 Task: Find connections with filter location Zaoyang with filter topic #wellness with filter profile language Spanish with filter current company Tejas Networks with filter school NRI Institute of Technology with filter industry Repair and Maintenance with filter service category Android Development with filter keywords title Copy Editor
Action: Mouse moved to (602, 70)
Screenshot: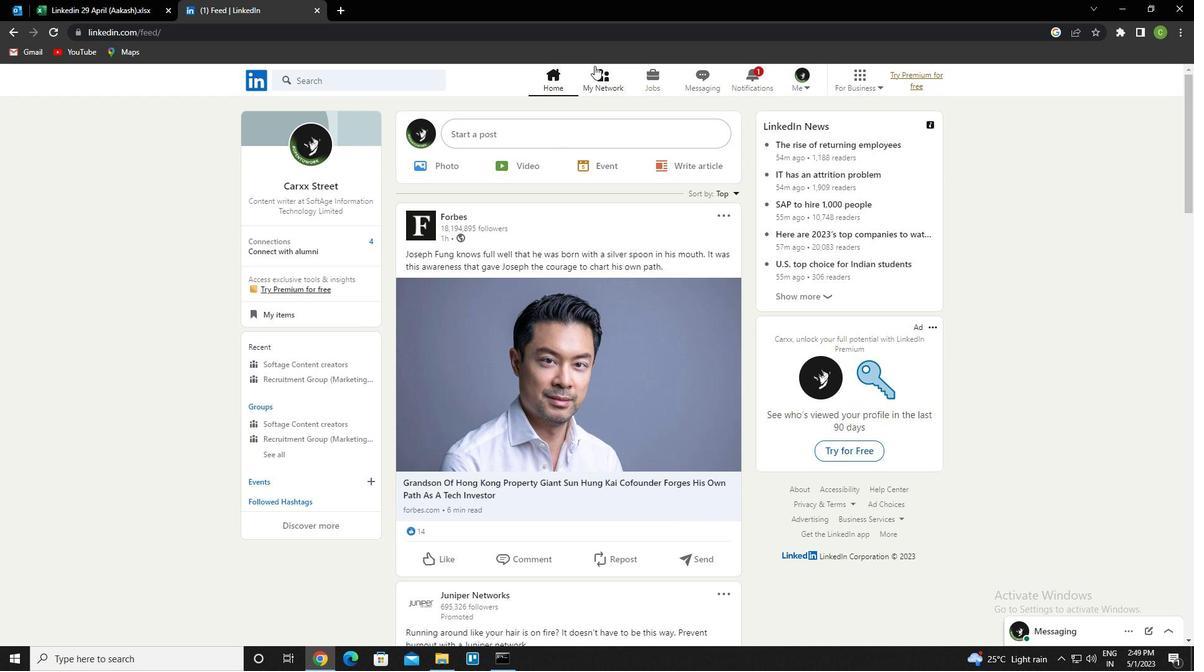 
Action: Mouse pressed left at (602, 70)
Screenshot: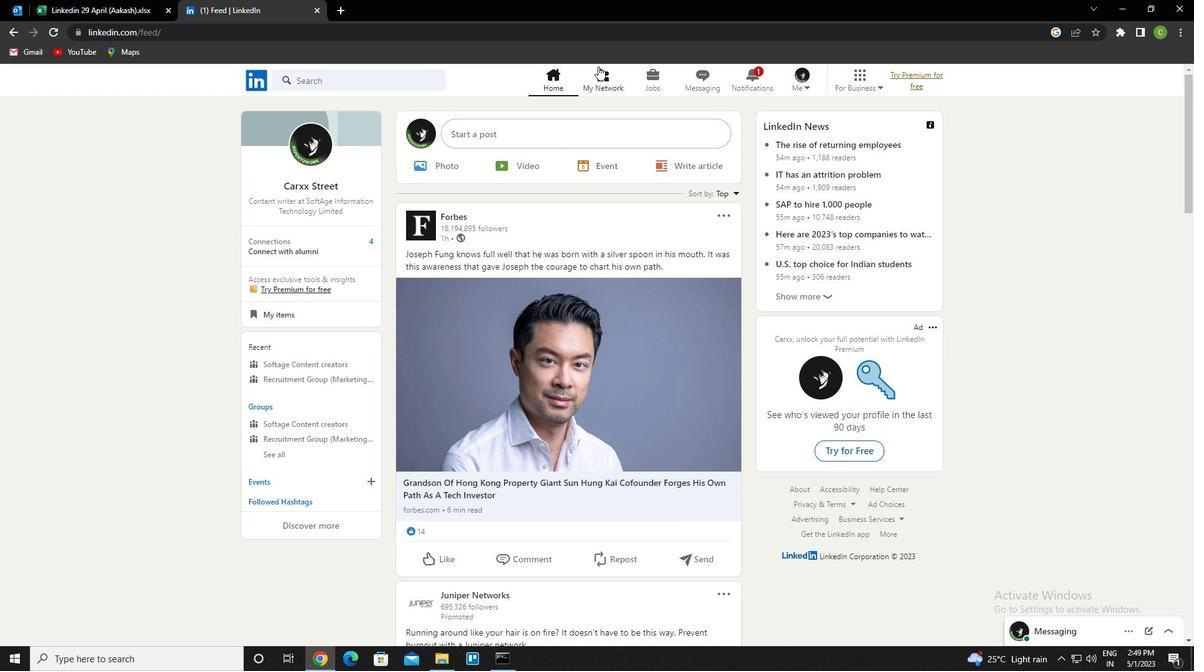 
Action: Mouse moved to (350, 140)
Screenshot: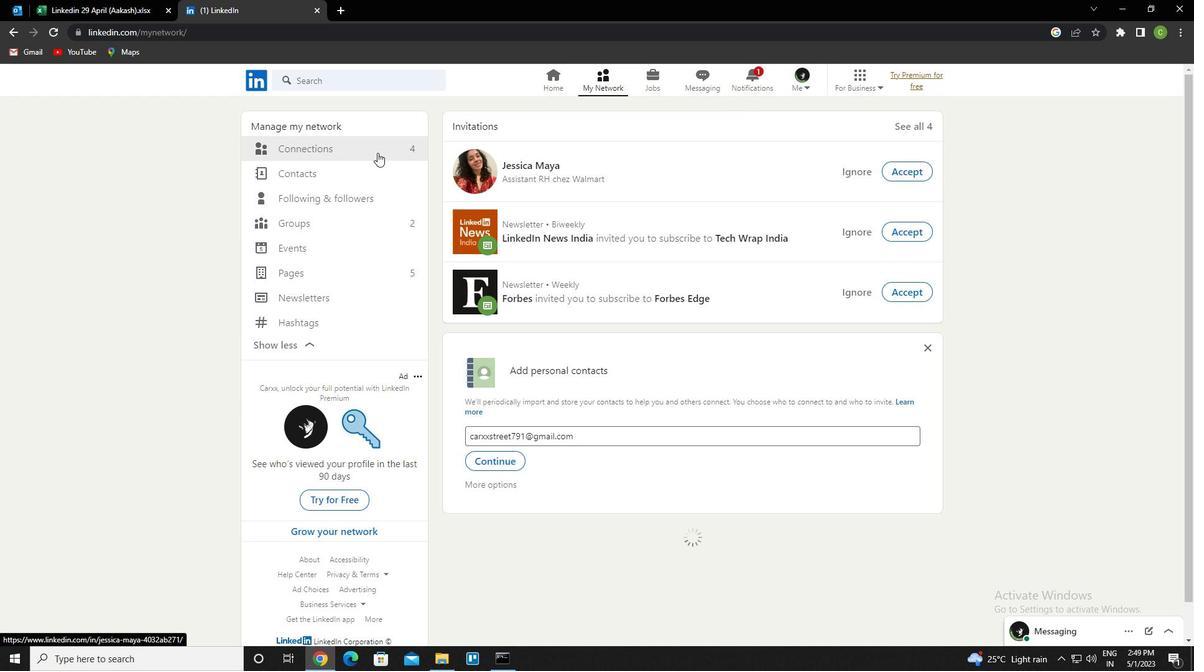 
Action: Mouse pressed left at (350, 140)
Screenshot: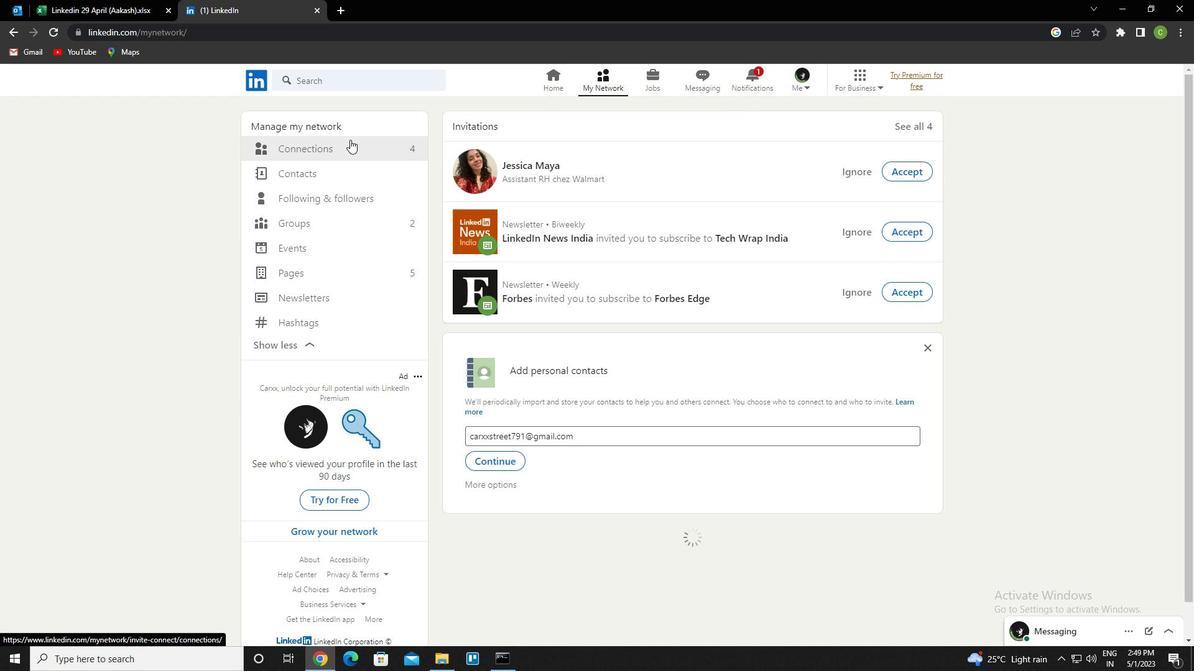 
Action: Mouse moved to (374, 151)
Screenshot: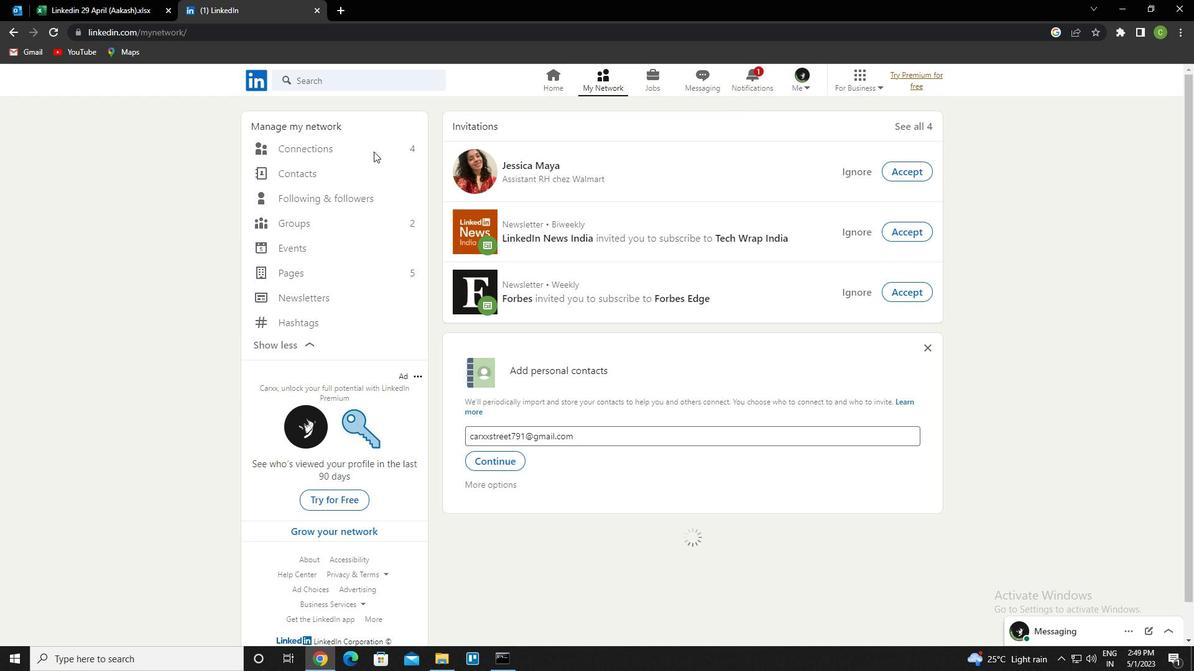 
Action: Mouse pressed left at (374, 151)
Screenshot: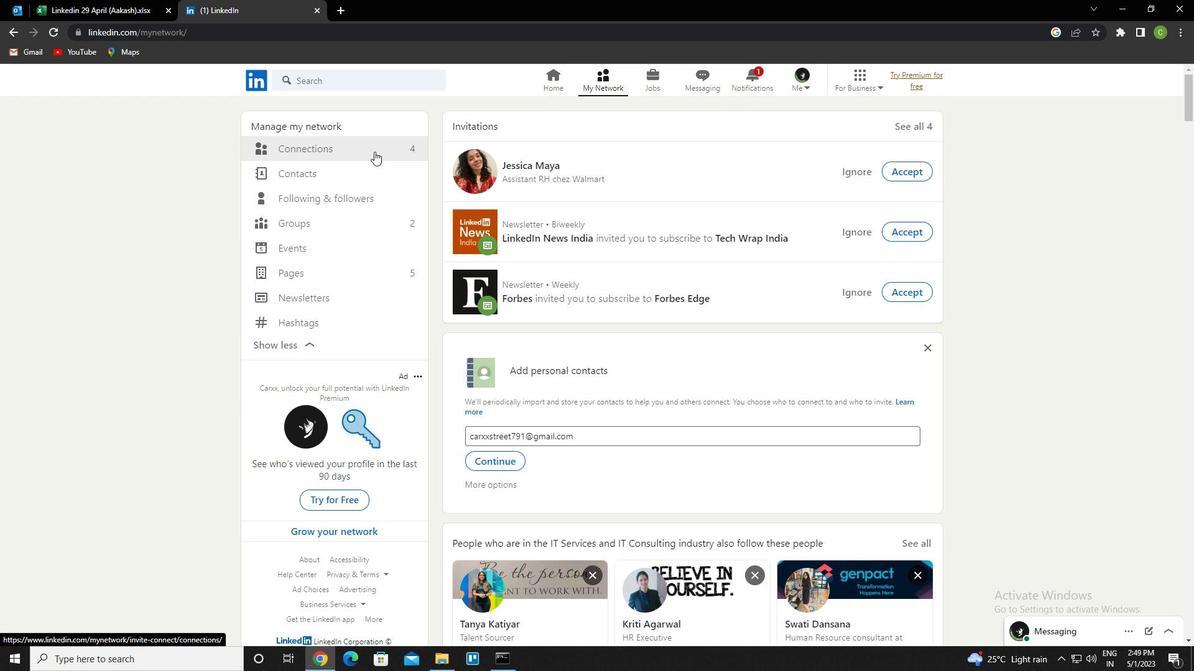 
Action: Mouse moved to (706, 147)
Screenshot: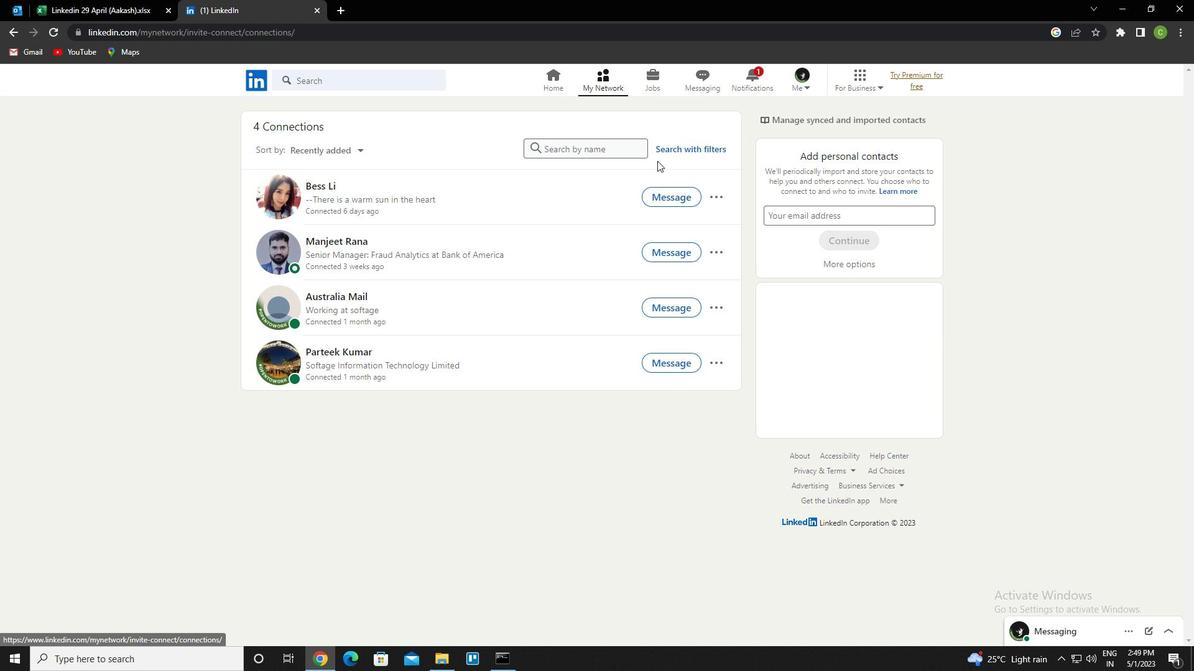 
Action: Mouse pressed left at (706, 147)
Screenshot: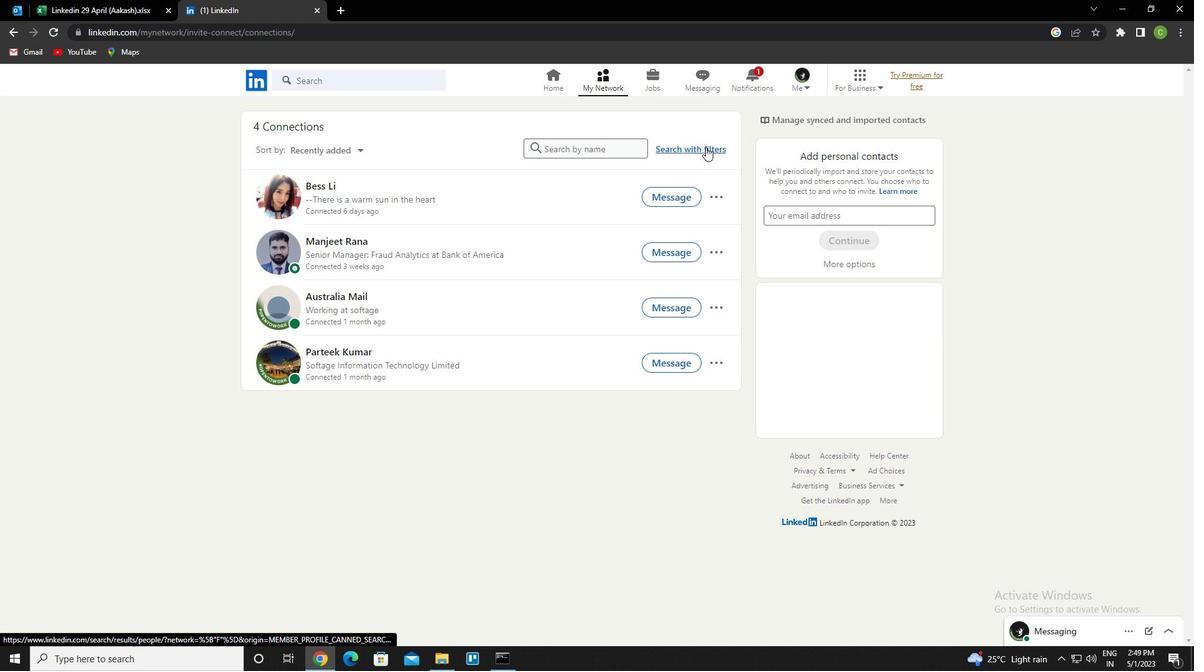 
Action: Mouse moved to (639, 120)
Screenshot: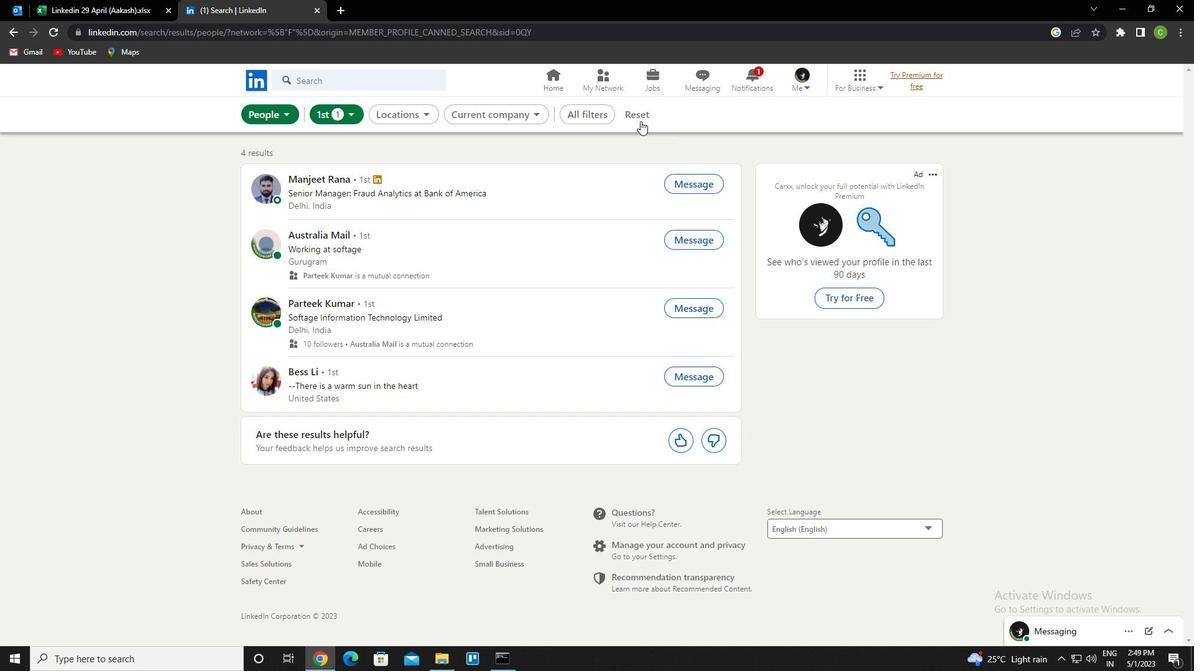
Action: Mouse pressed left at (639, 120)
Screenshot: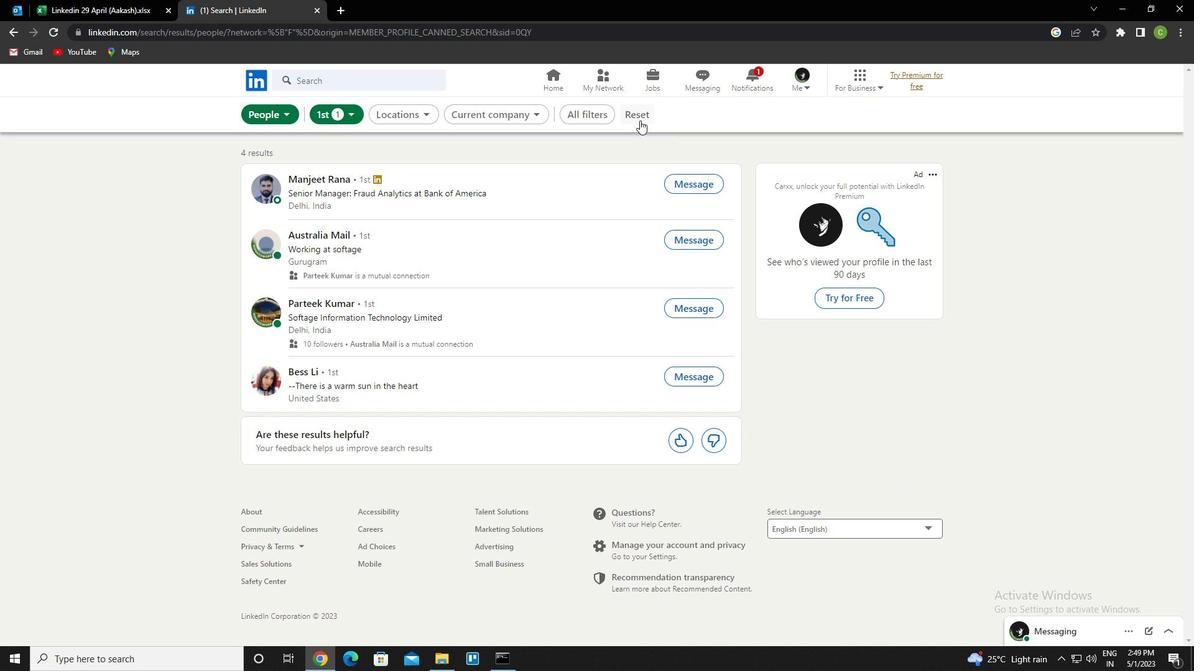 
Action: Mouse moved to (618, 115)
Screenshot: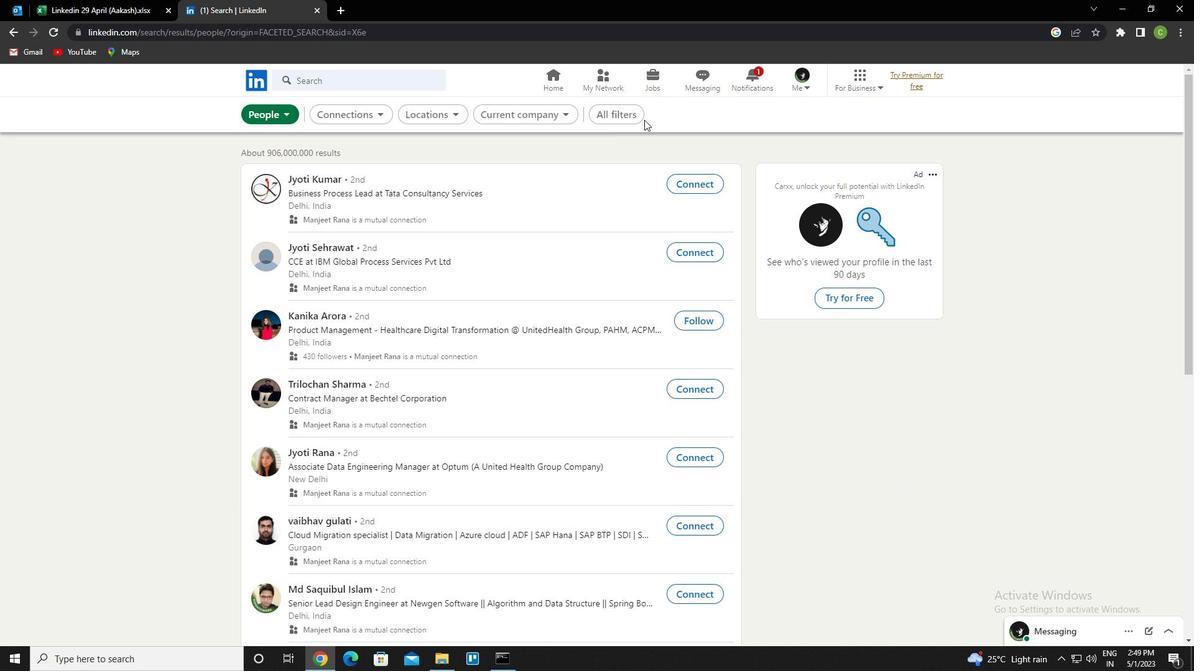 
Action: Mouse pressed left at (618, 115)
Screenshot: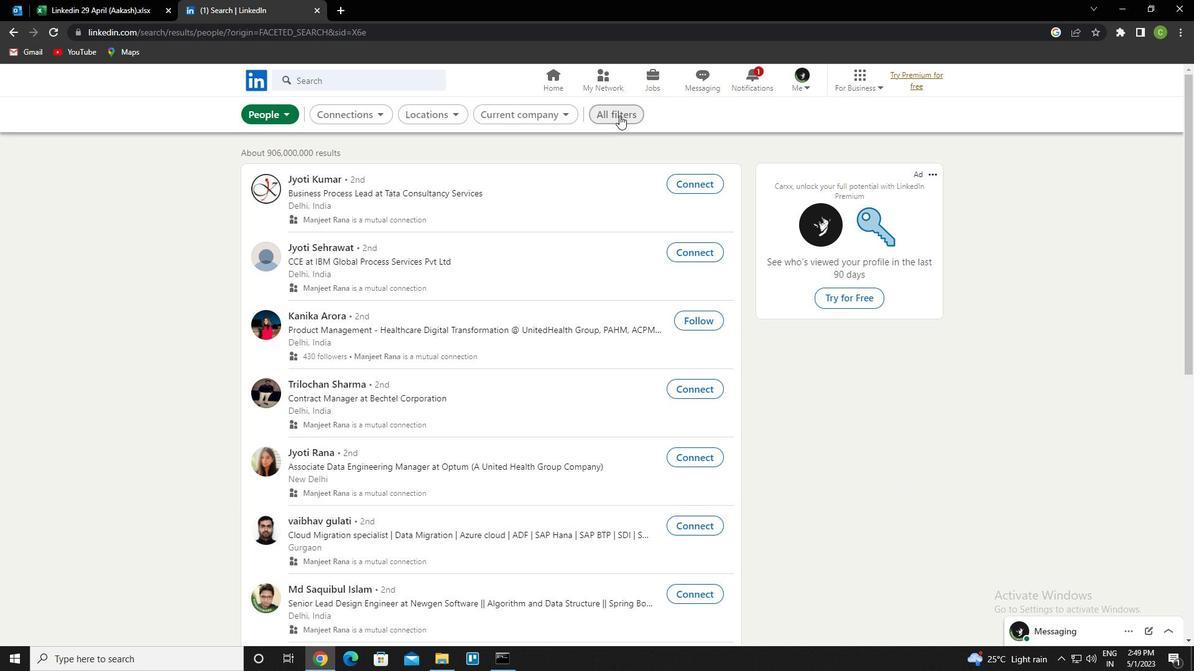 
Action: Mouse moved to (970, 429)
Screenshot: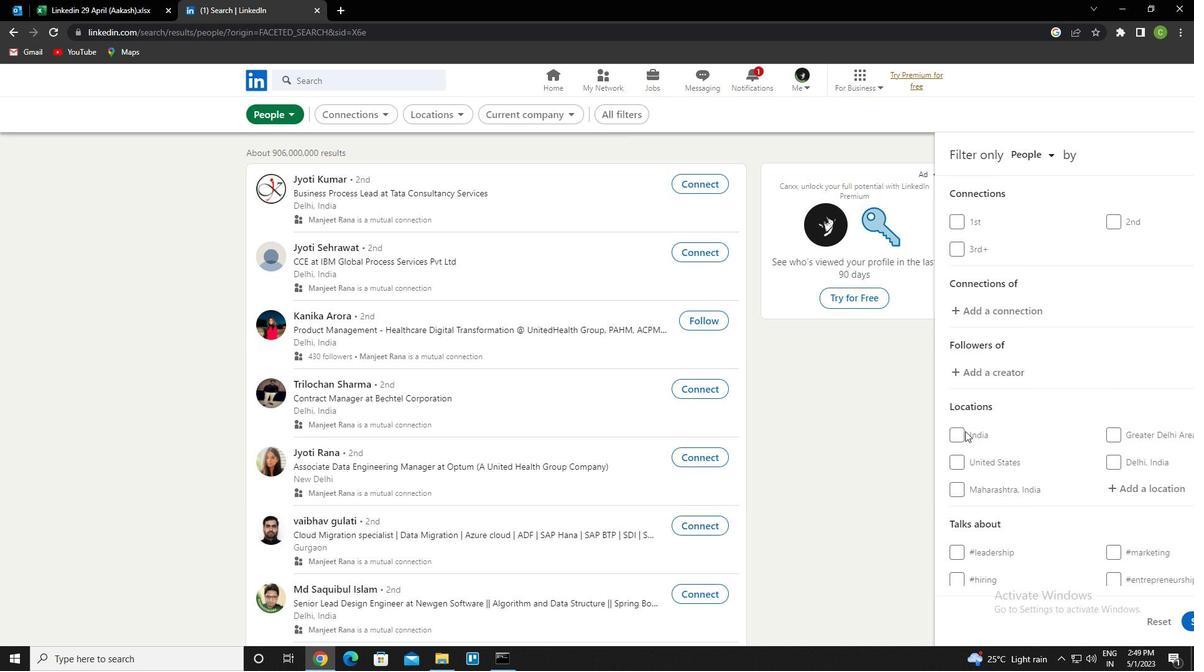 
Action: Mouse scrolled (970, 428) with delta (0, 0)
Screenshot: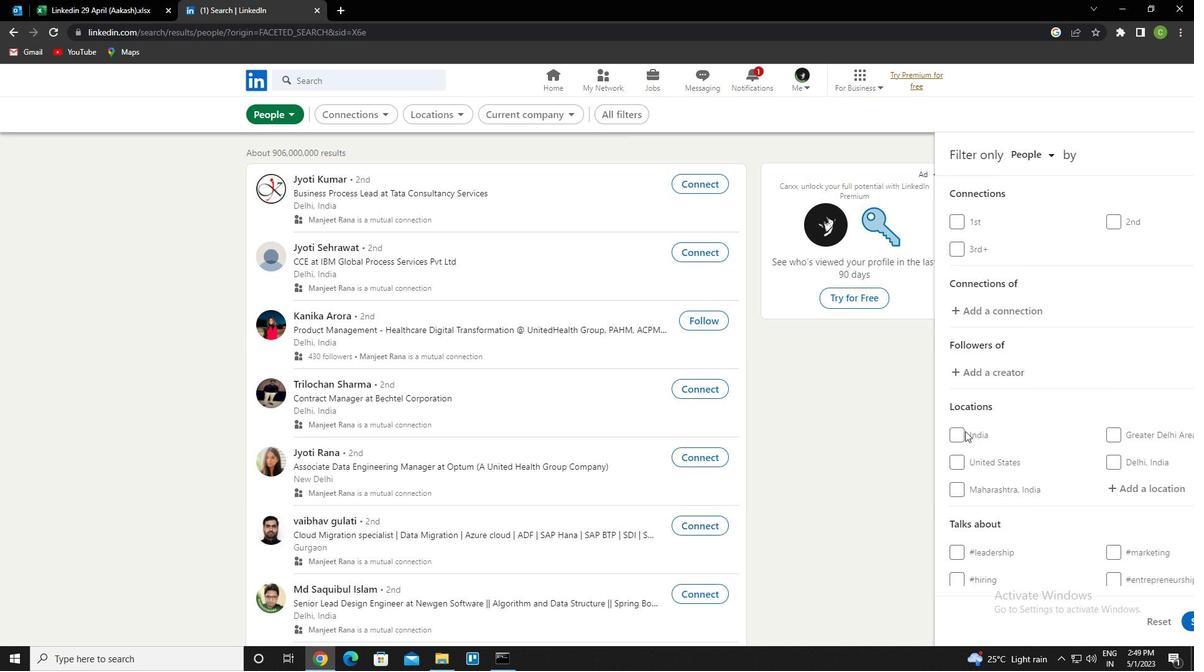
Action: Mouse moved to (971, 428)
Screenshot: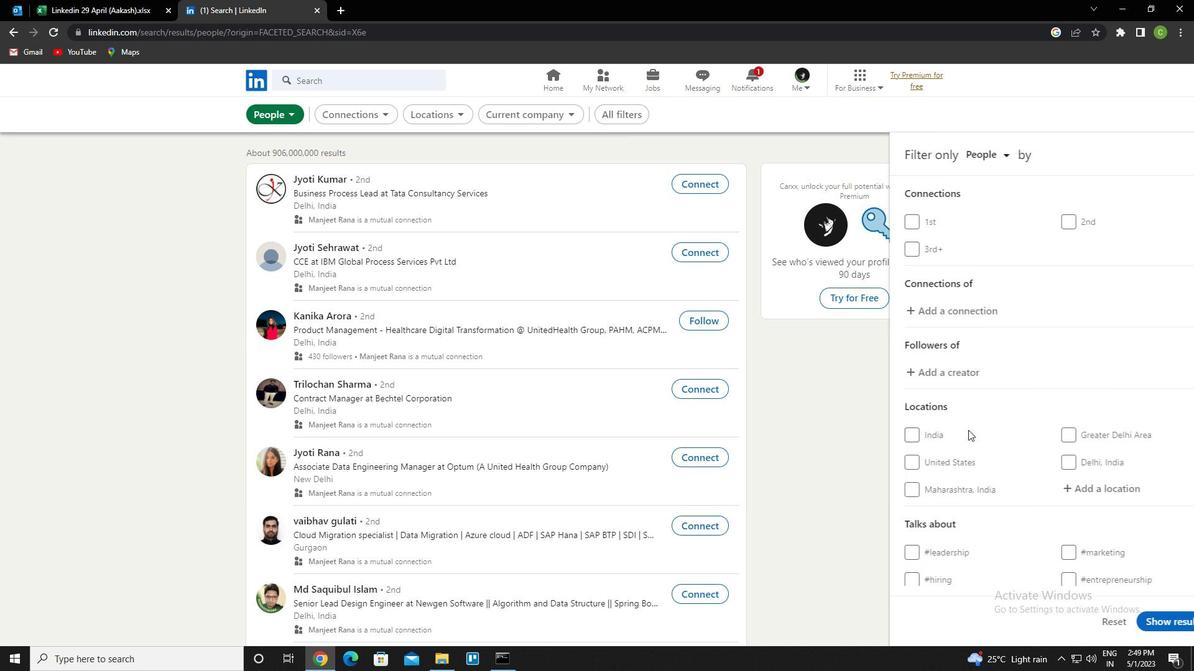 
Action: Mouse scrolled (971, 427) with delta (0, 0)
Screenshot: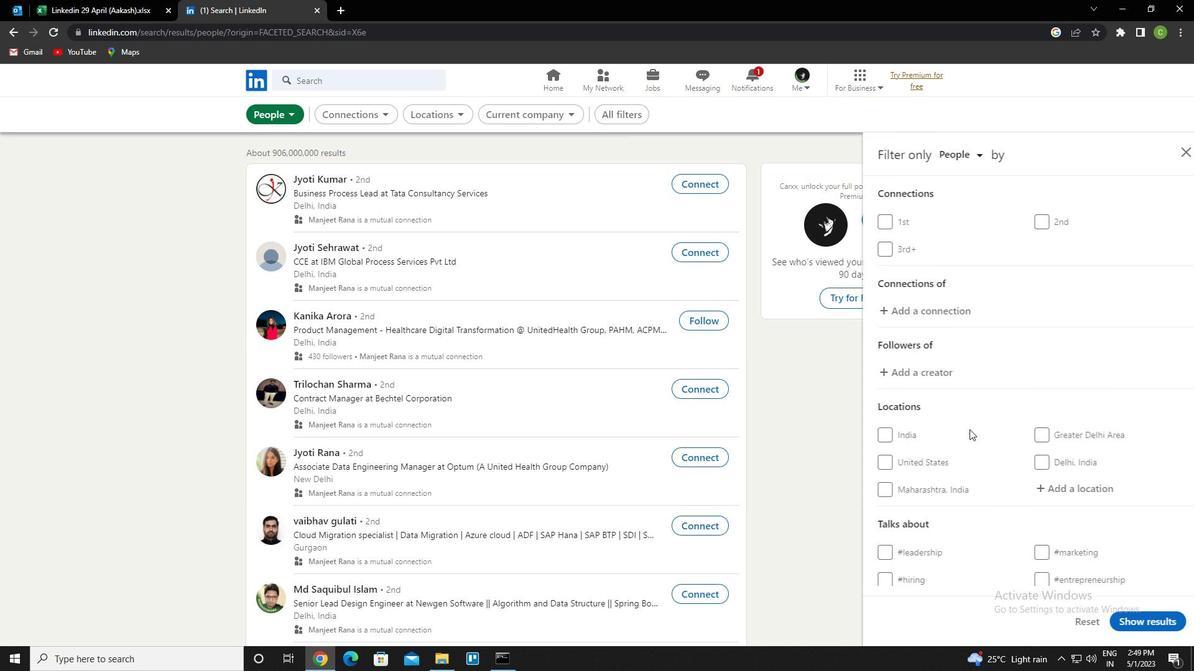 
Action: Mouse moved to (972, 428)
Screenshot: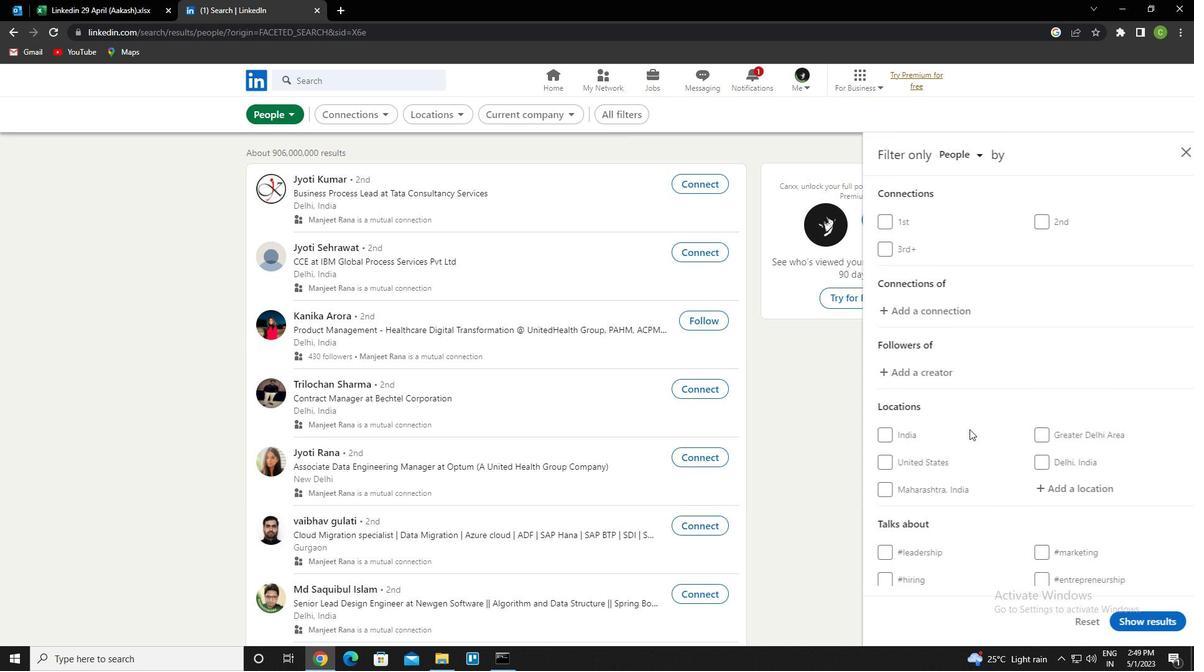 
Action: Mouse scrolled (972, 427) with delta (0, 0)
Screenshot: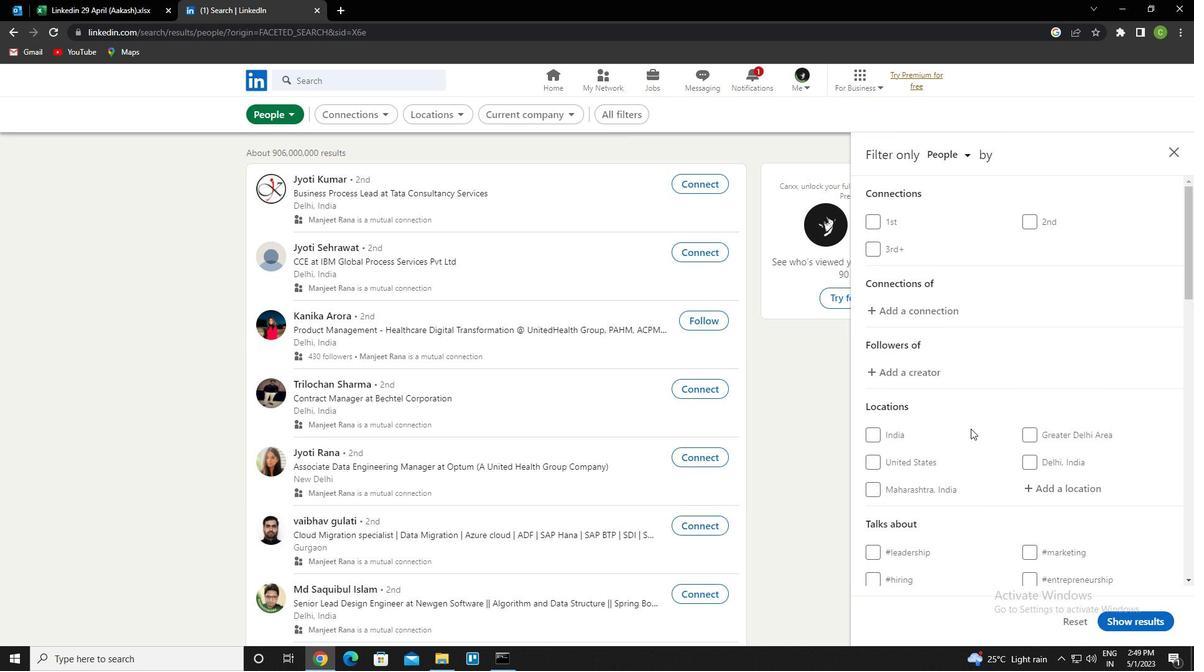 
Action: Mouse moved to (1052, 306)
Screenshot: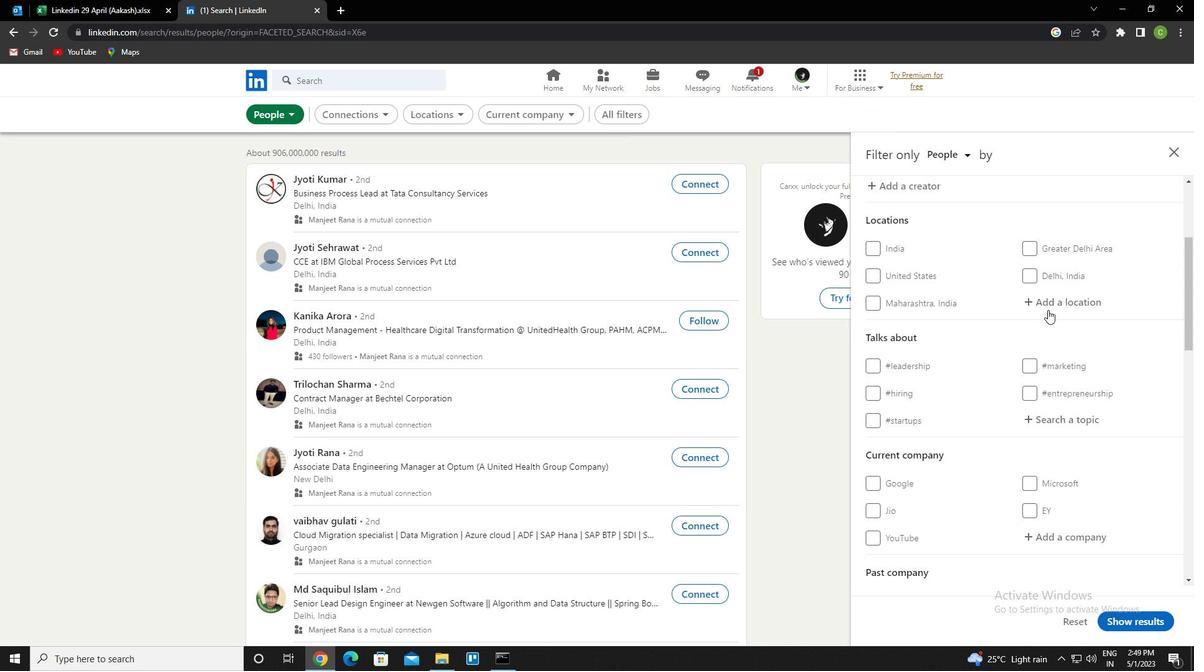 
Action: Mouse pressed left at (1052, 306)
Screenshot: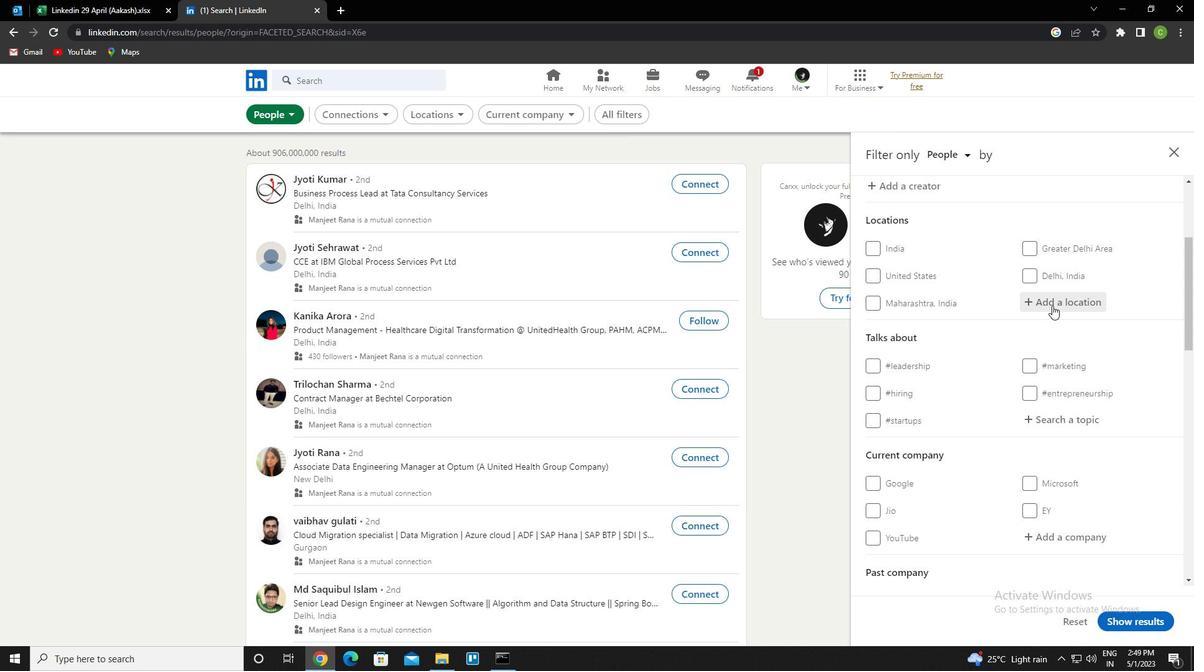 
Action: Key pressed <Key.caps_lock>
Screenshot: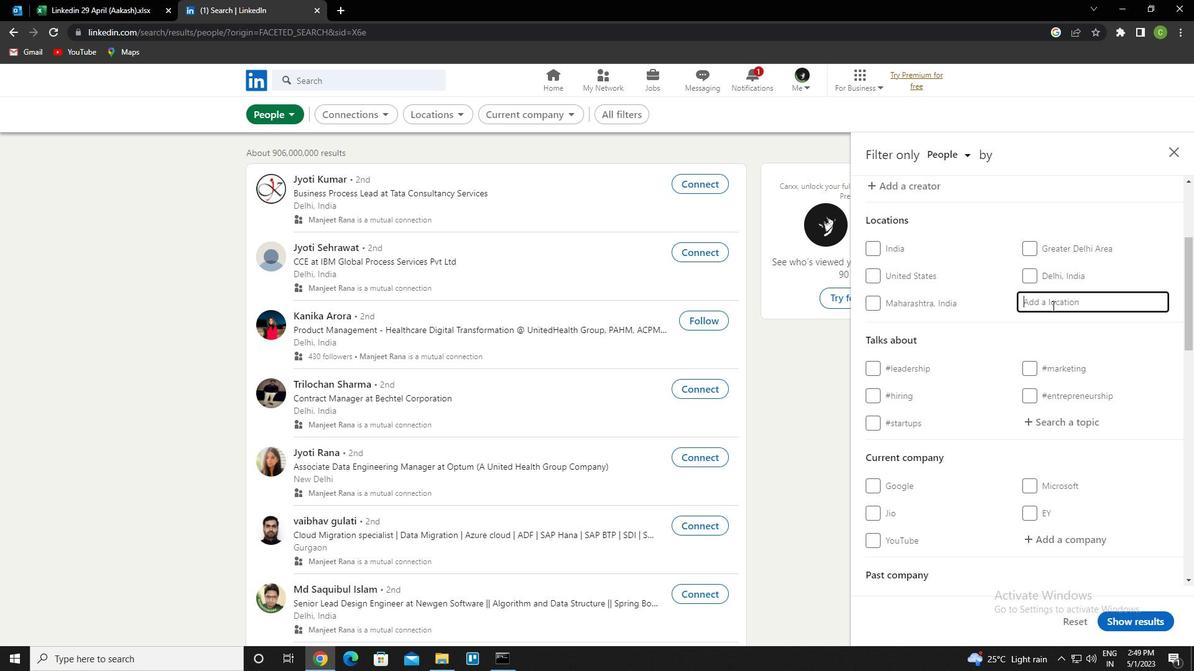 
Action: Mouse moved to (1041, 312)
Screenshot: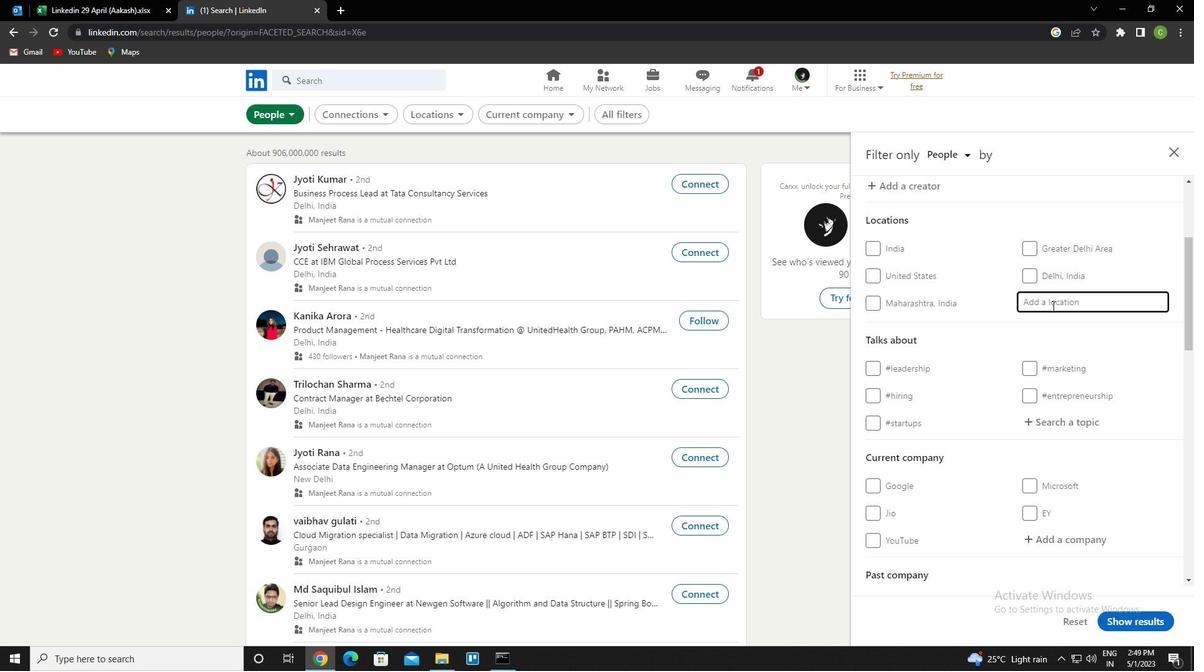 
Action: Key pressed z<Key.caps_lock>aoyang
Screenshot: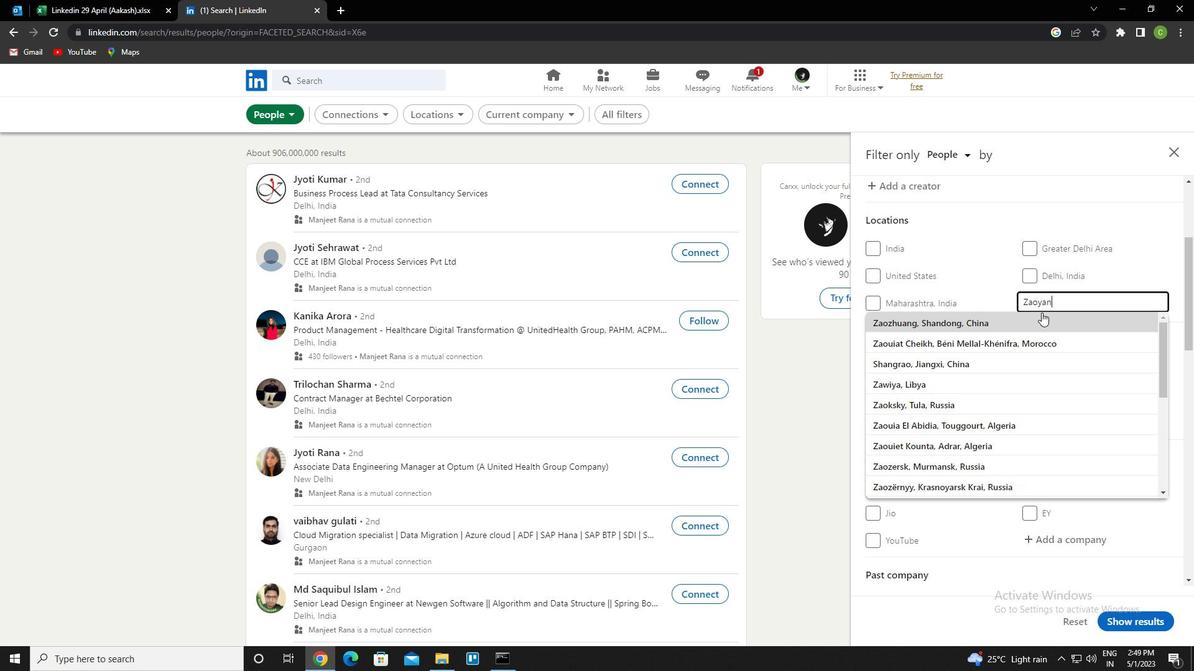
Action: Mouse moved to (1038, 317)
Screenshot: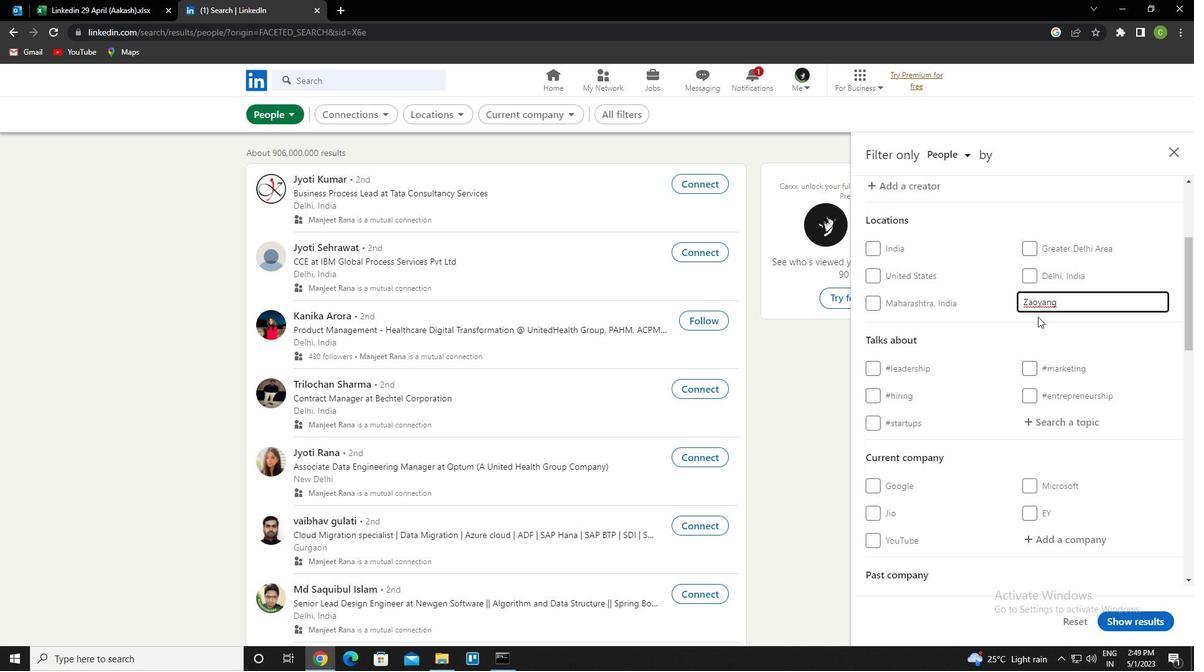 
Action: Mouse scrolled (1038, 317) with delta (0, 0)
Screenshot: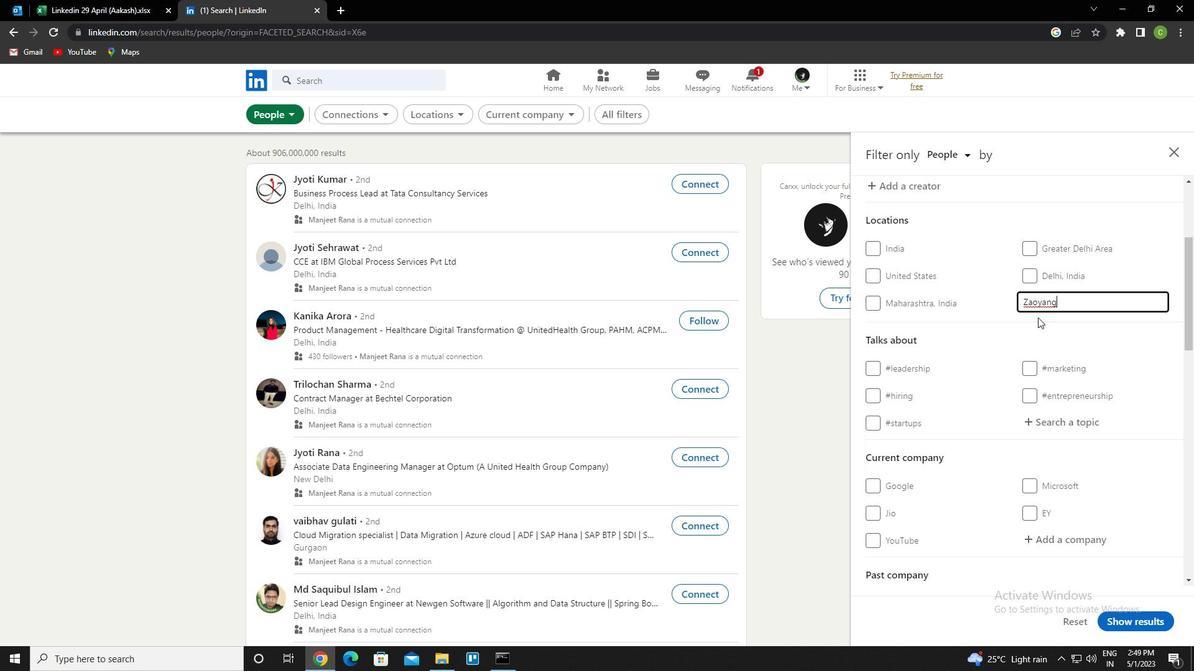 
Action: Mouse scrolled (1038, 317) with delta (0, 0)
Screenshot: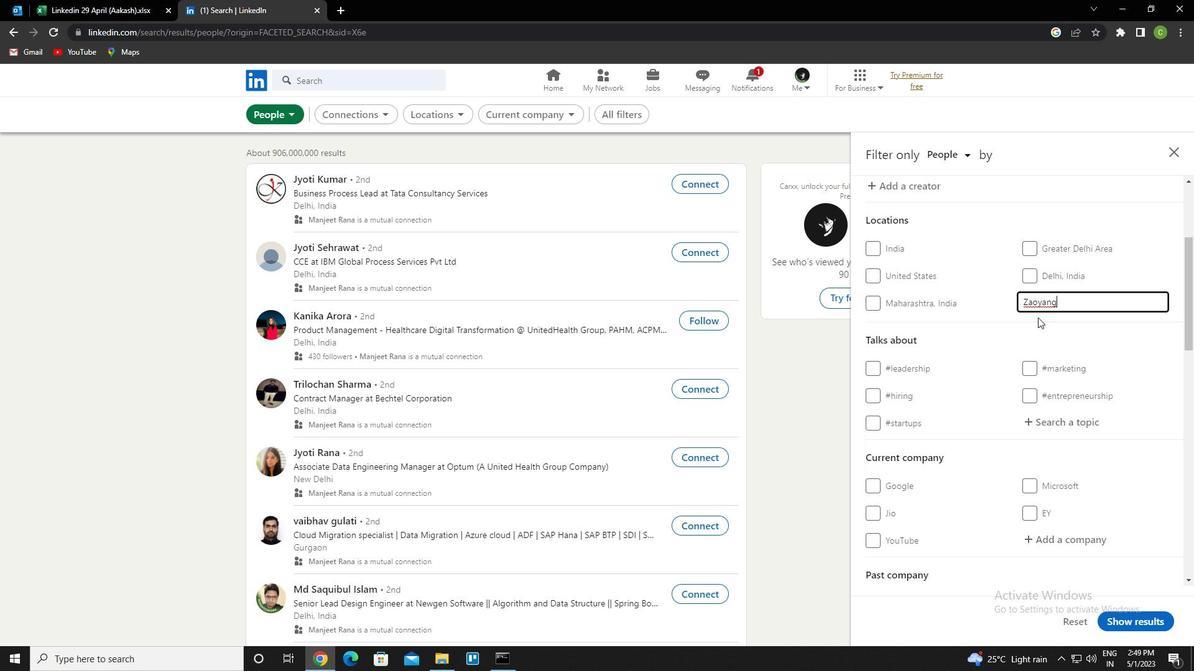 
Action: Mouse moved to (1057, 302)
Screenshot: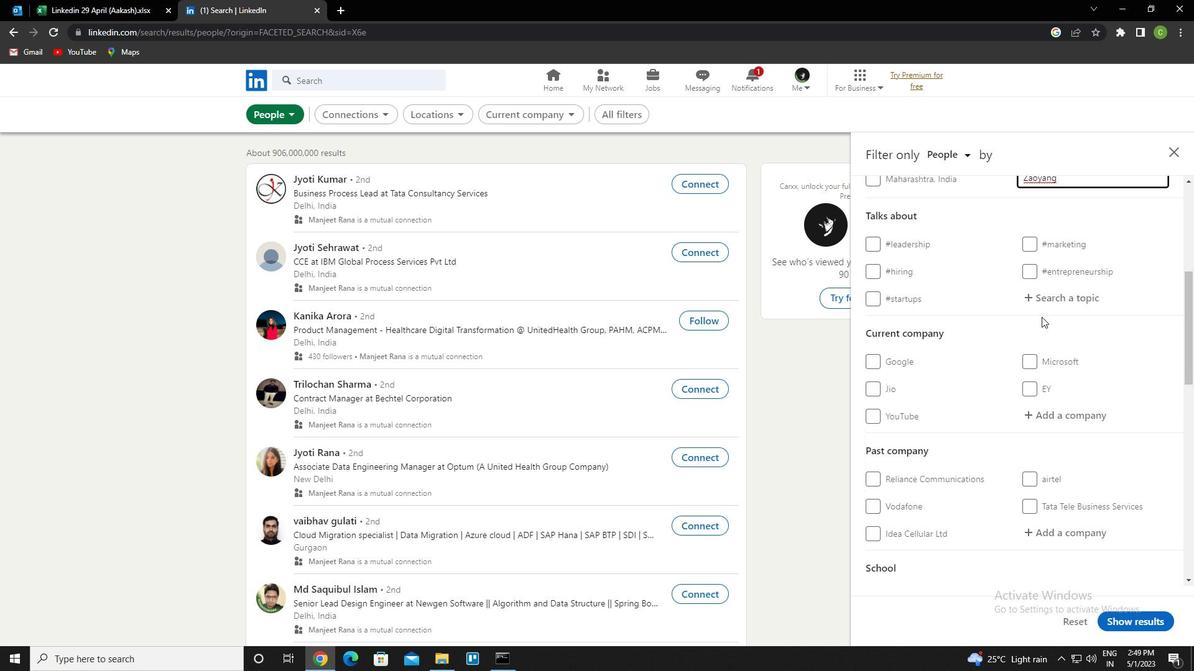 
Action: Mouse pressed left at (1057, 302)
Screenshot: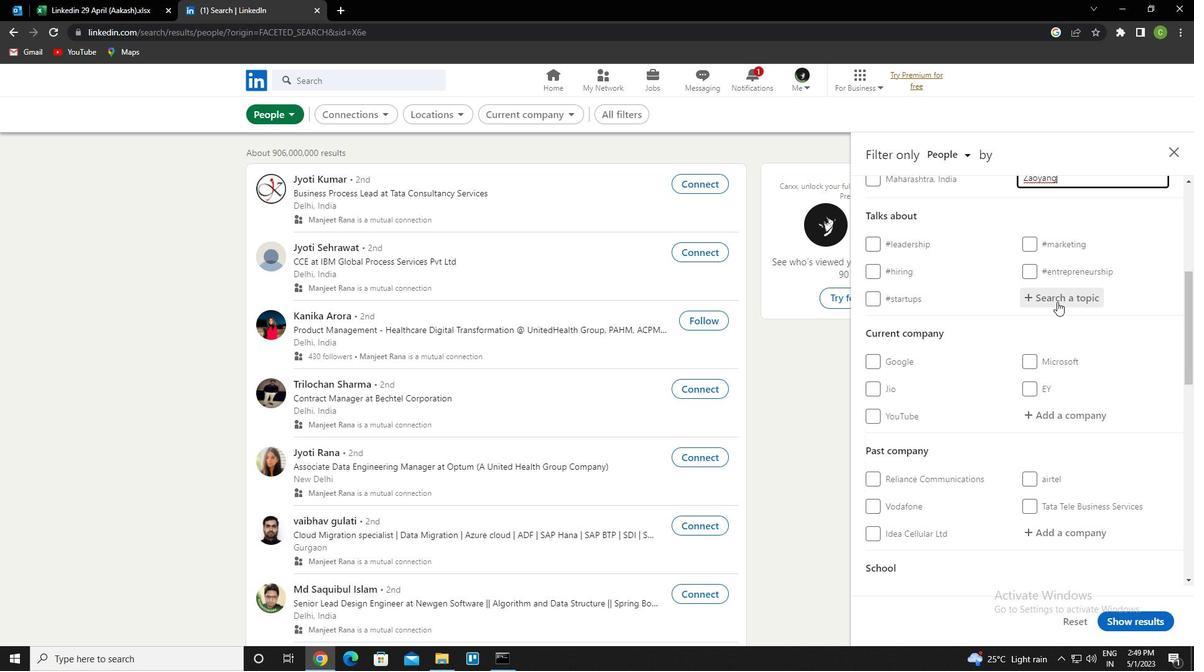
Action: Mouse moved to (1051, 306)
Screenshot: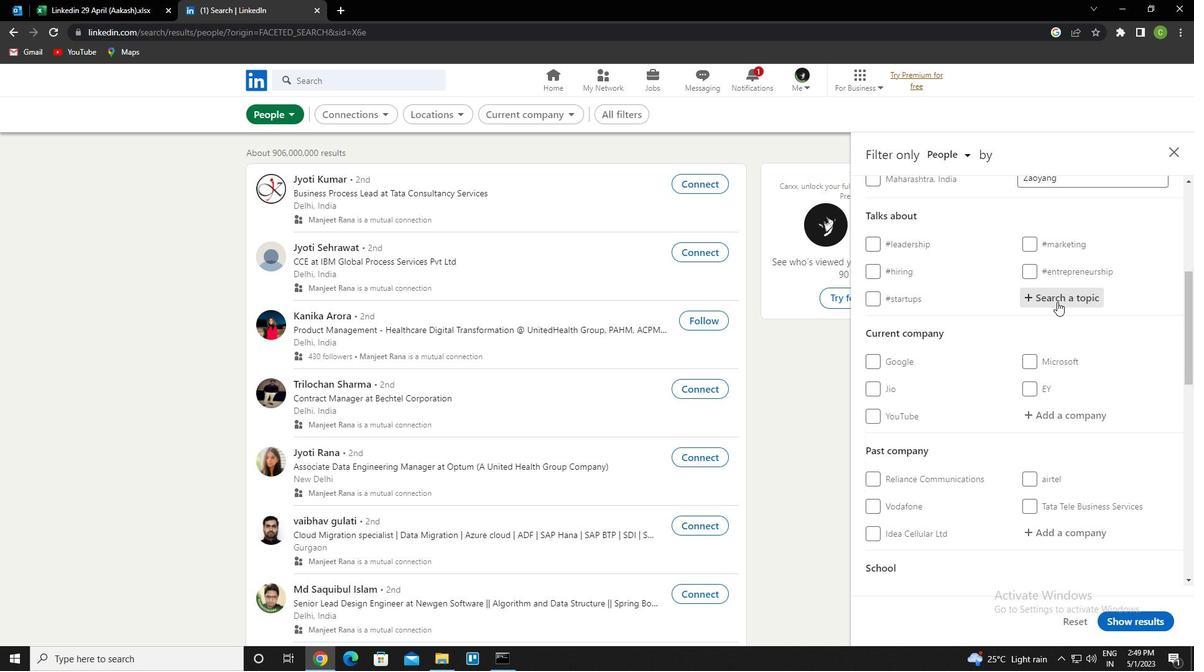 
Action: Key pressed wellnes<Key.down><Key.enter>
Screenshot: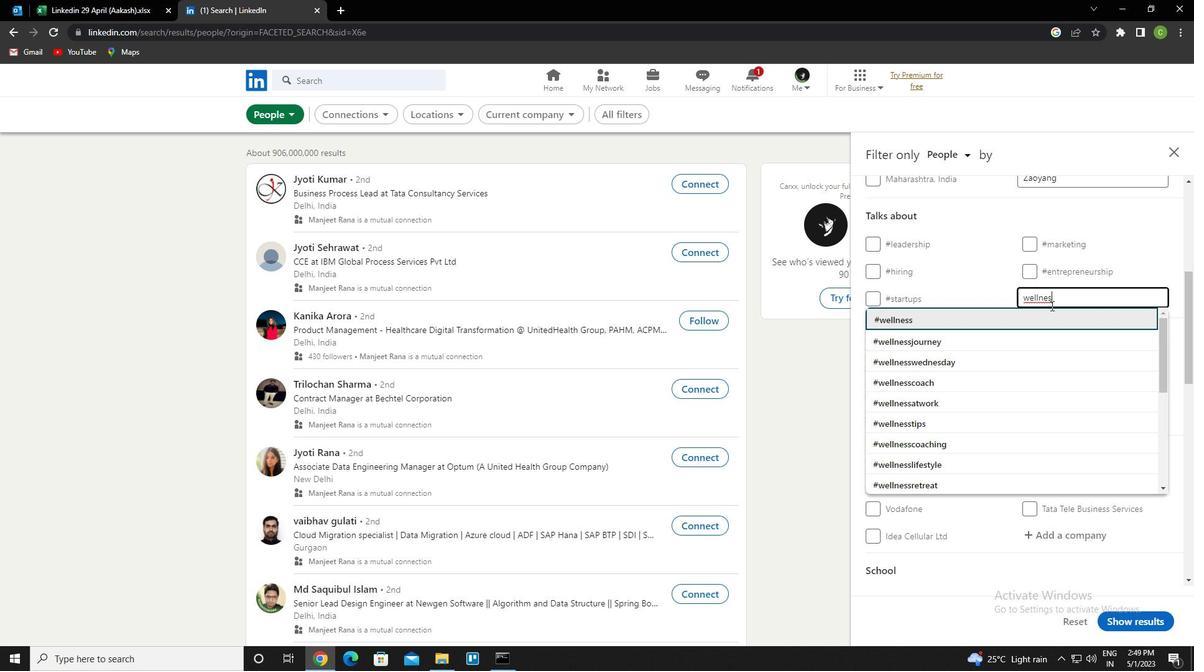
Action: Mouse moved to (1050, 306)
Screenshot: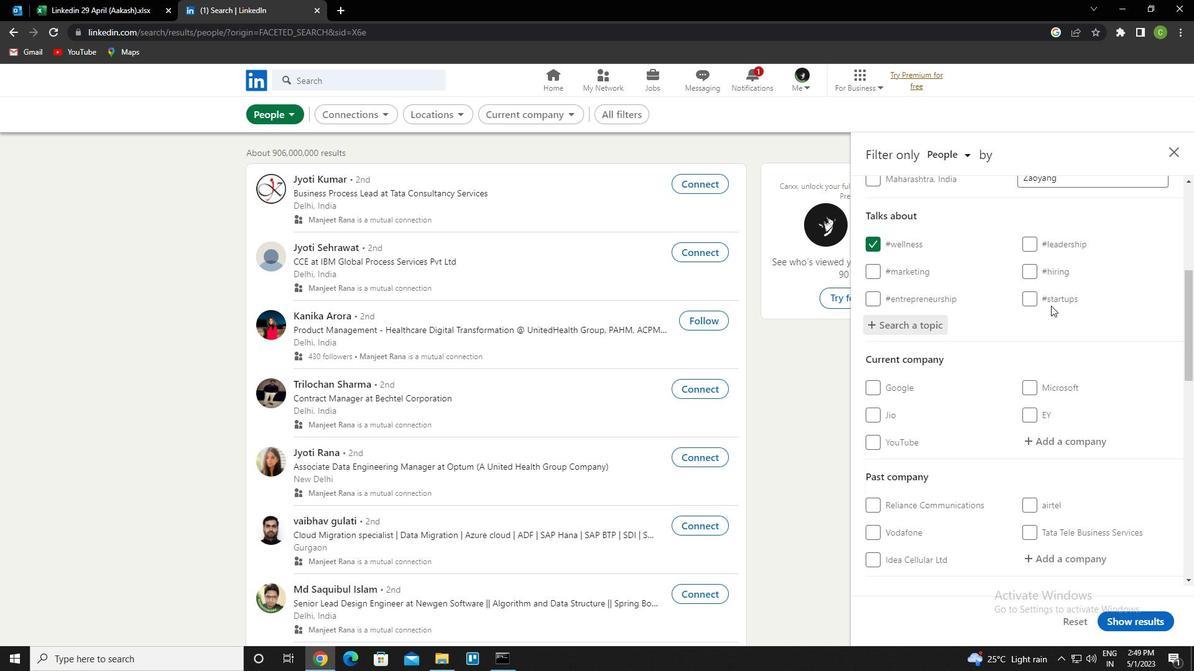 
Action: Mouse scrolled (1050, 306) with delta (0, 0)
Screenshot: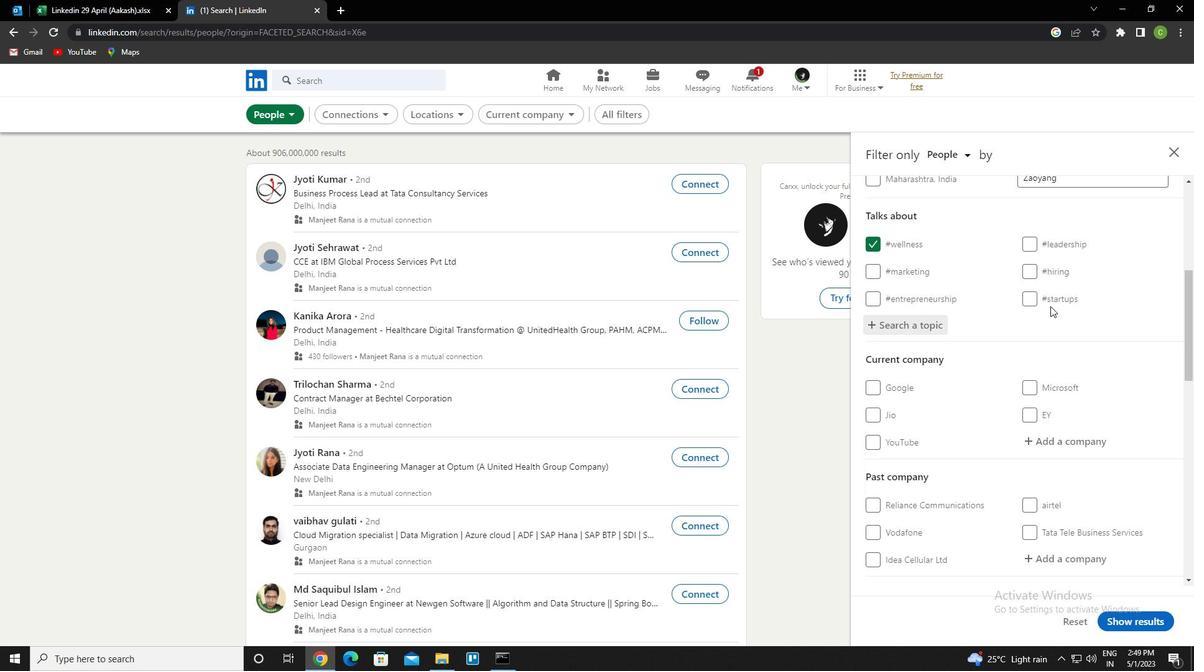 
Action: Mouse scrolled (1050, 306) with delta (0, 0)
Screenshot: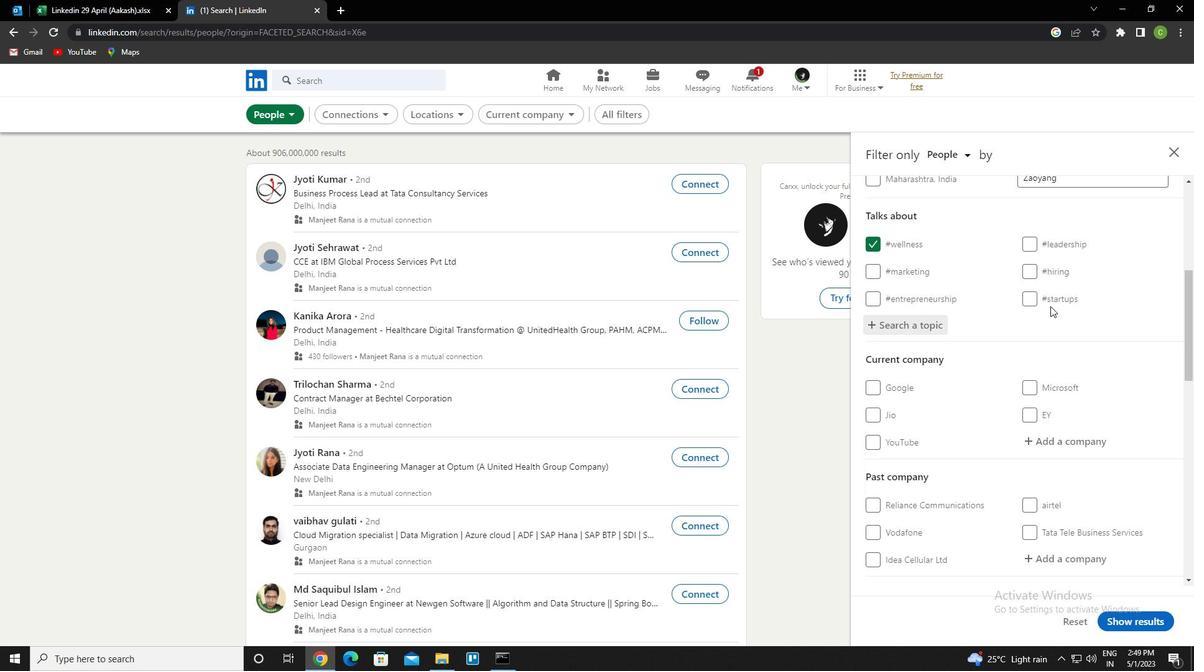 
Action: Mouse moved to (1048, 307)
Screenshot: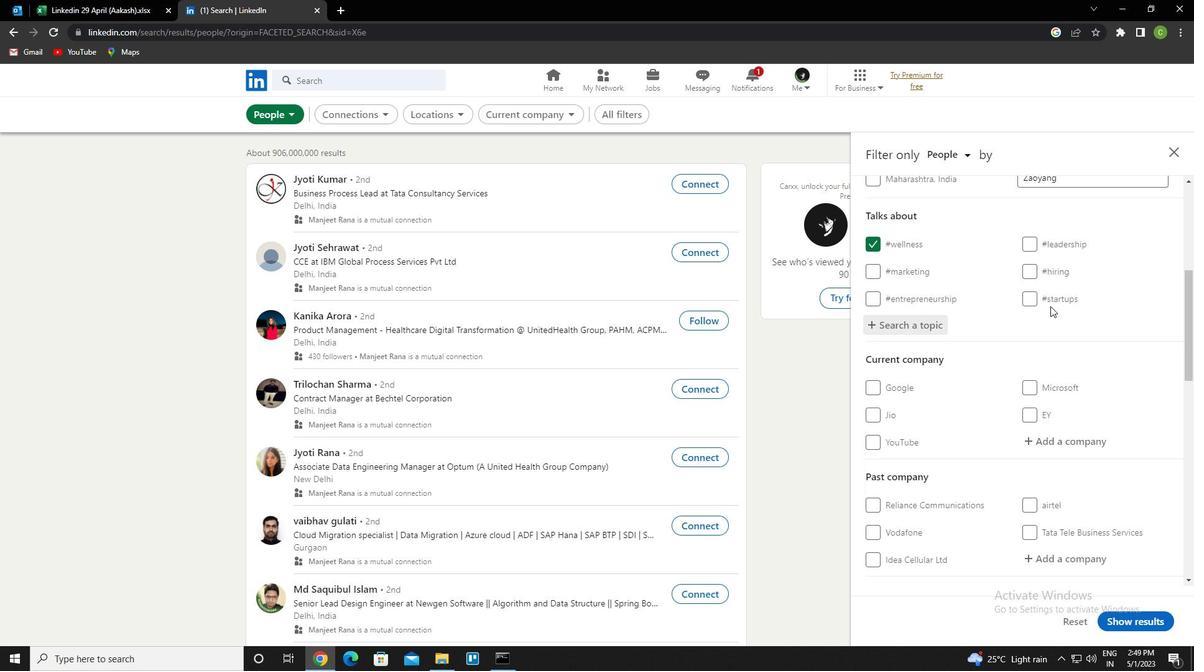 
Action: Mouse scrolled (1048, 307) with delta (0, 0)
Screenshot: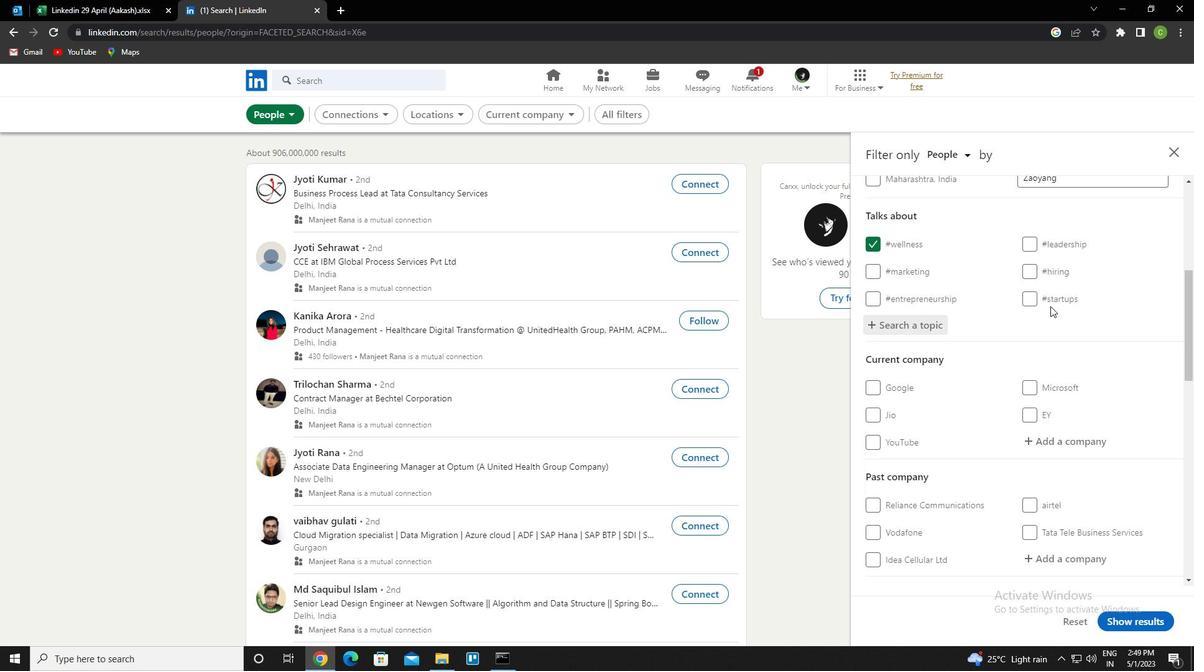 
Action: Mouse moved to (1046, 309)
Screenshot: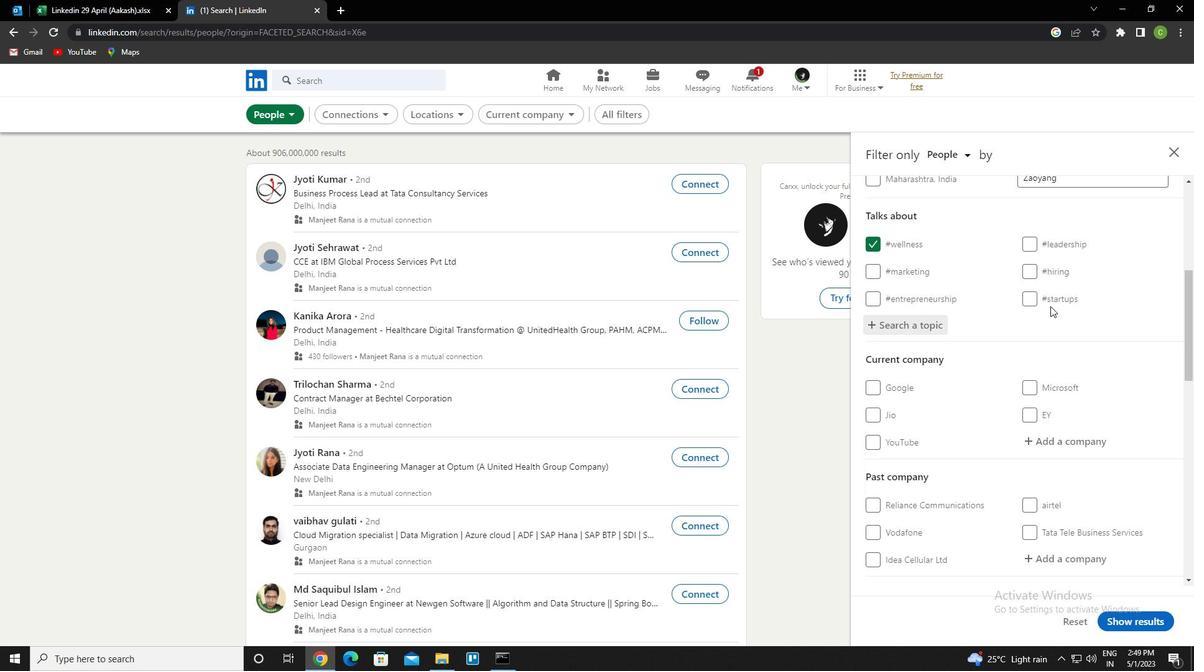
Action: Mouse scrolled (1046, 309) with delta (0, 0)
Screenshot: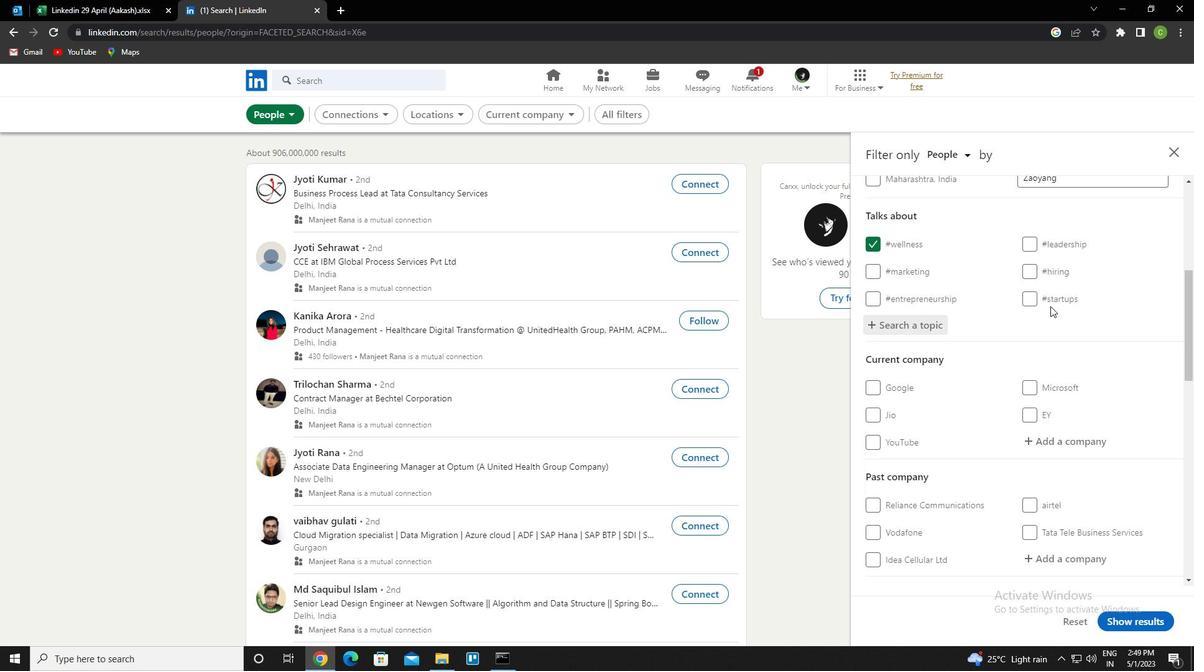 
Action: Mouse moved to (1046, 309)
Screenshot: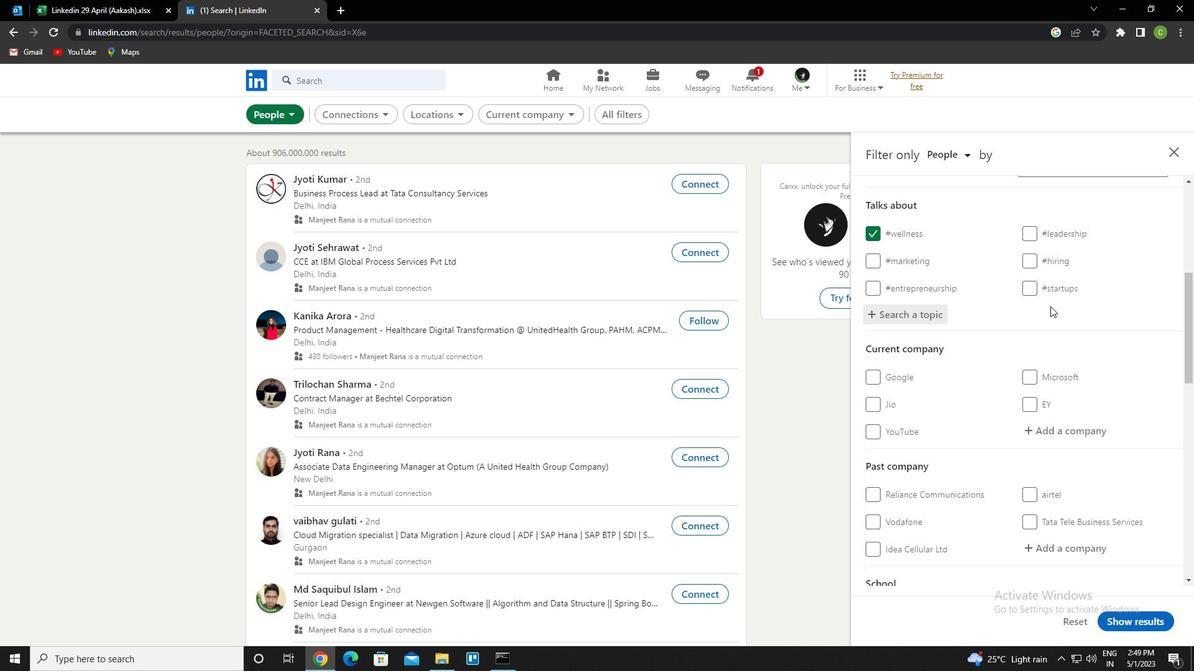 
Action: Mouse scrolled (1046, 309) with delta (0, 0)
Screenshot: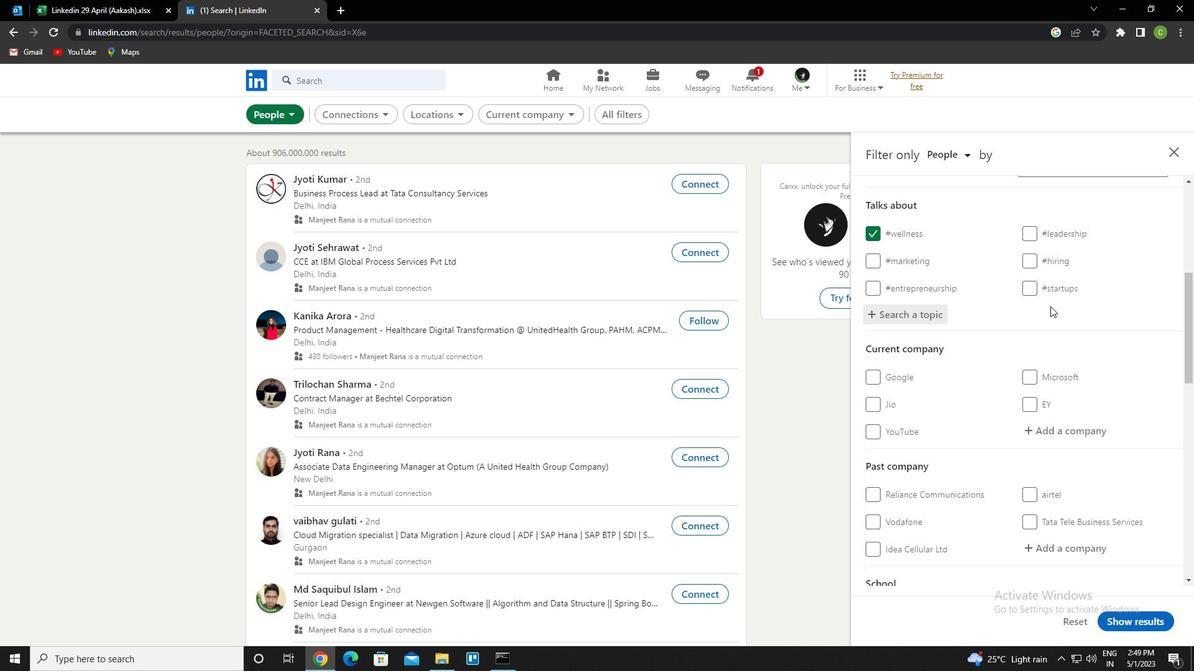 
Action: Mouse moved to (1045, 310)
Screenshot: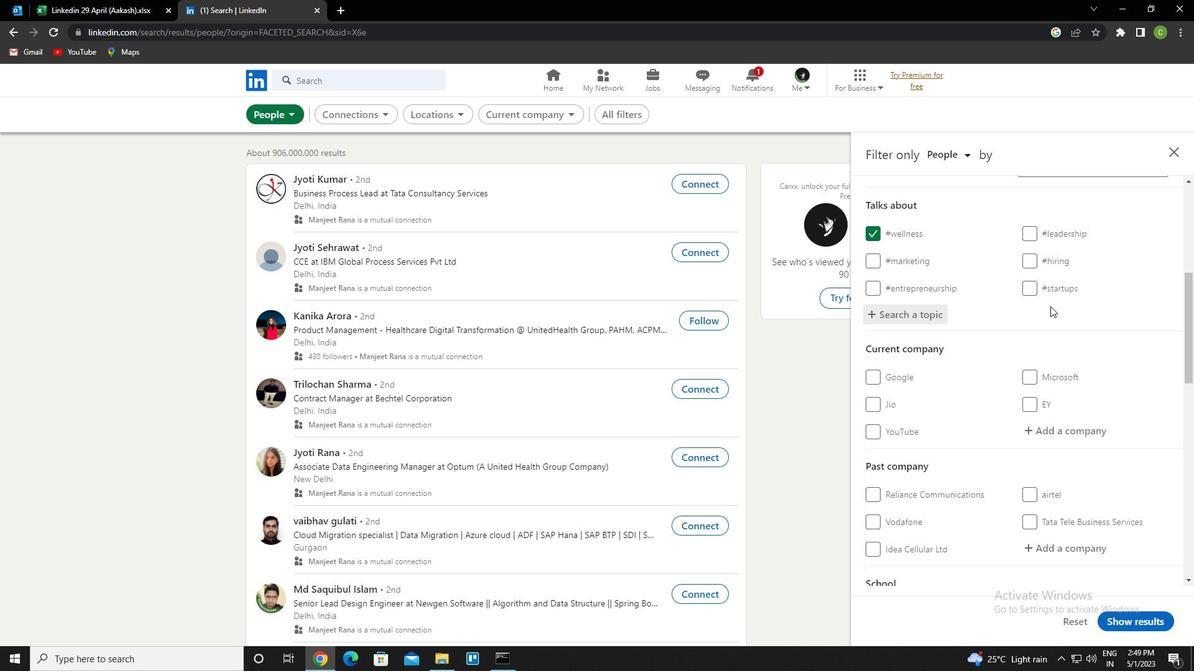 
Action: Mouse scrolled (1045, 309) with delta (0, 0)
Screenshot: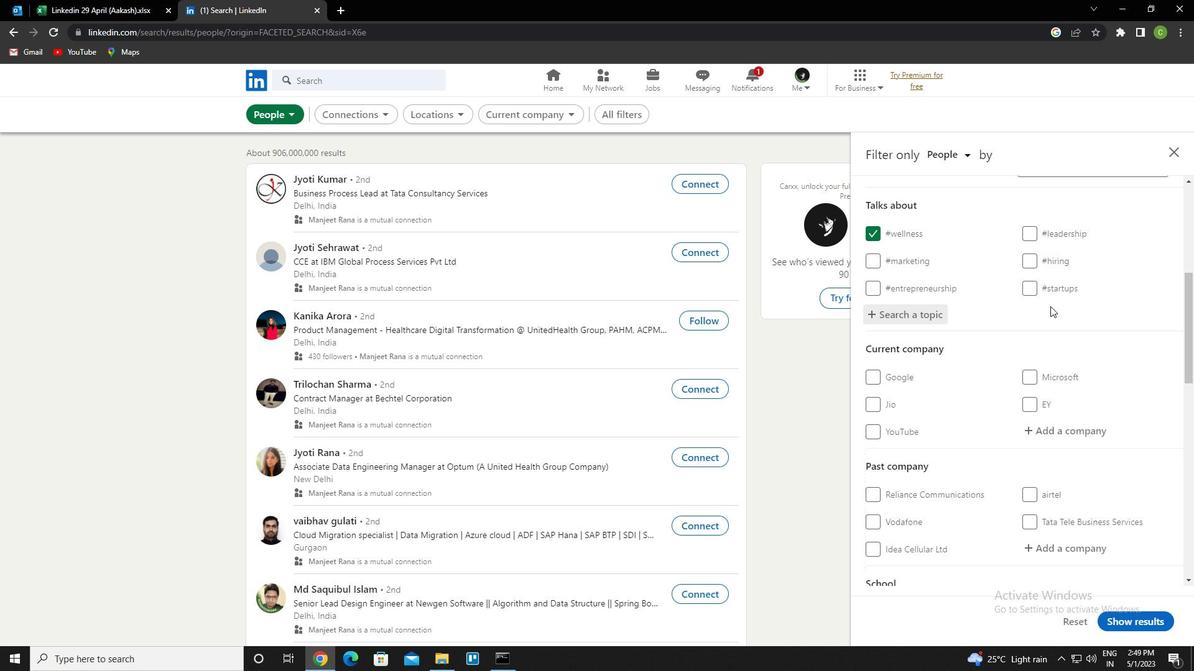 
Action: Mouse scrolled (1045, 309) with delta (0, 0)
Screenshot: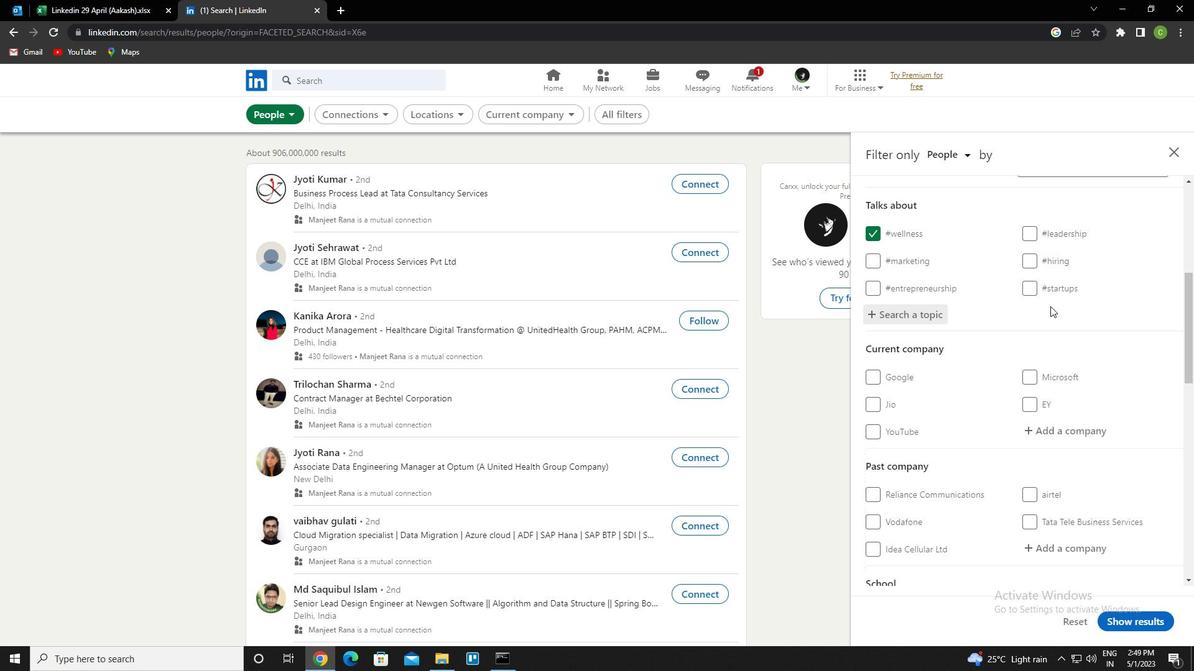 
Action: Mouse scrolled (1045, 309) with delta (0, 0)
Screenshot: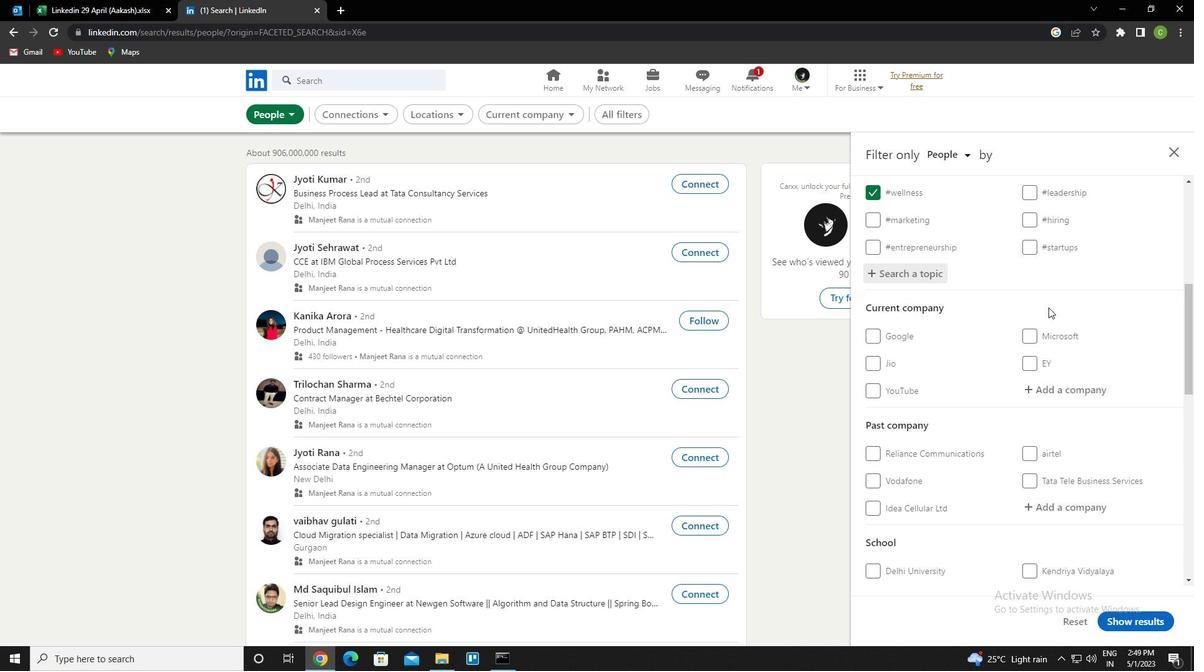 
Action: Mouse scrolled (1045, 309) with delta (0, 0)
Screenshot: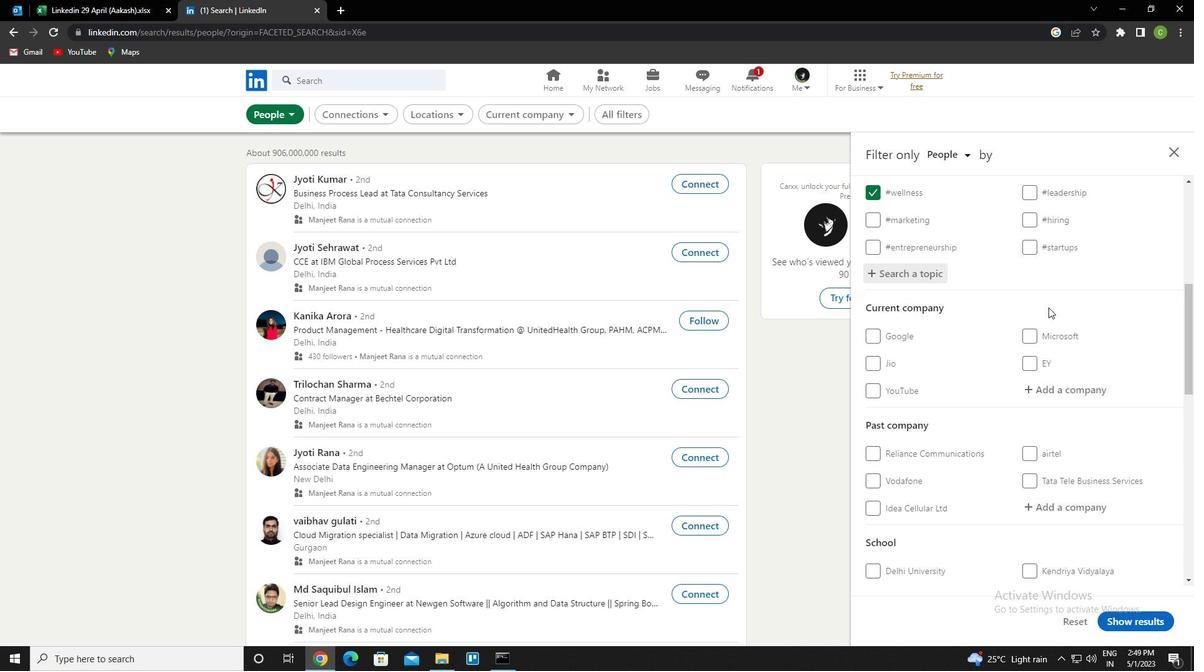 
Action: Mouse scrolled (1045, 309) with delta (0, 0)
Screenshot: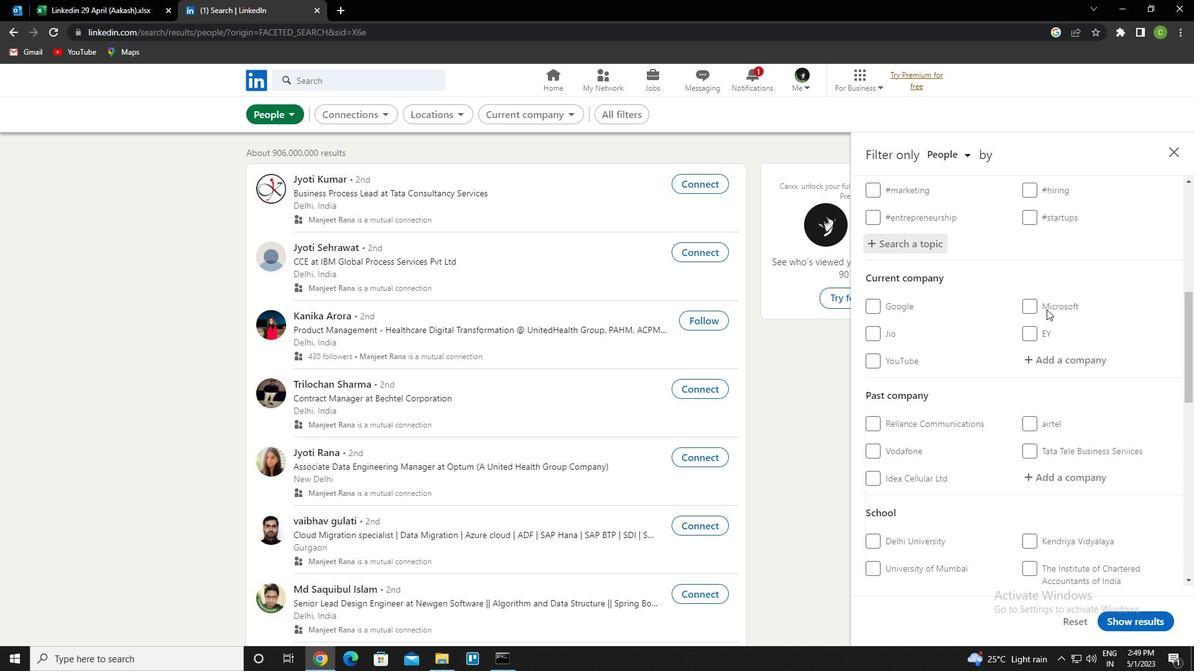 
Action: Mouse moved to (874, 290)
Screenshot: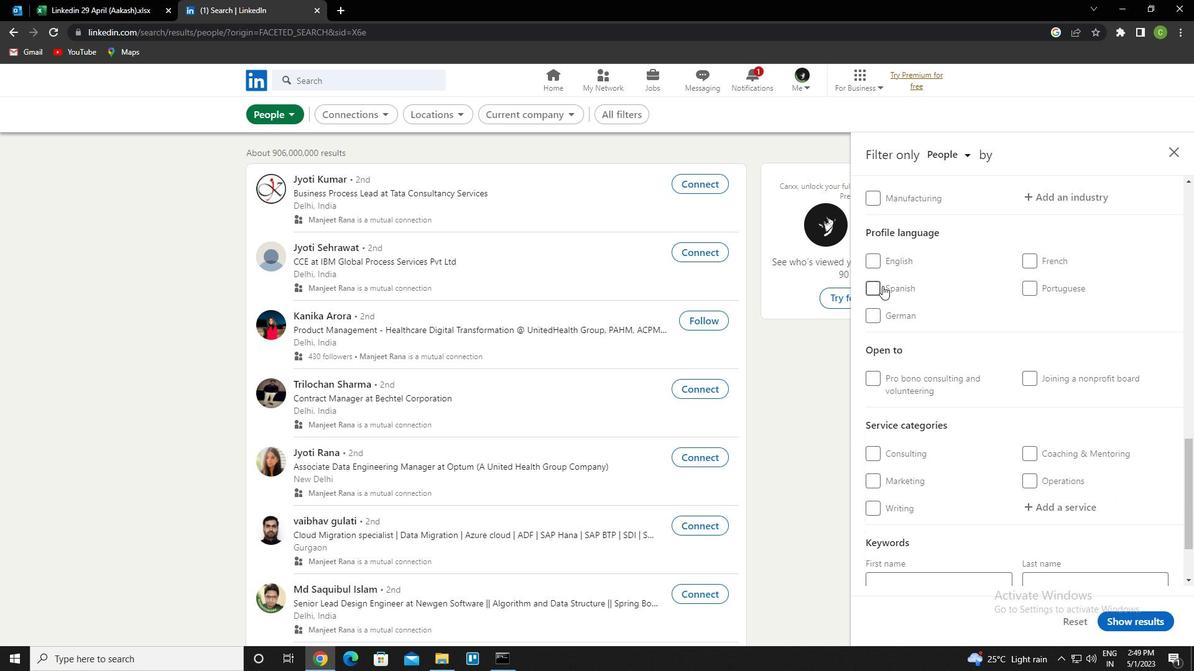 
Action: Mouse pressed left at (874, 290)
Screenshot: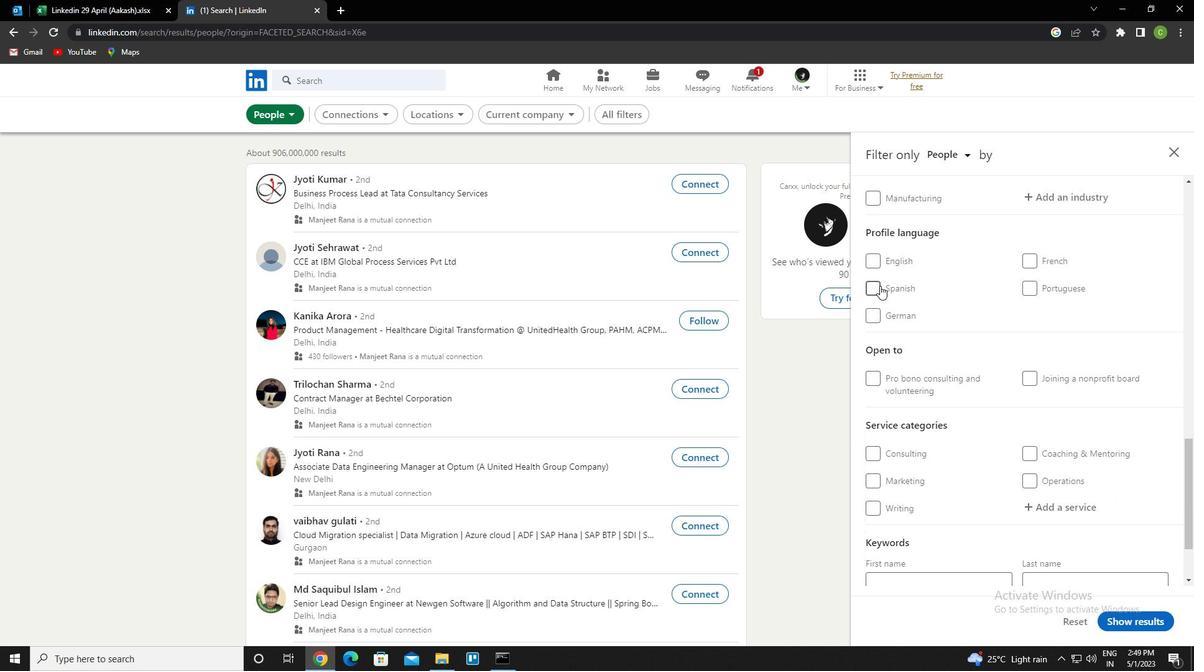 
Action: Mouse moved to (988, 286)
Screenshot: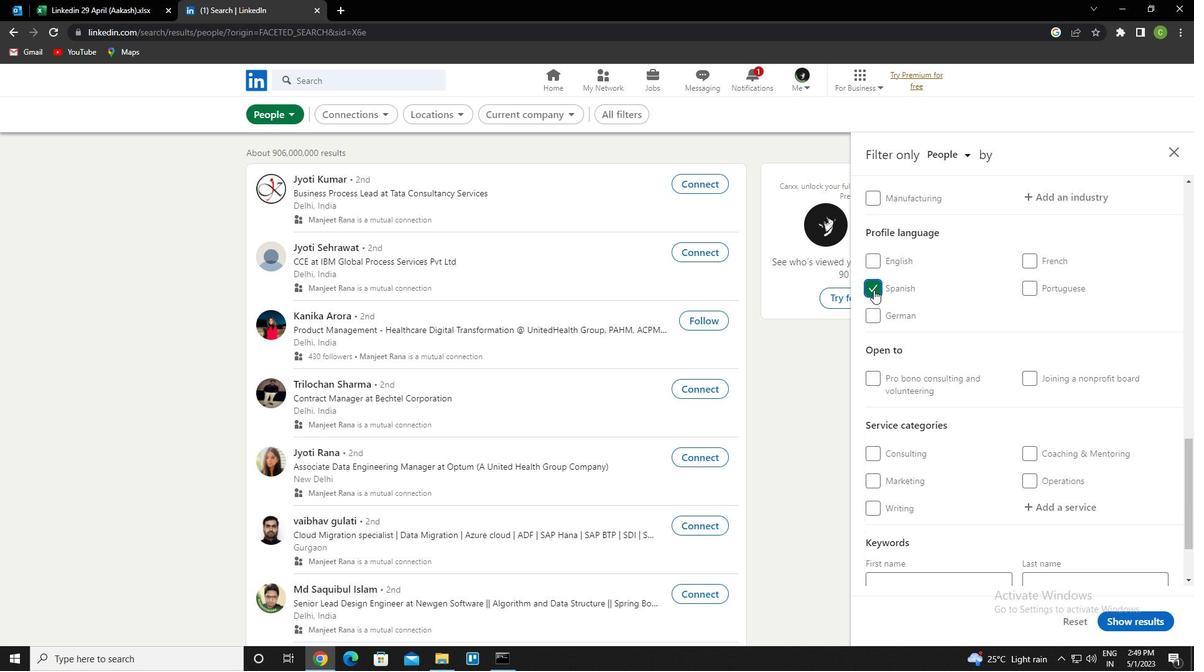
Action: Mouse scrolled (988, 287) with delta (0, 0)
Screenshot: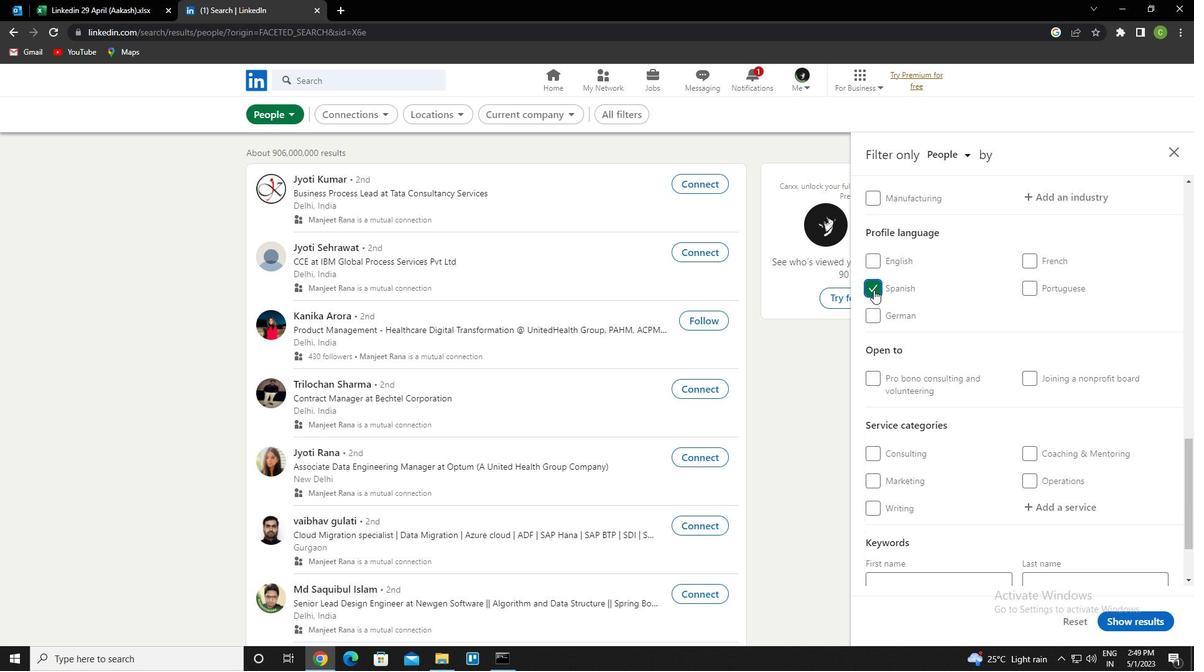 
Action: Mouse moved to (990, 286)
Screenshot: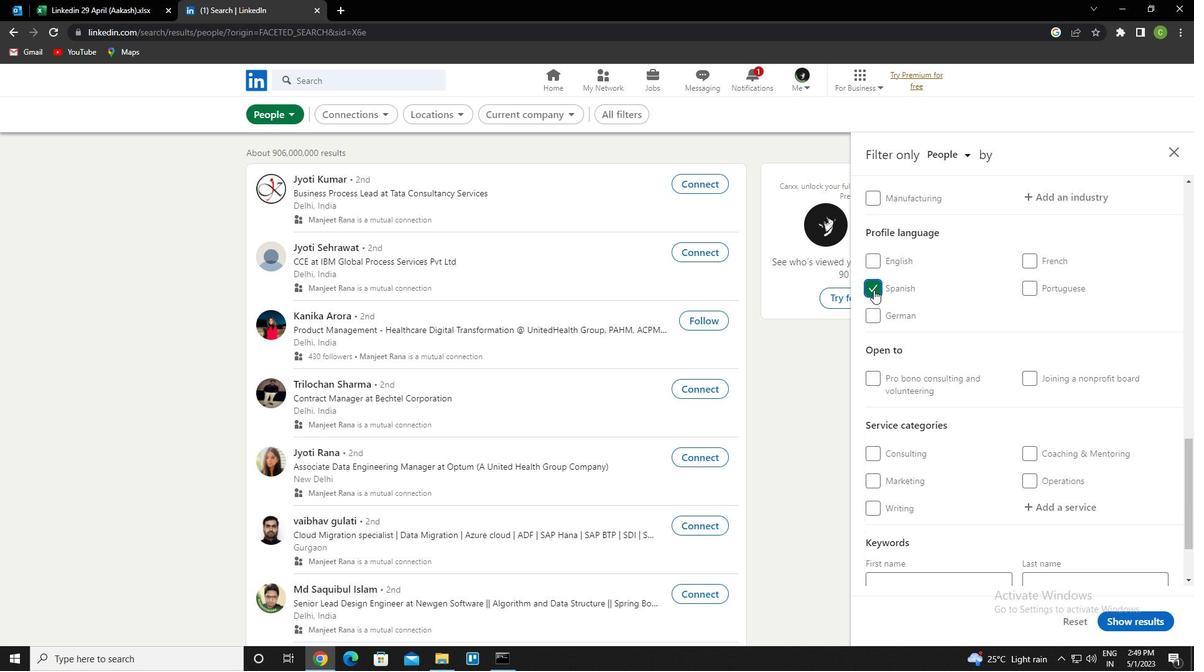 
Action: Mouse scrolled (990, 286) with delta (0, 0)
Screenshot: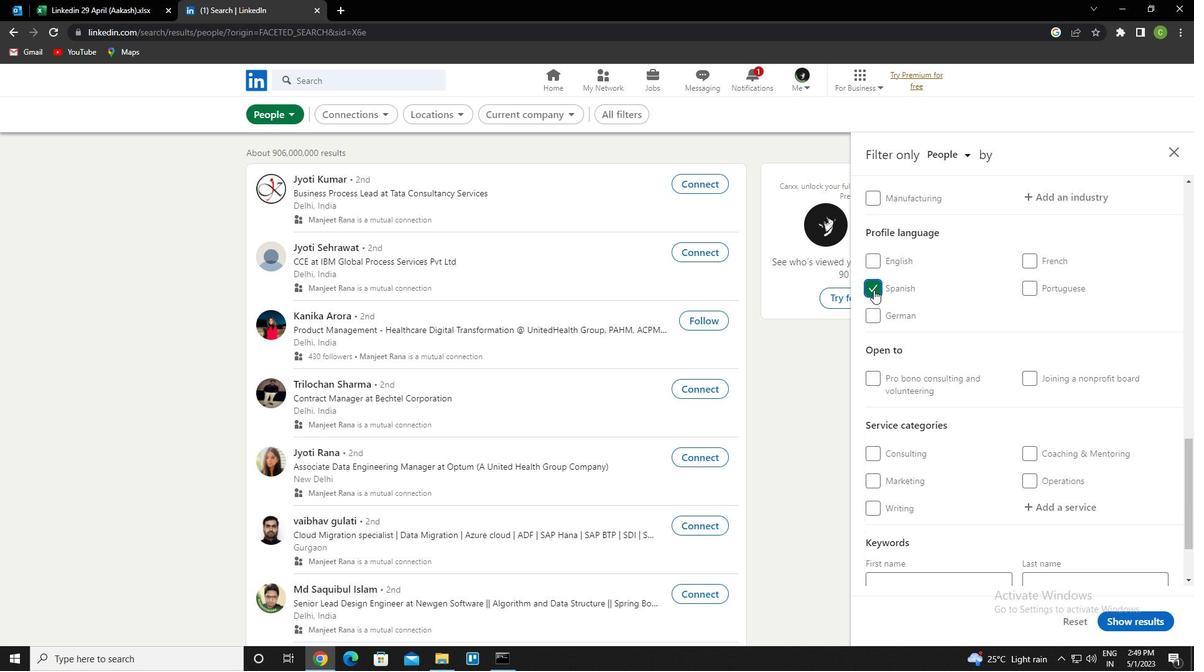 
Action: Mouse scrolled (990, 286) with delta (0, 0)
Screenshot: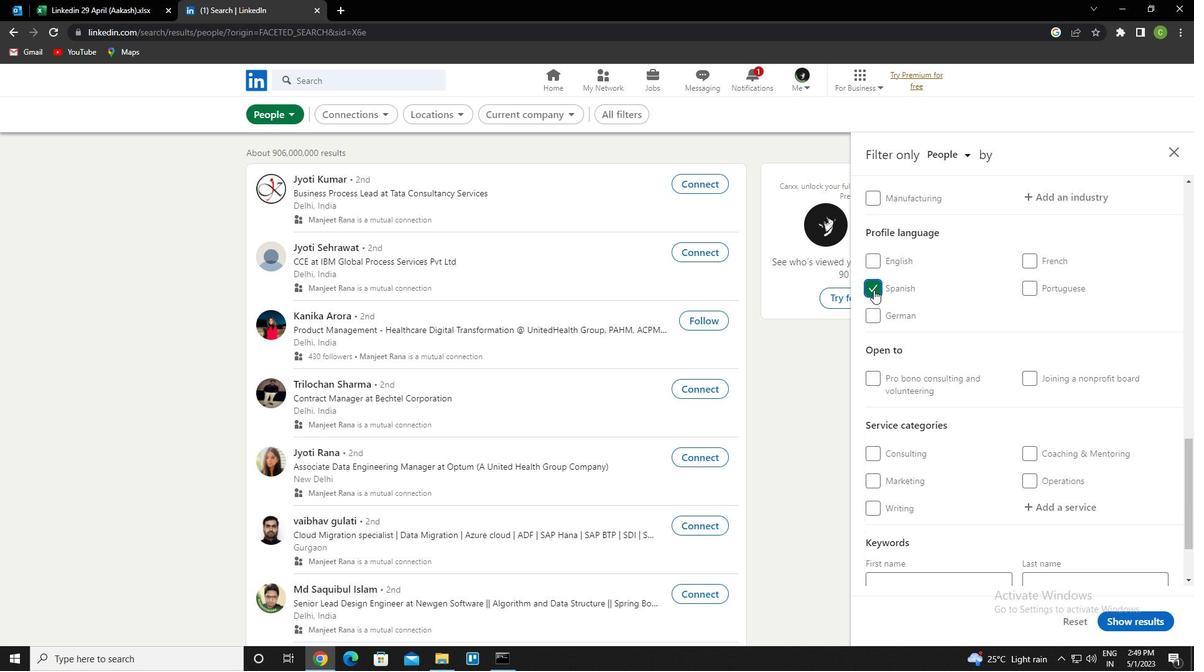 
Action: Mouse scrolled (990, 286) with delta (0, 0)
Screenshot: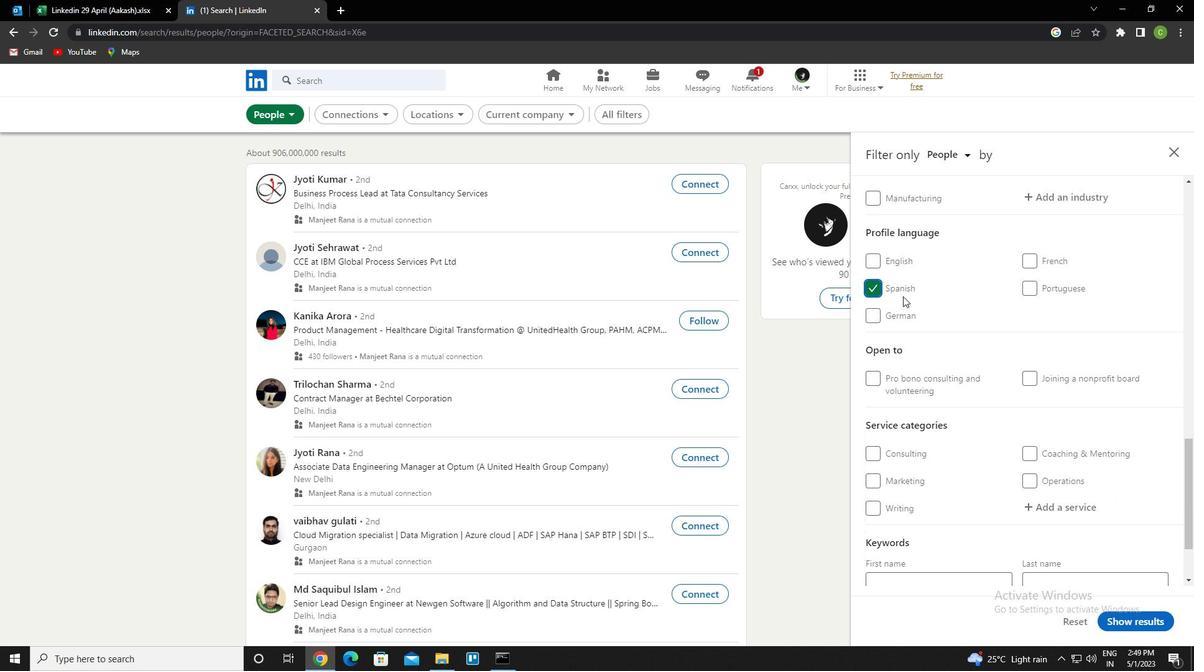 
Action: Mouse scrolled (990, 286) with delta (0, 0)
Screenshot: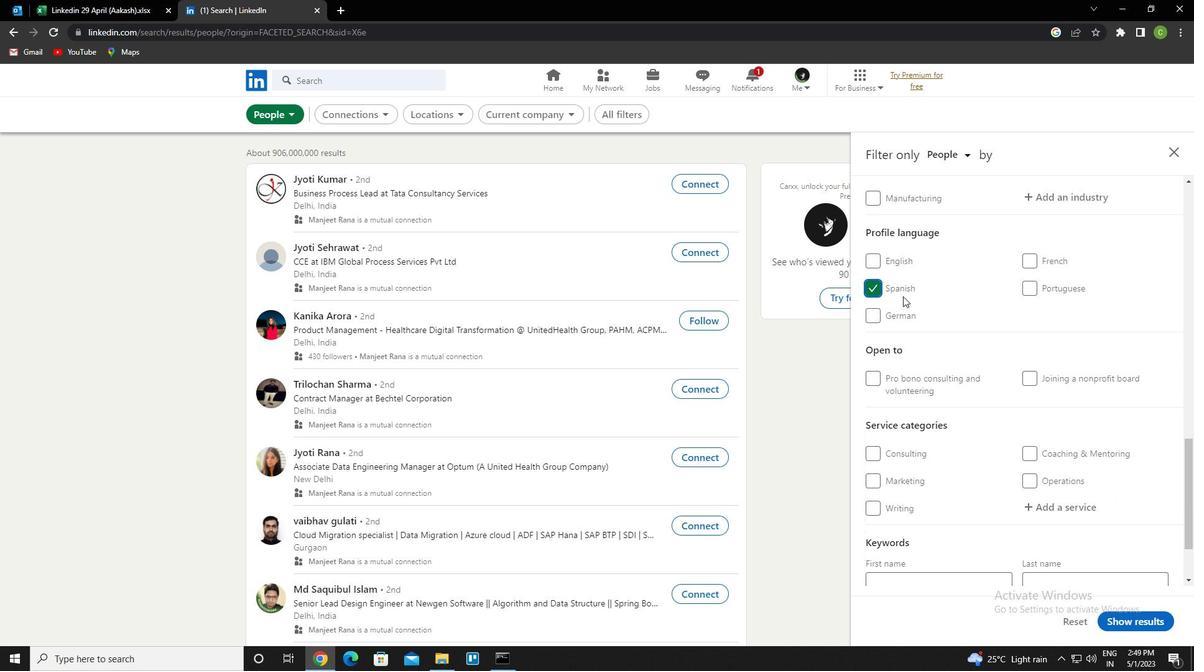 
Action: Mouse scrolled (990, 286) with delta (0, 0)
Screenshot: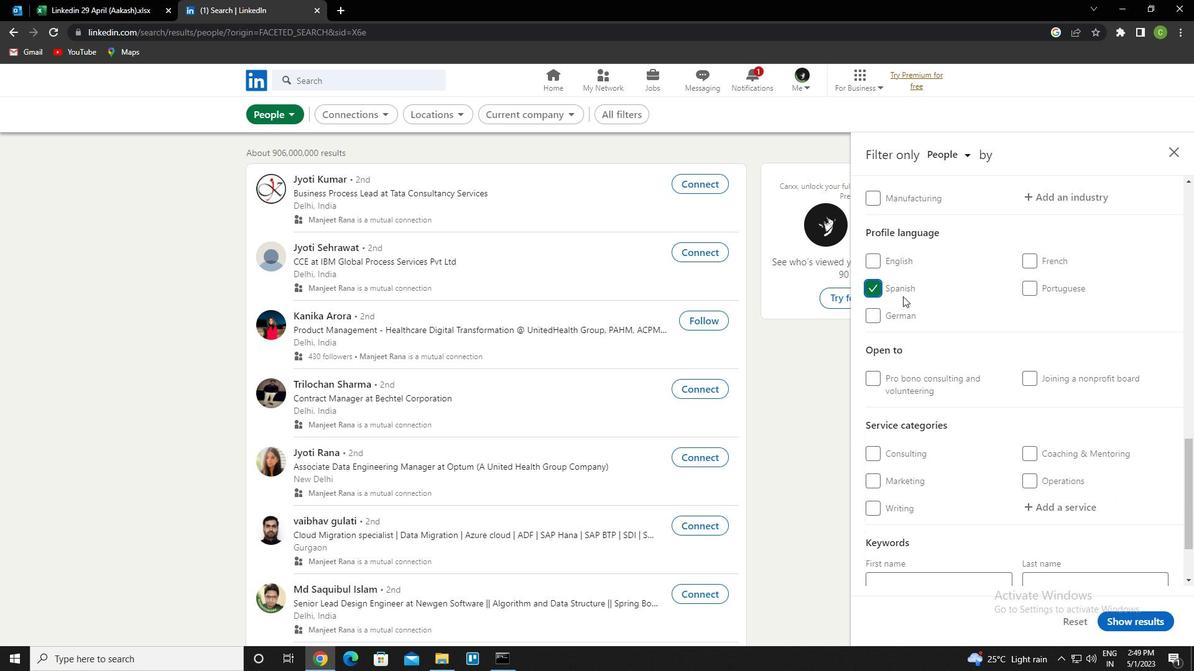 
Action: Mouse scrolled (990, 286) with delta (0, 0)
Screenshot: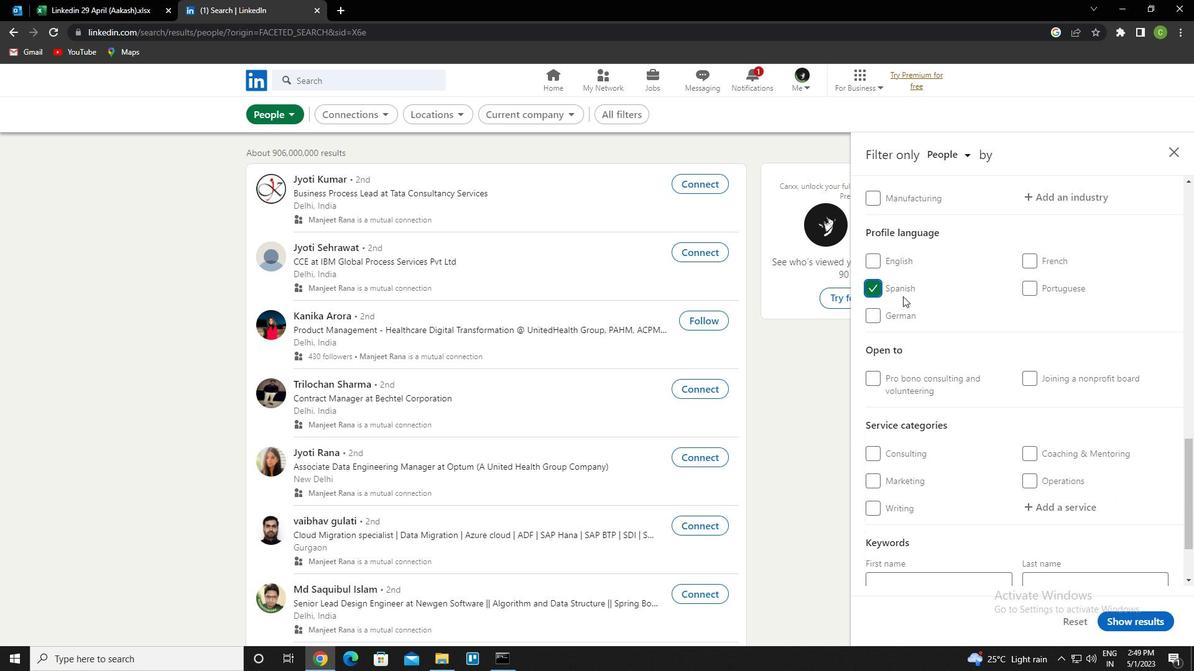 
Action: Mouse scrolled (990, 286) with delta (0, 0)
Screenshot: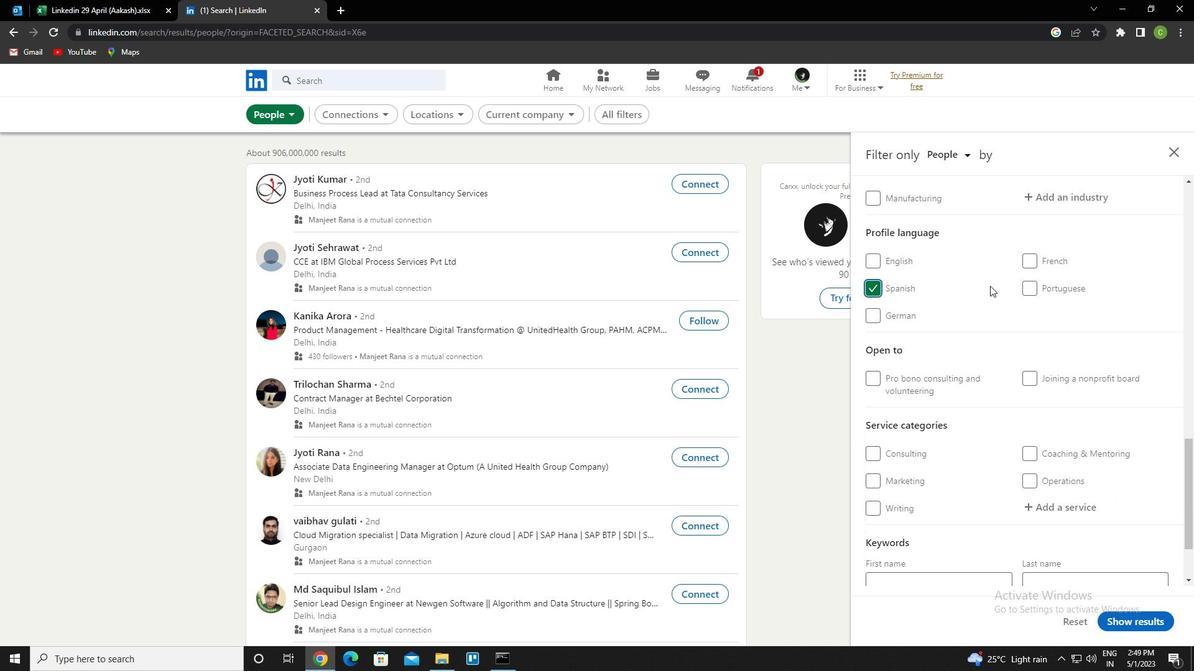 
Action: Mouse moved to (1043, 317)
Screenshot: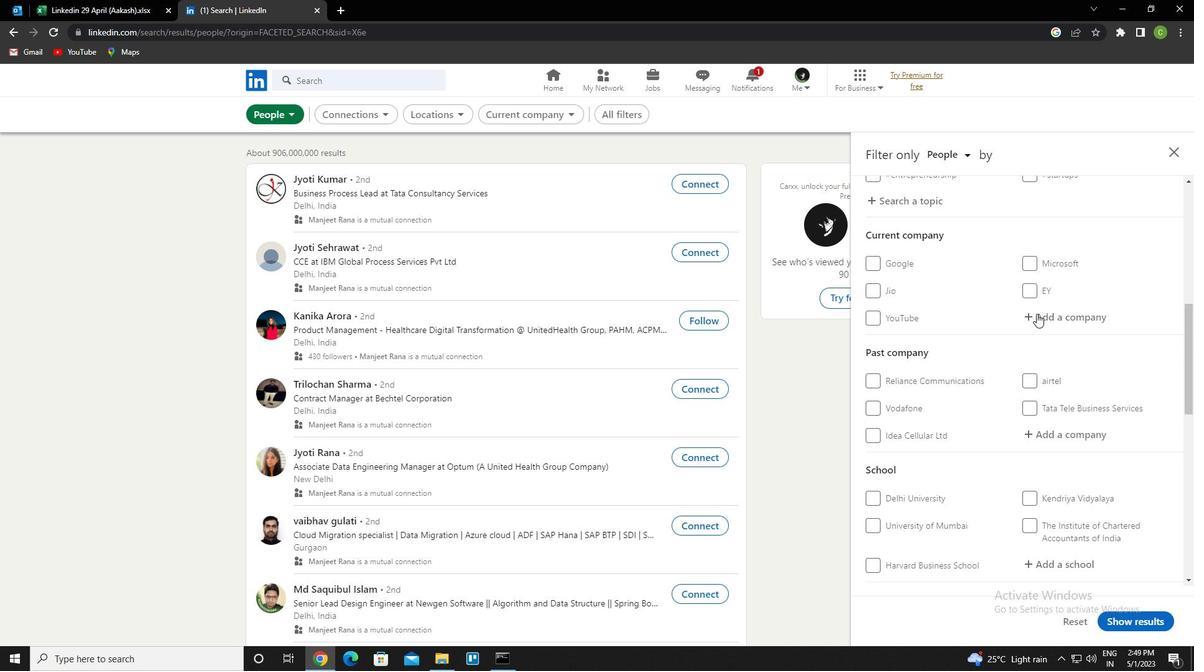 
Action: Mouse pressed left at (1043, 317)
Screenshot: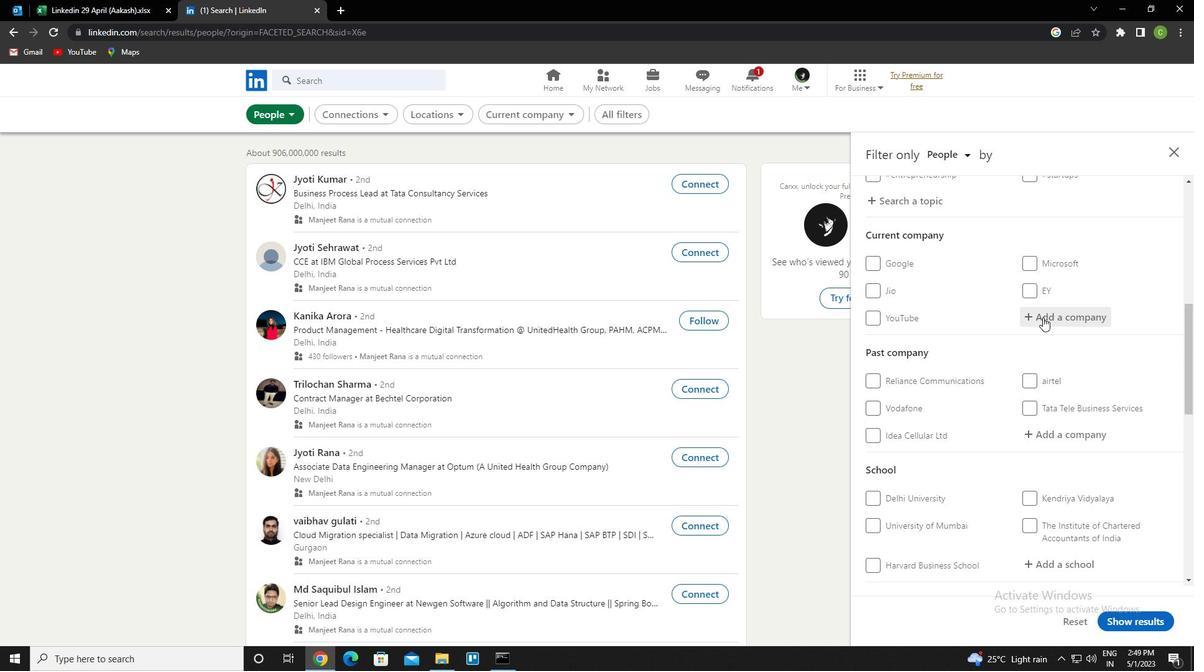 
Action: Key pressed <Key.caps_lock>t<Key.caps_lock>ejas<Key.space>networ<Key.down><Key.enter>
Screenshot: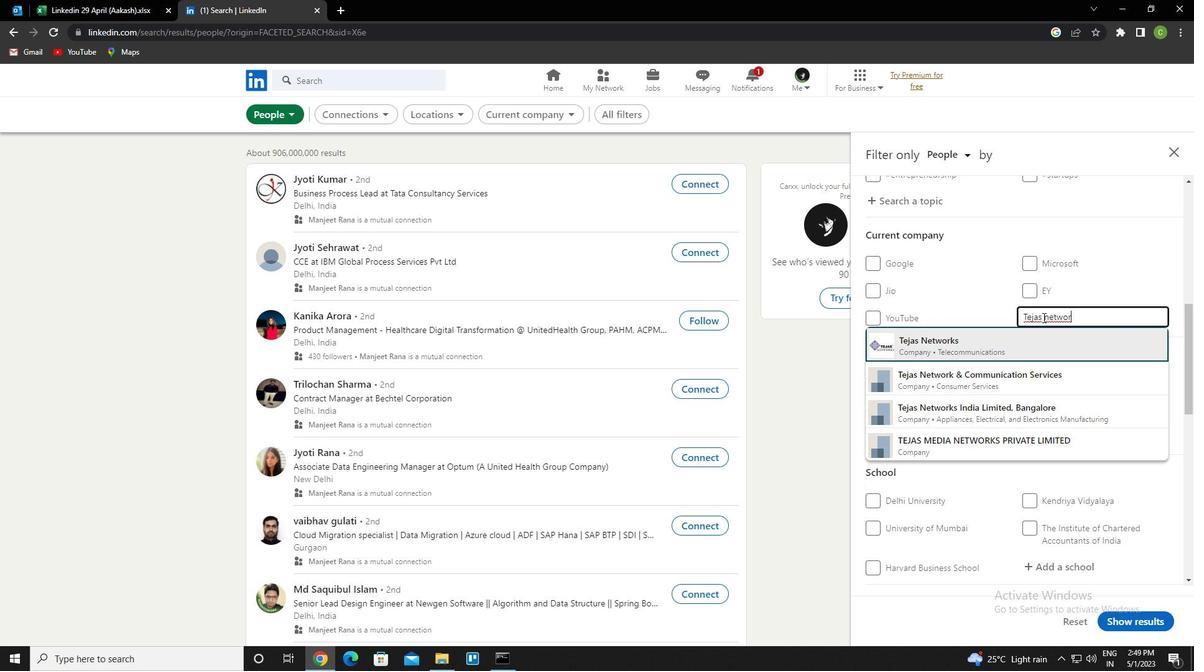 
Action: Mouse scrolled (1043, 317) with delta (0, 0)
Screenshot: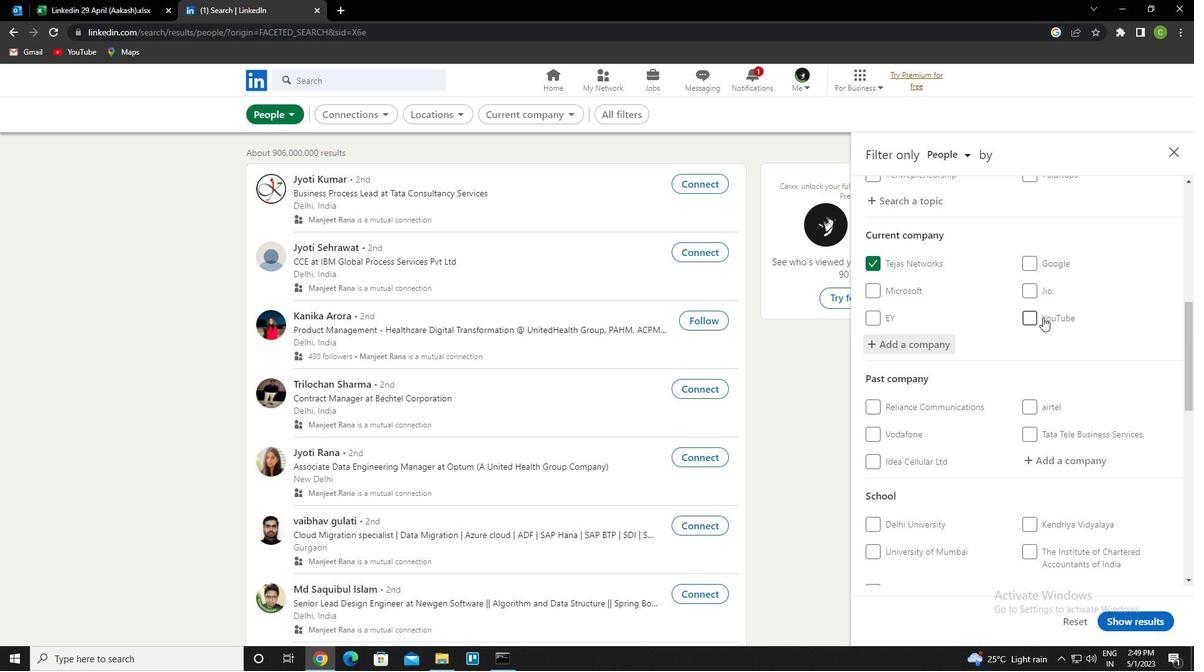 
Action: Mouse scrolled (1043, 317) with delta (0, 0)
Screenshot: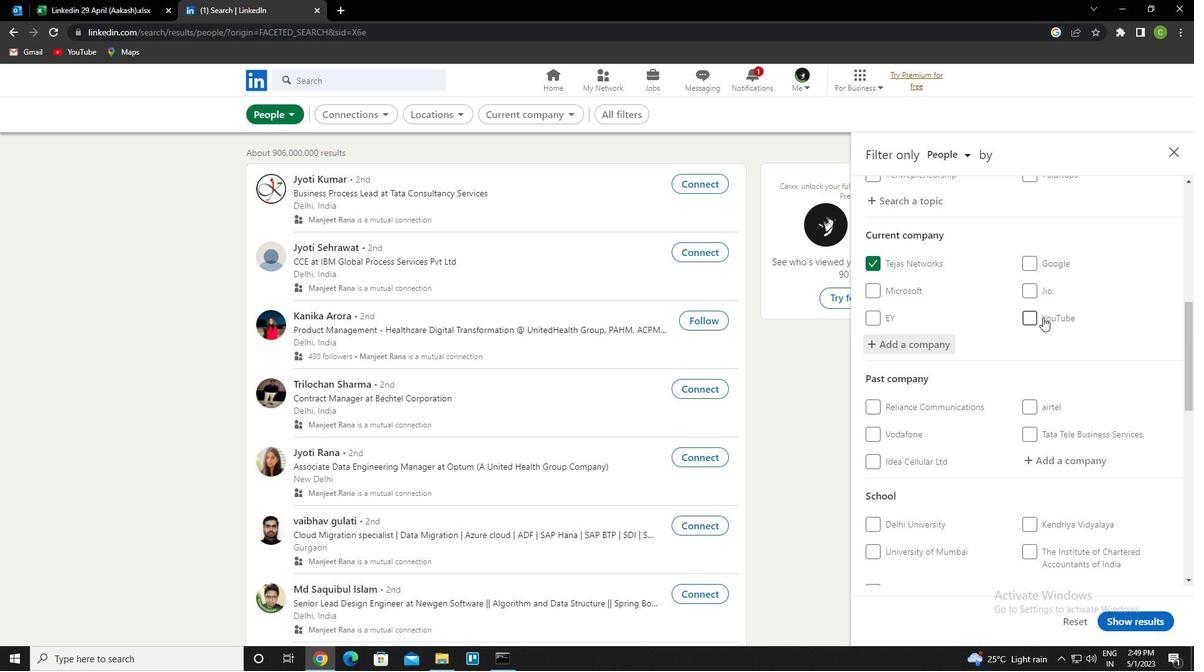 
Action: Mouse scrolled (1043, 317) with delta (0, 0)
Screenshot: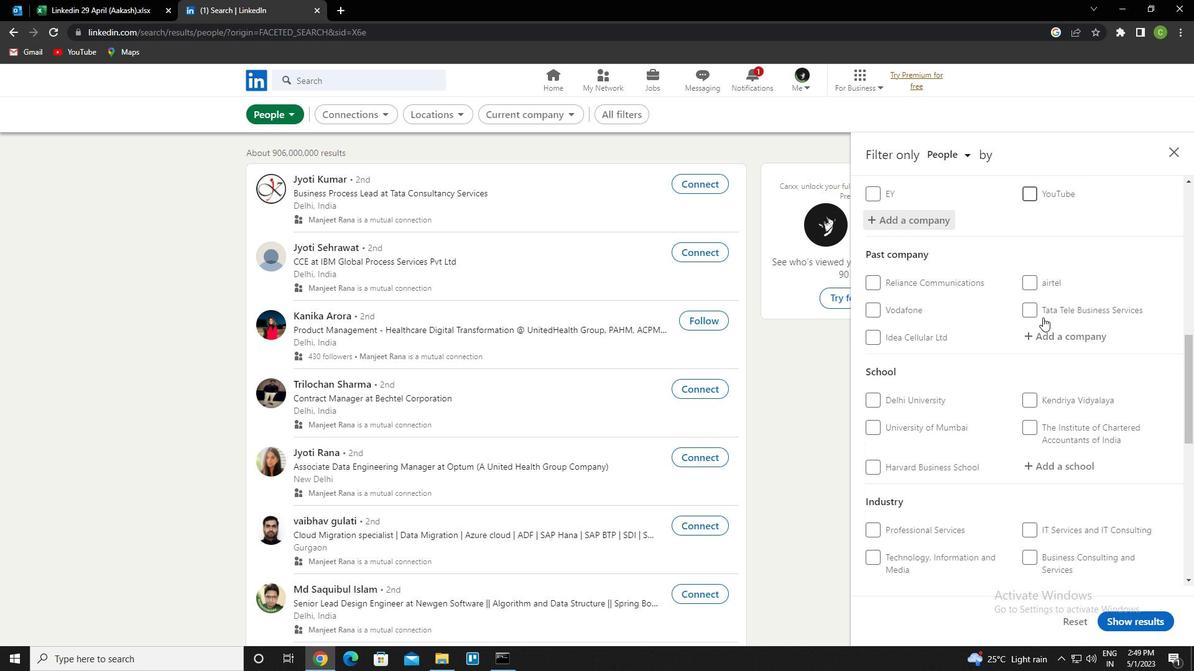 
Action: Mouse moved to (1043, 320)
Screenshot: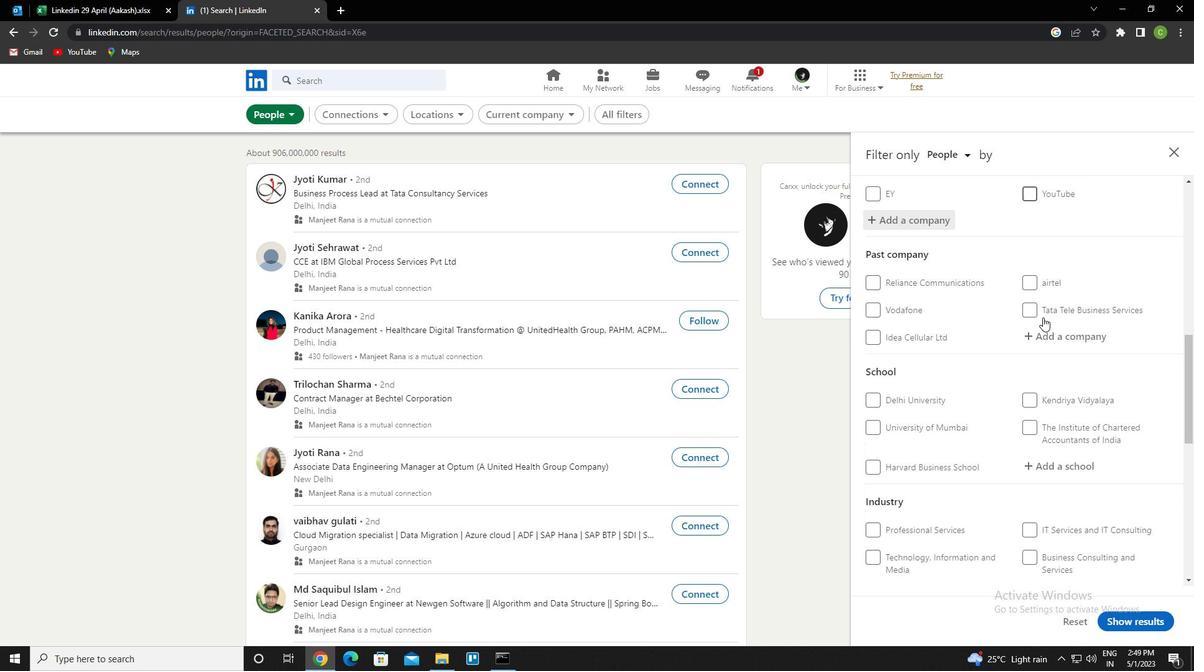 
Action: Mouse scrolled (1043, 320) with delta (0, 0)
Screenshot: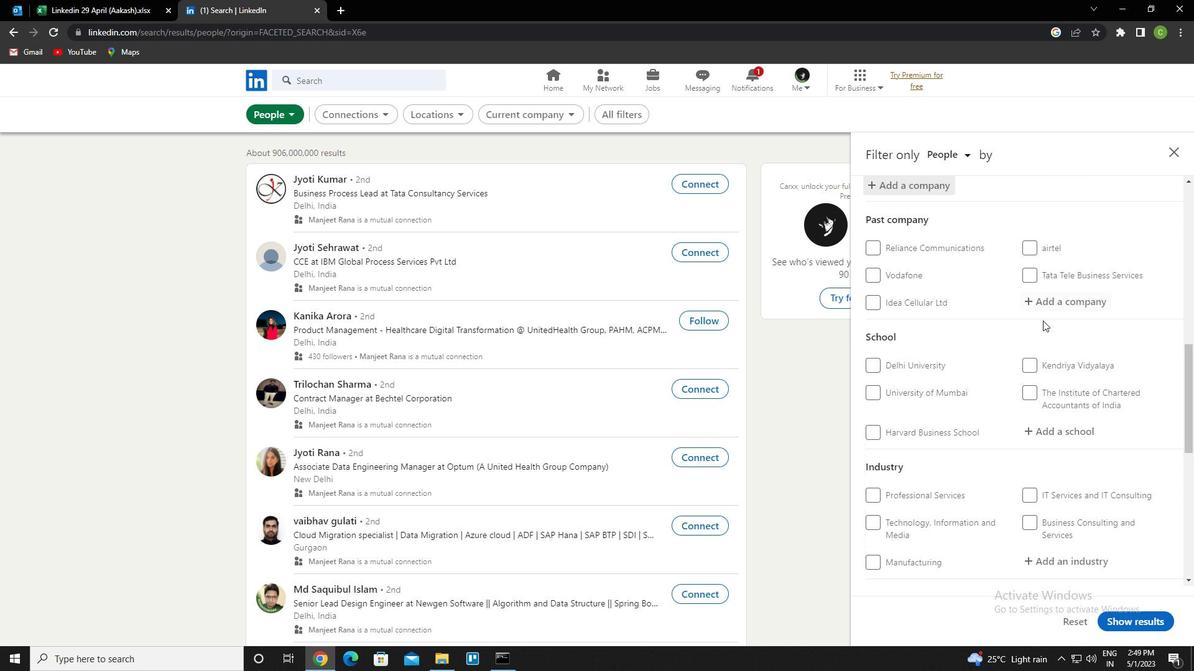 
Action: Mouse moved to (1061, 347)
Screenshot: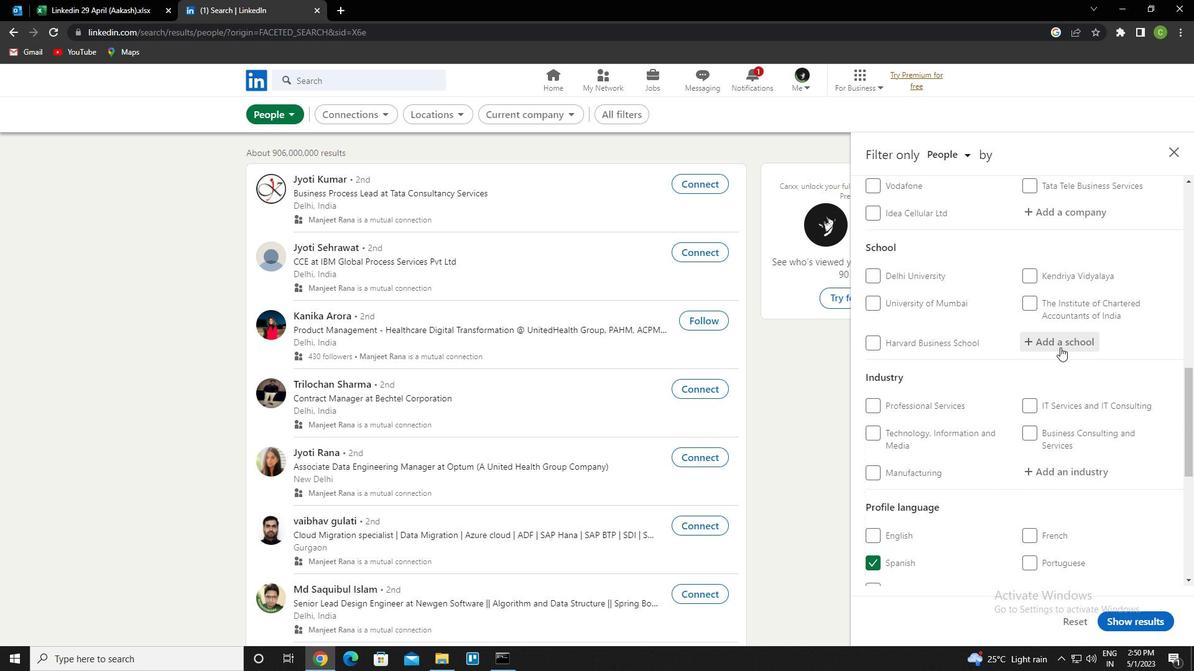 
Action: Mouse pressed left at (1061, 347)
Screenshot: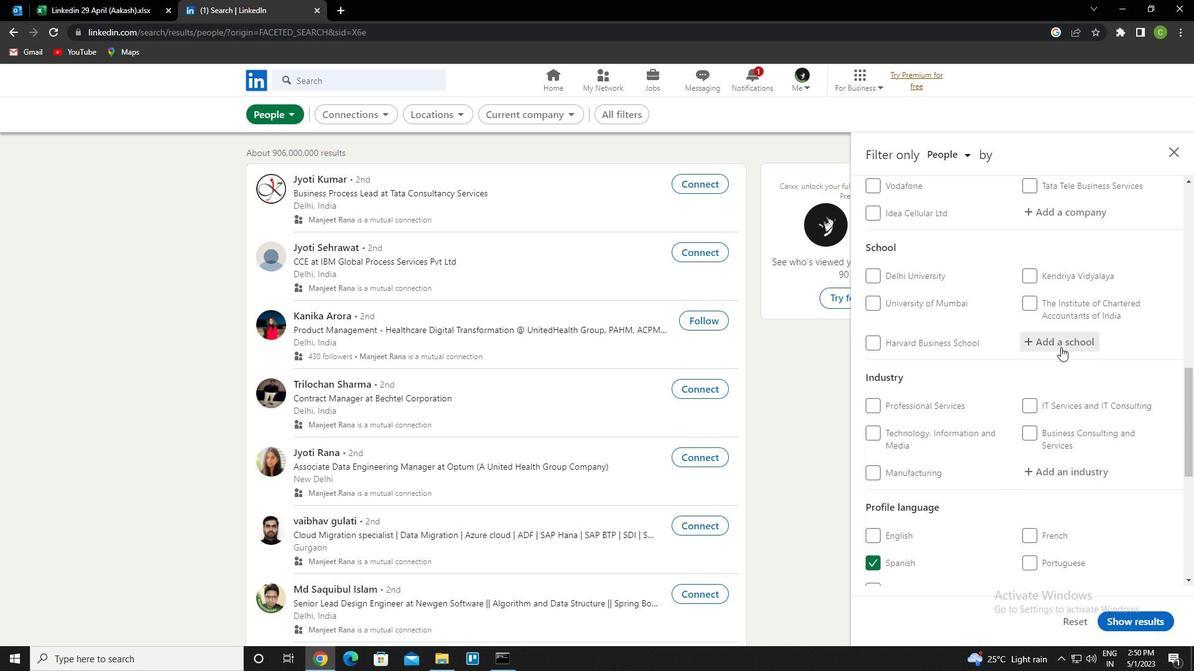
Action: Key pressed <Key.caps_lock>nri<Key.space>i<Key.caps_lock>nstitute<Key.down><Key.enter>
Screenshot: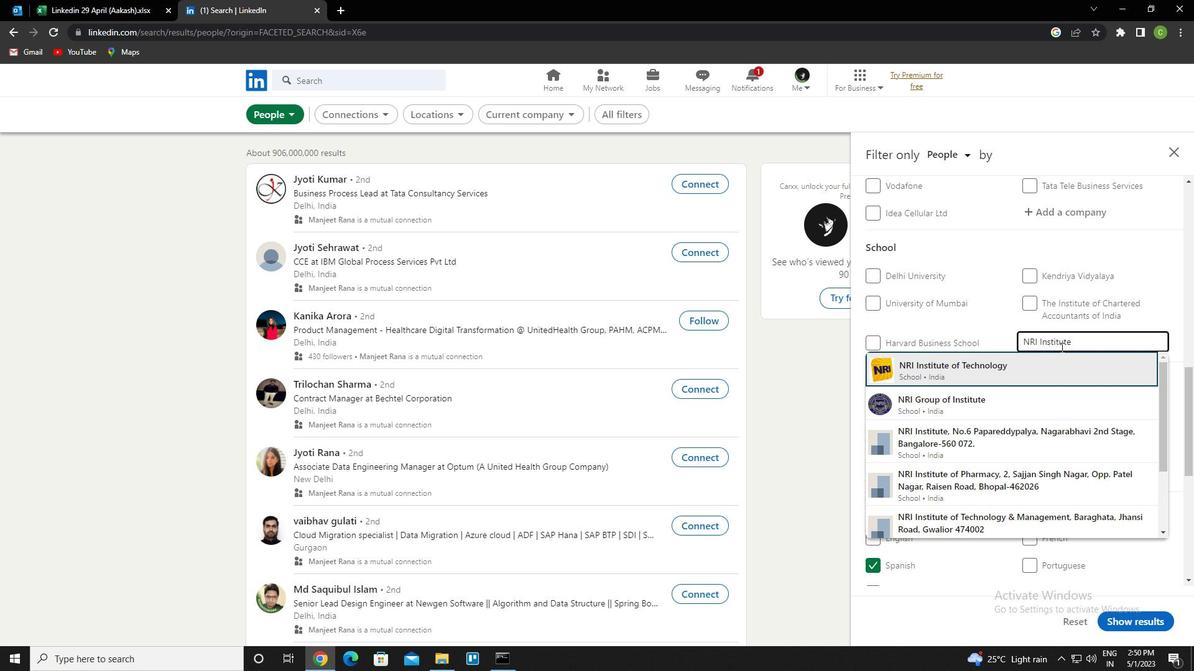 
Action: Mouse scrolled (1061, 347) with delta (0, 0)
Screenshot: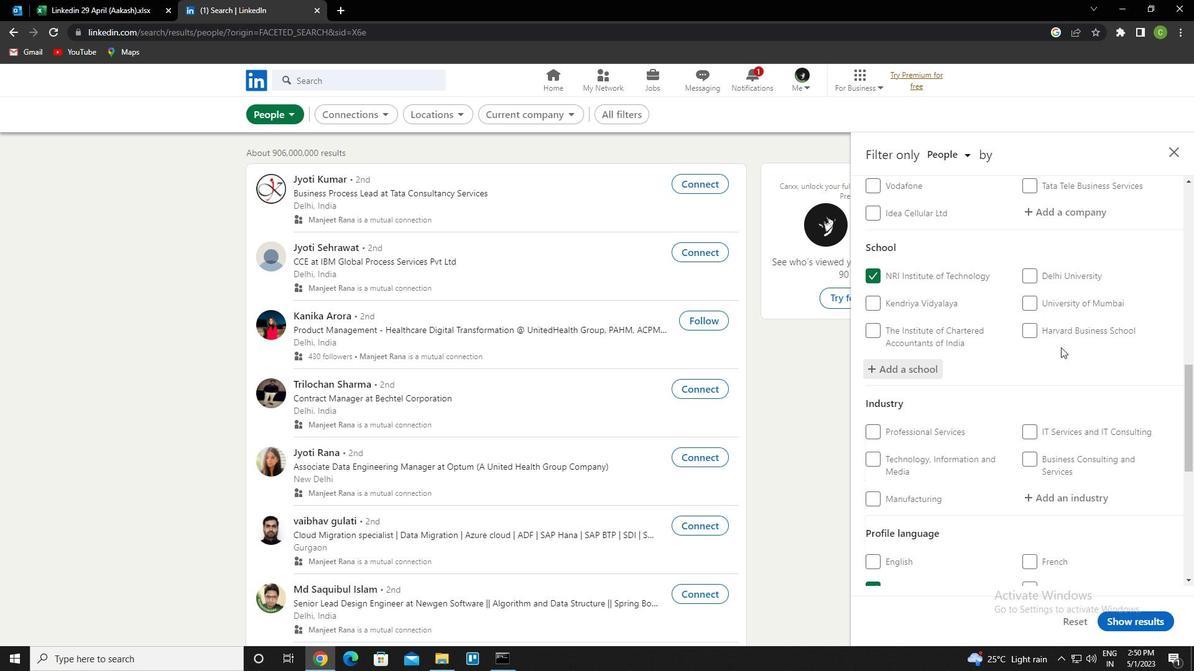 
Action: Mouse moved to (1060, 347)
Screenshot: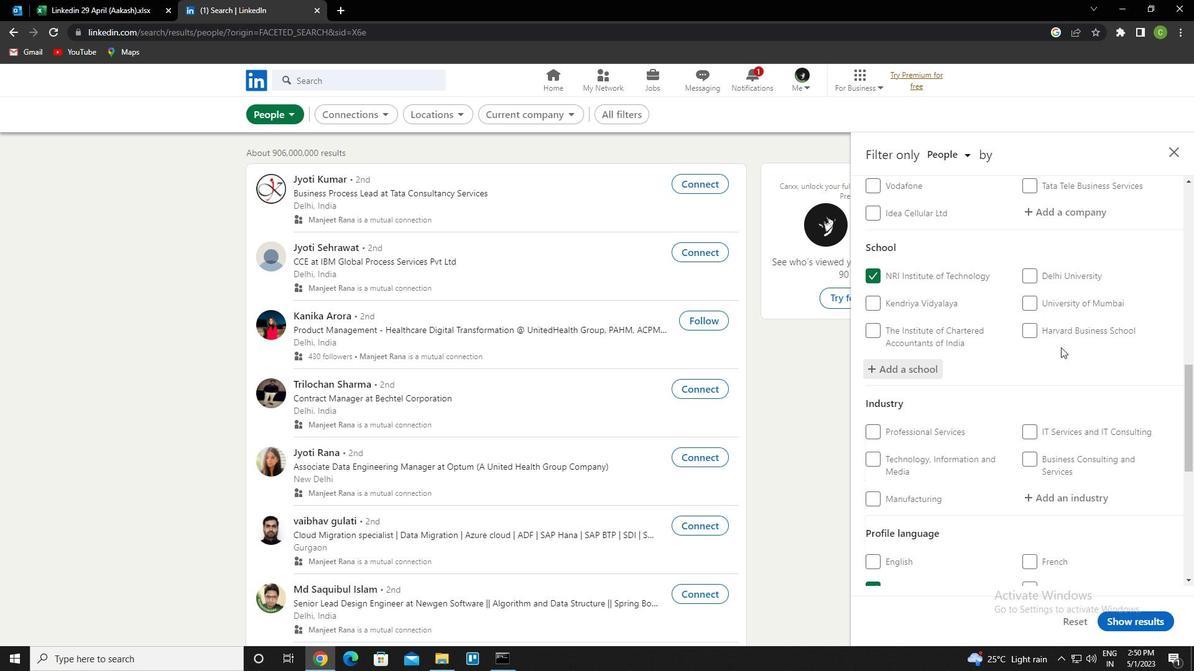 
Action: Mouse scrolled (1060, 347) with delta (0, 0)
Screenshot: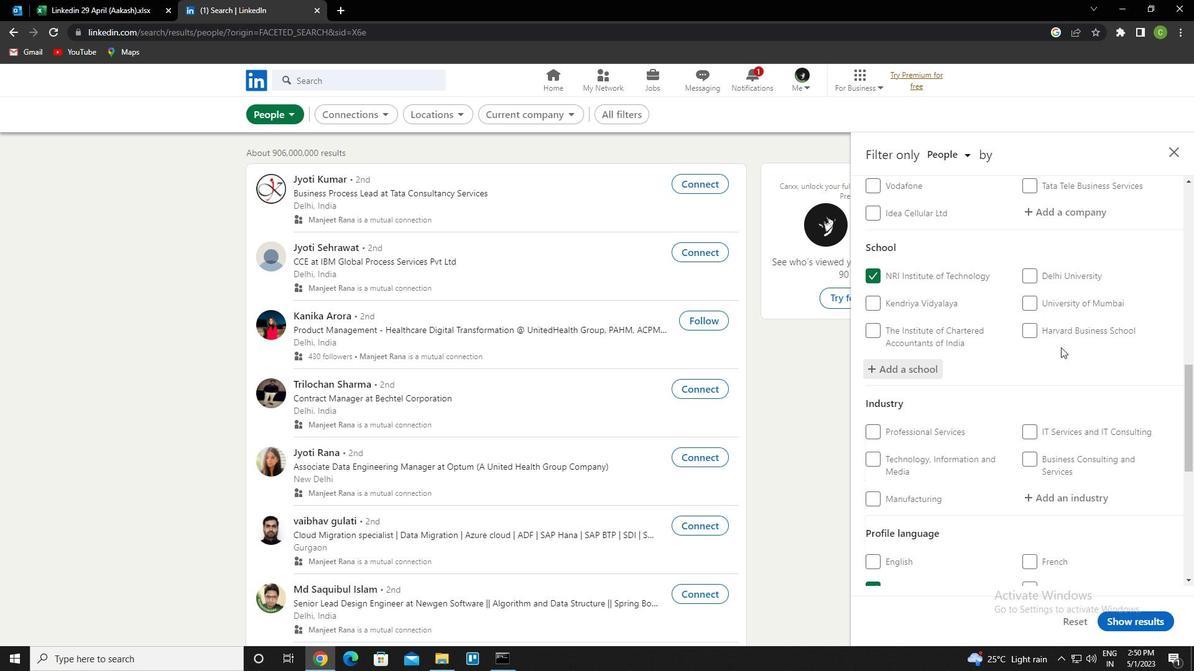 
Action: Mouse moved to (1059, 347)
Screenshot: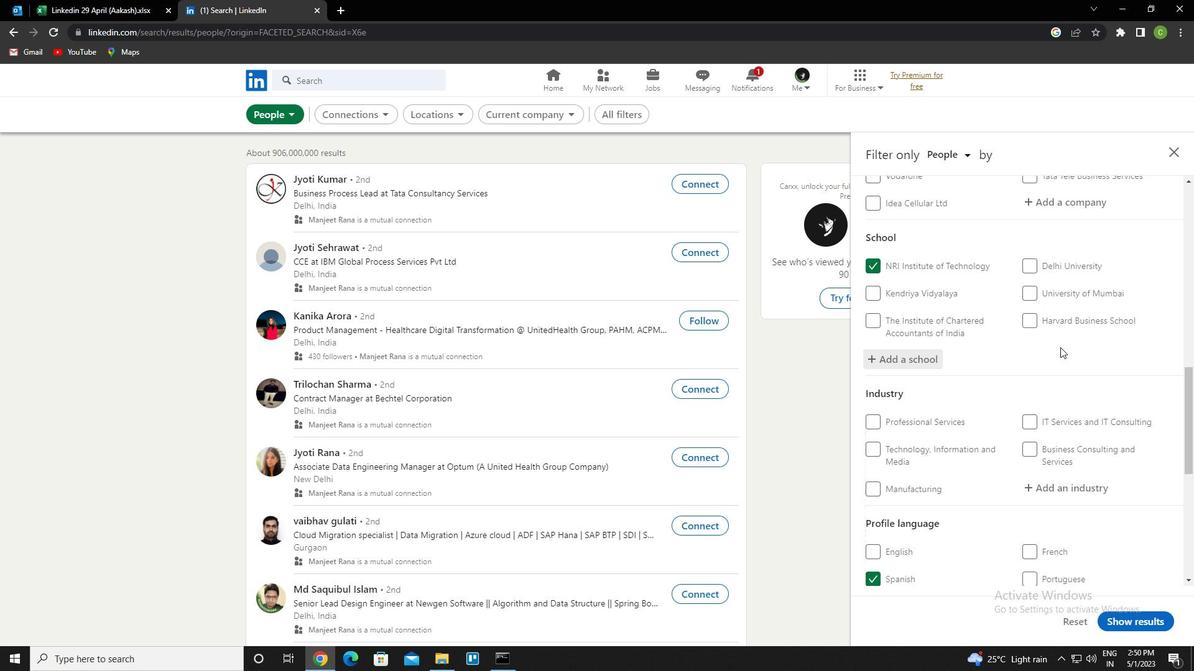 
Action: Mouse scrolled (1059, 347) with delta (0, 0)
Screenshot: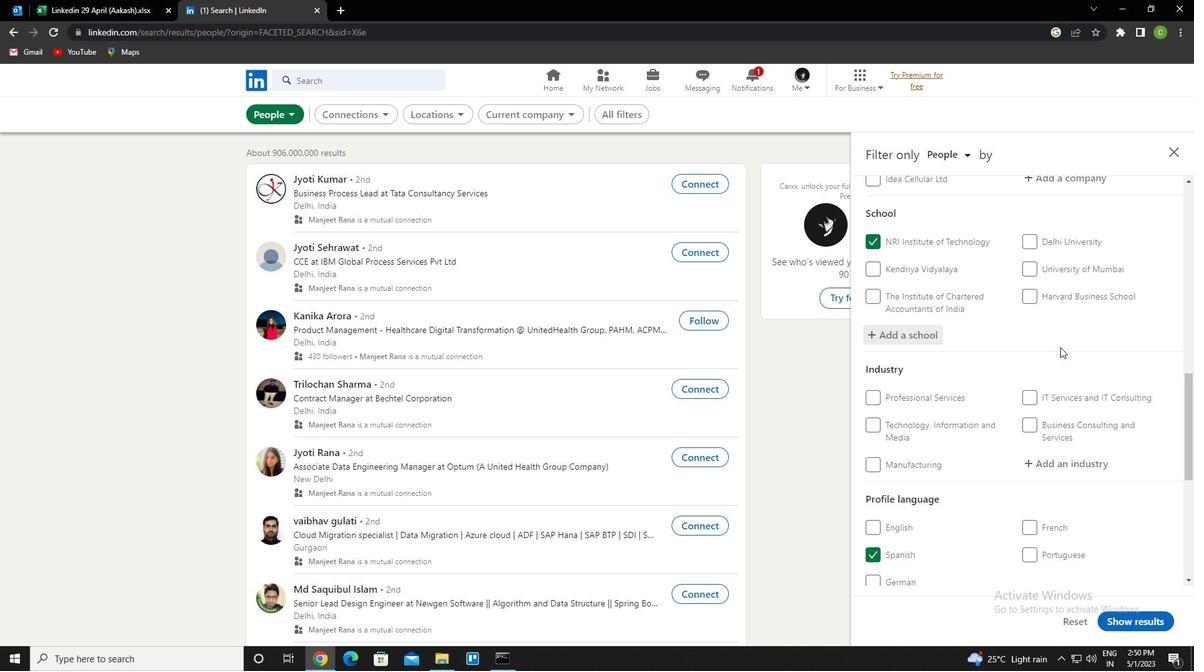 
Action: Mouse moved to (1070, 309)
Screenshot: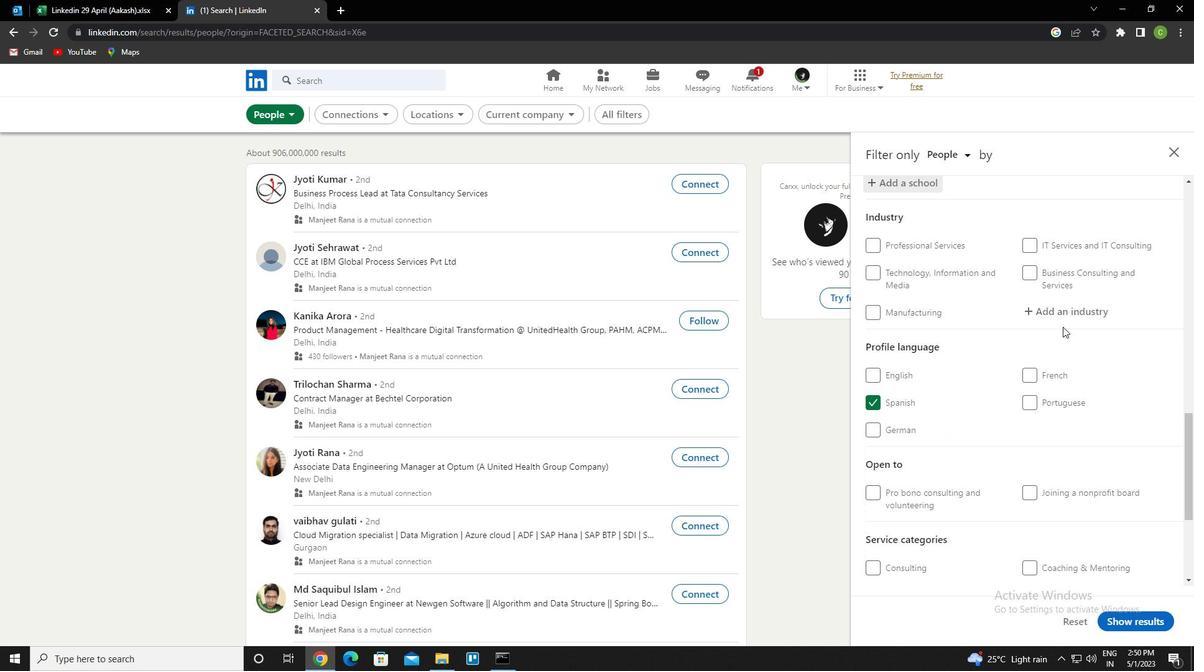 
Action: Mouse pressed left at (1070, 309)
Screenshot: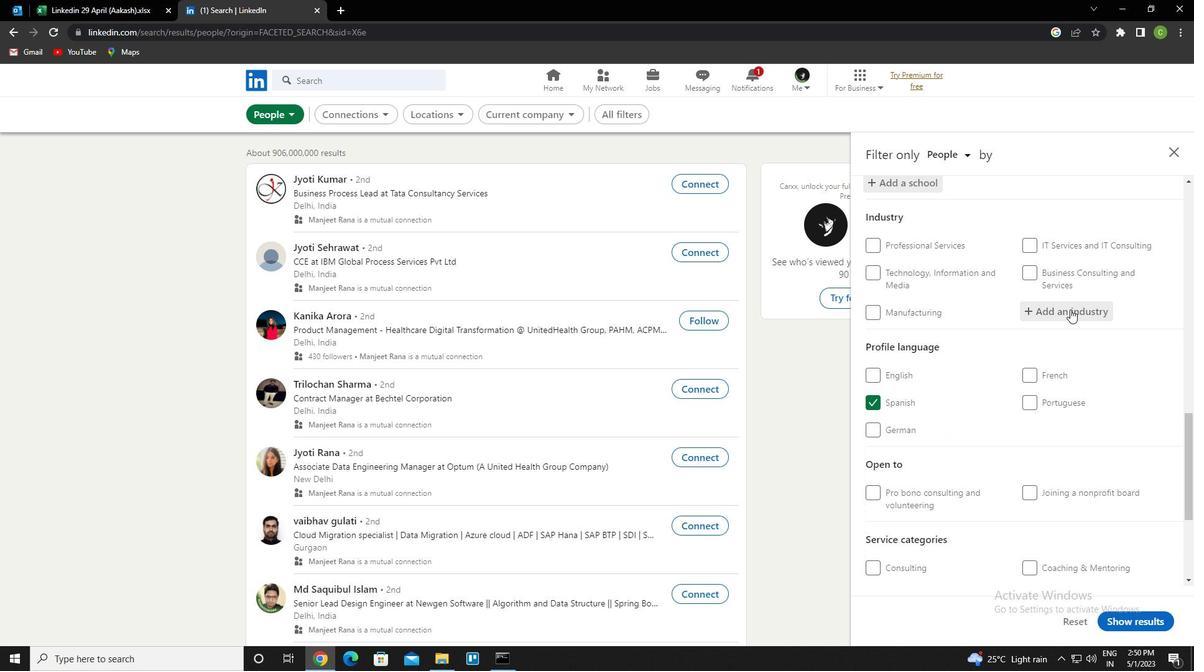 
Action: Key pressed <Key.caps_lock><Key.caps_lock>e<Key.backspace><Key.caps_lock>r<Key.caps_lock>epair<Key.space>and<Key.down><Key.up><Key.enter>
Screenshot: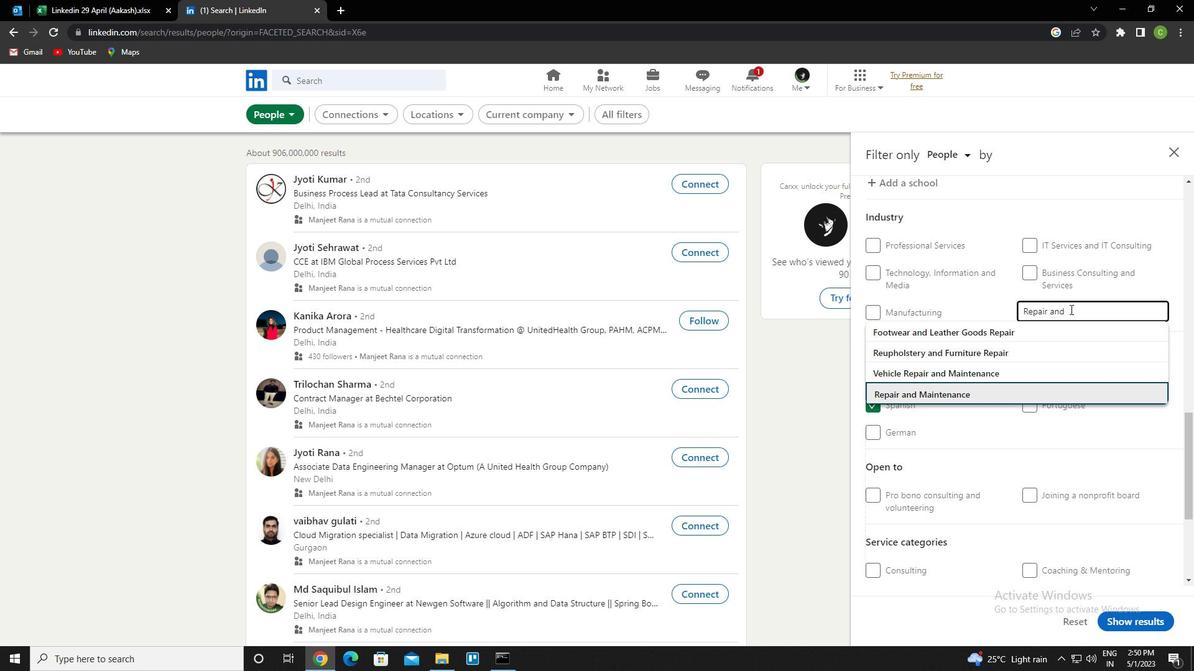 
Action: Mouse moved to (1066, 312)
Screenshot: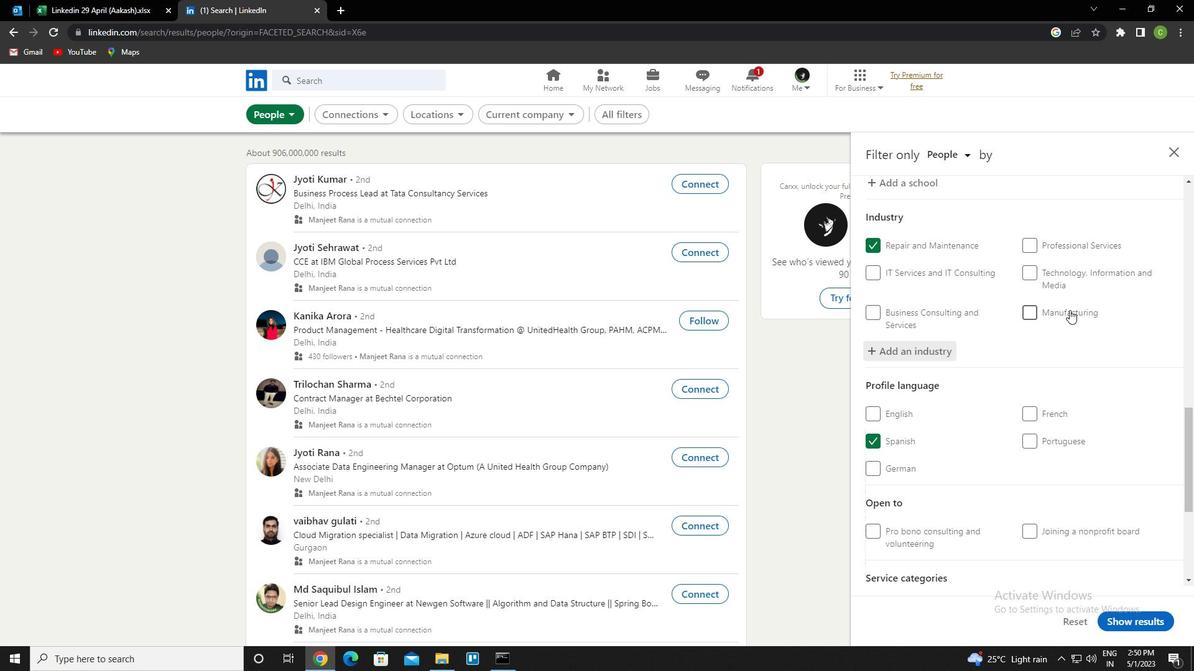 
Action: Mouse scrolled (1066, 311) with delta (0, 0)
Screenshot: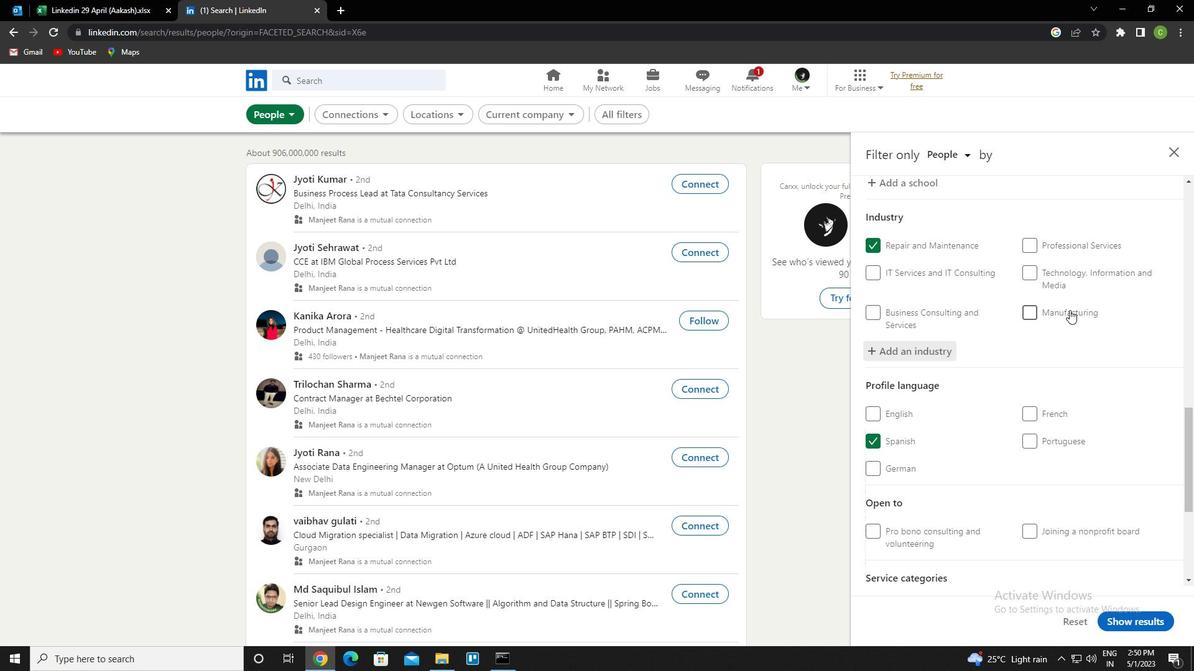 
Action: Mouse moved to (1062, 318)
Screenshot: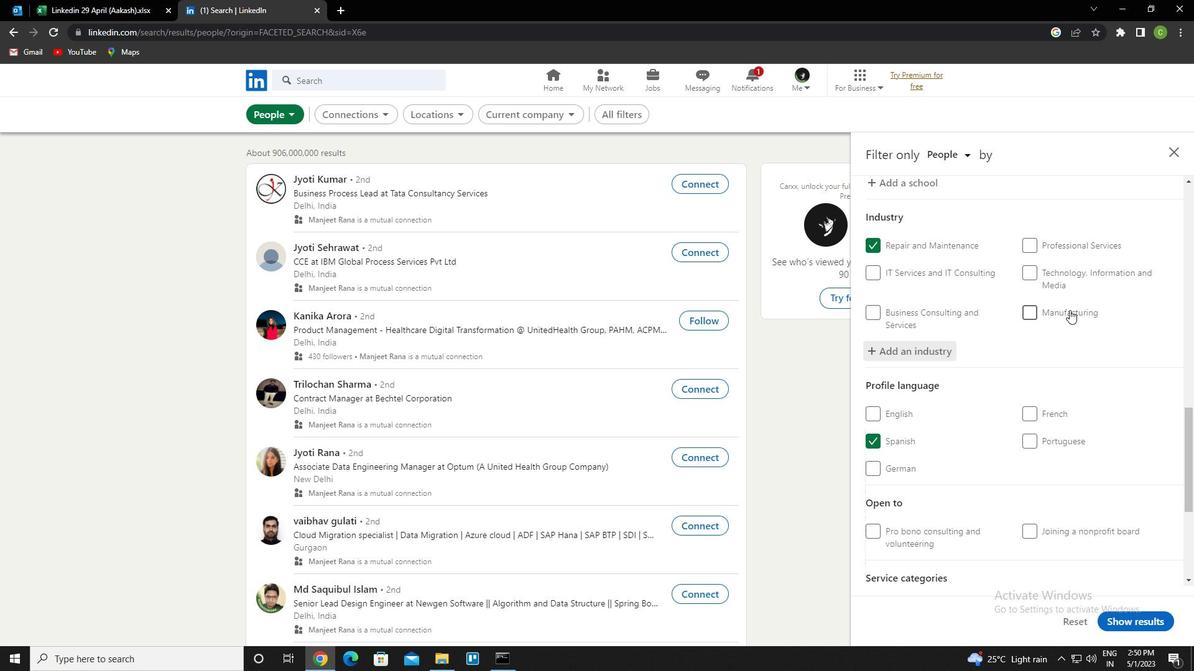 
Action: Mouse scrolled (1062, 317) with delta (0, 0)
Screenshot: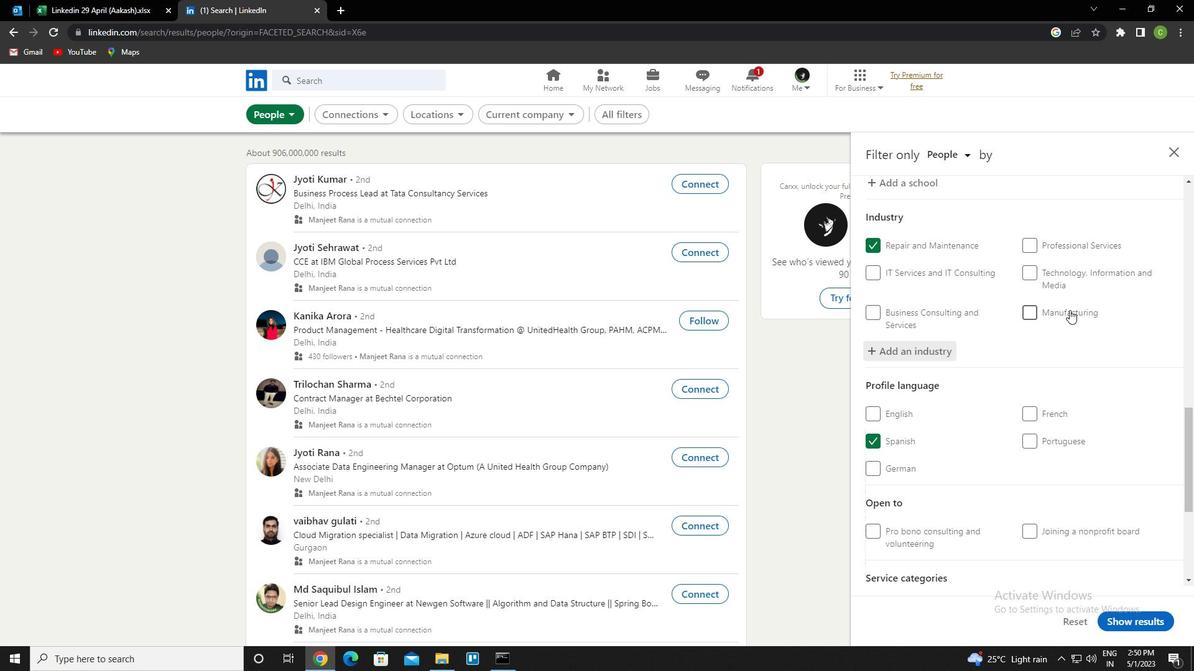 
Action: Mouse moved to (1064, 329)
Screenshot: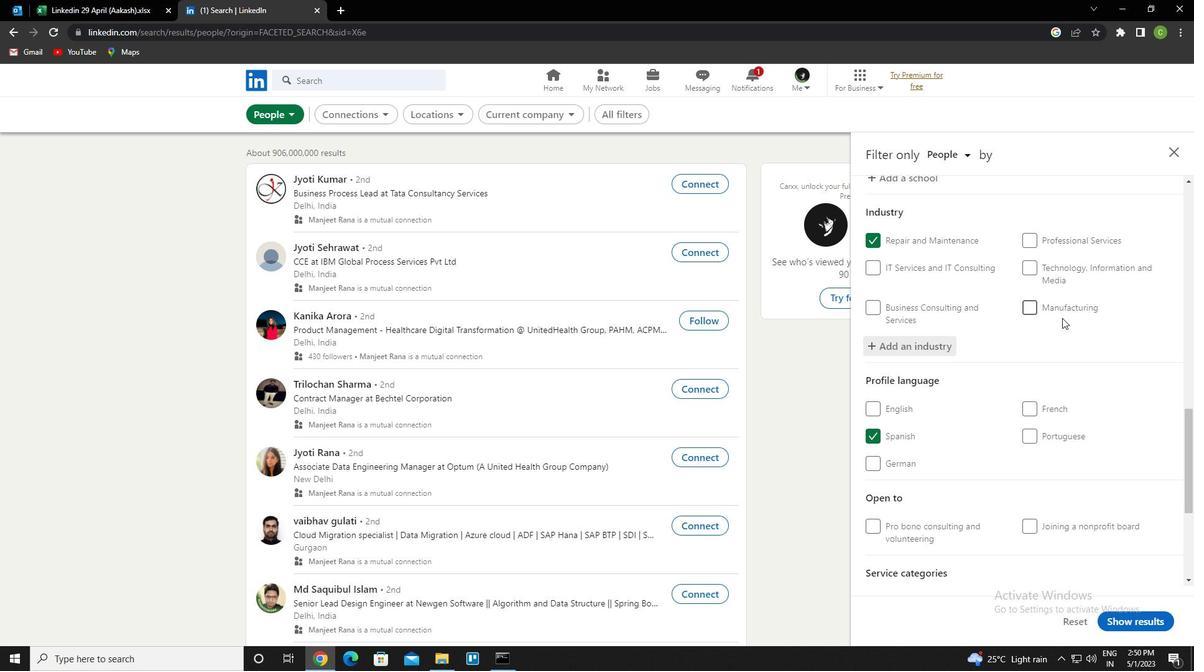 
Action: Mouse scrolled (1064, 328) with delta (0, 0)
Screenshot: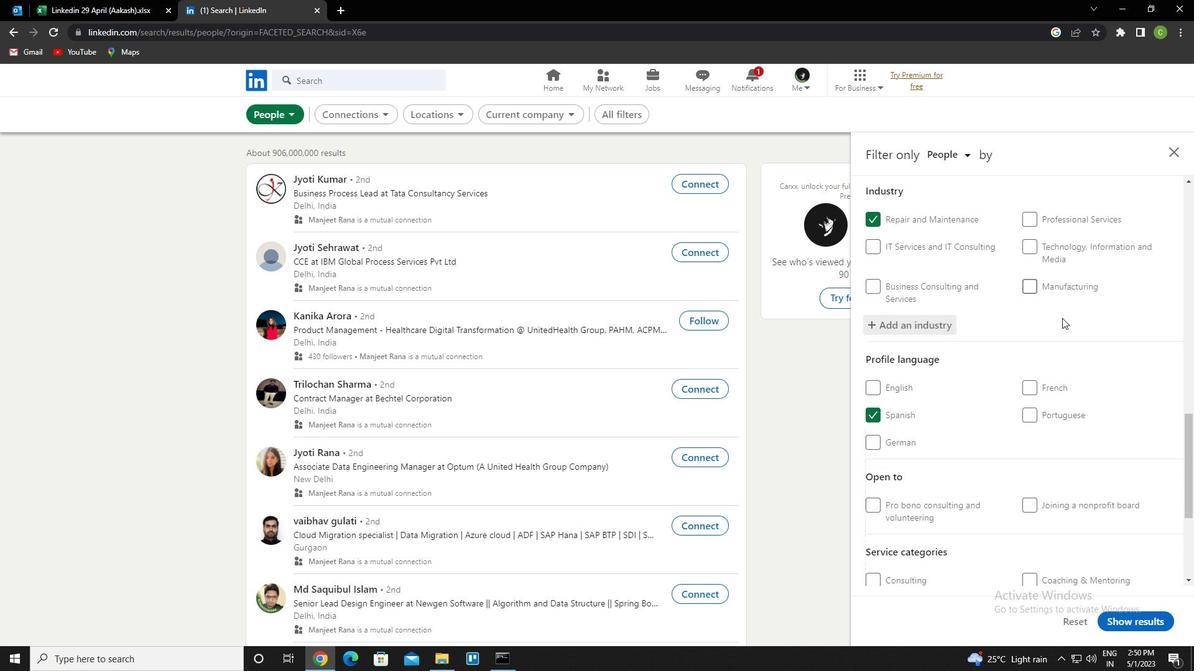 
Action: Mouse moved to (1064, 329)
Screenshot: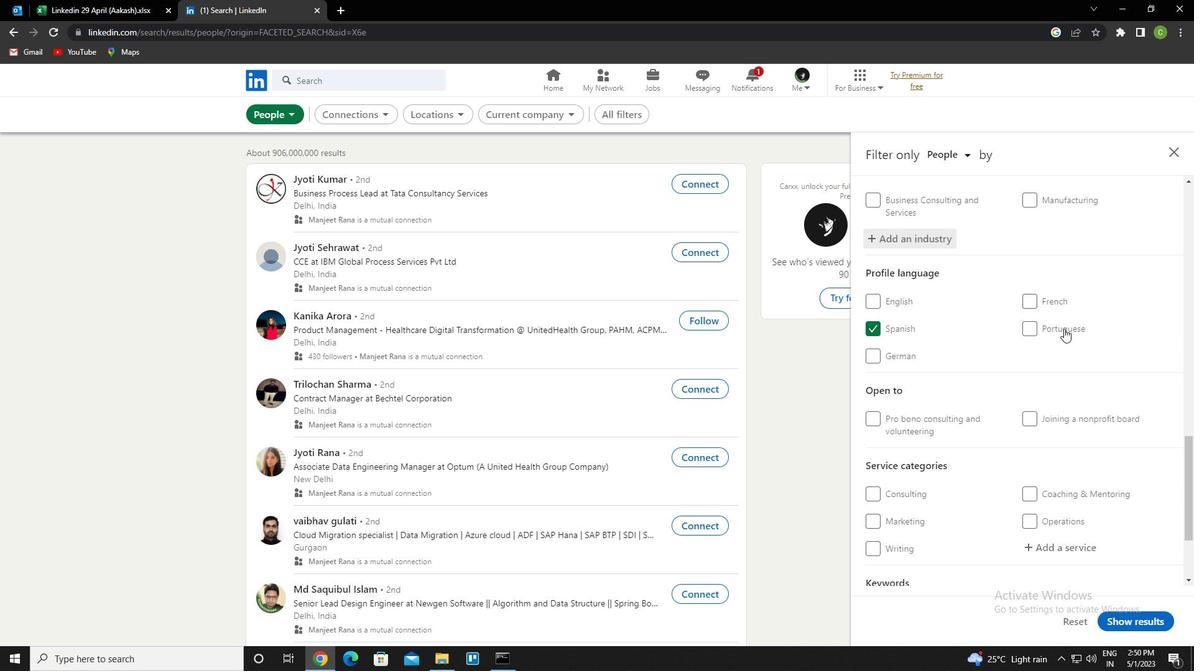 
Action: Mouse scrolled (1064, 328) with delta (0, 0)
Screenshot: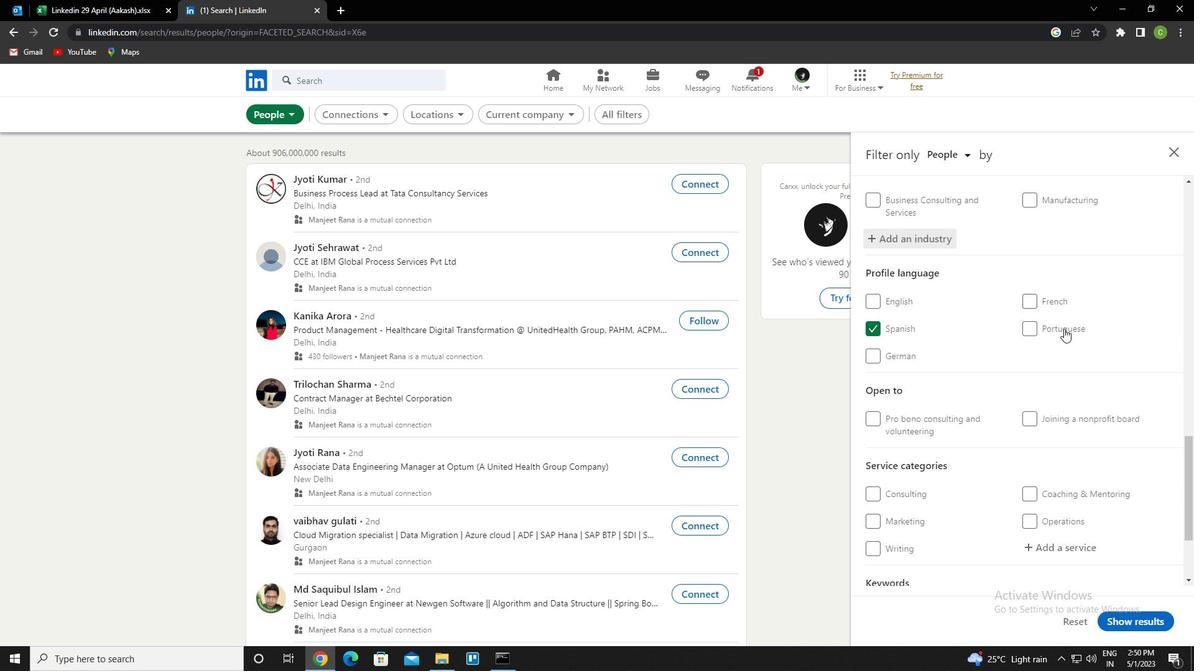 
Action: Mouse moved to (1065, 413)
Screenshot: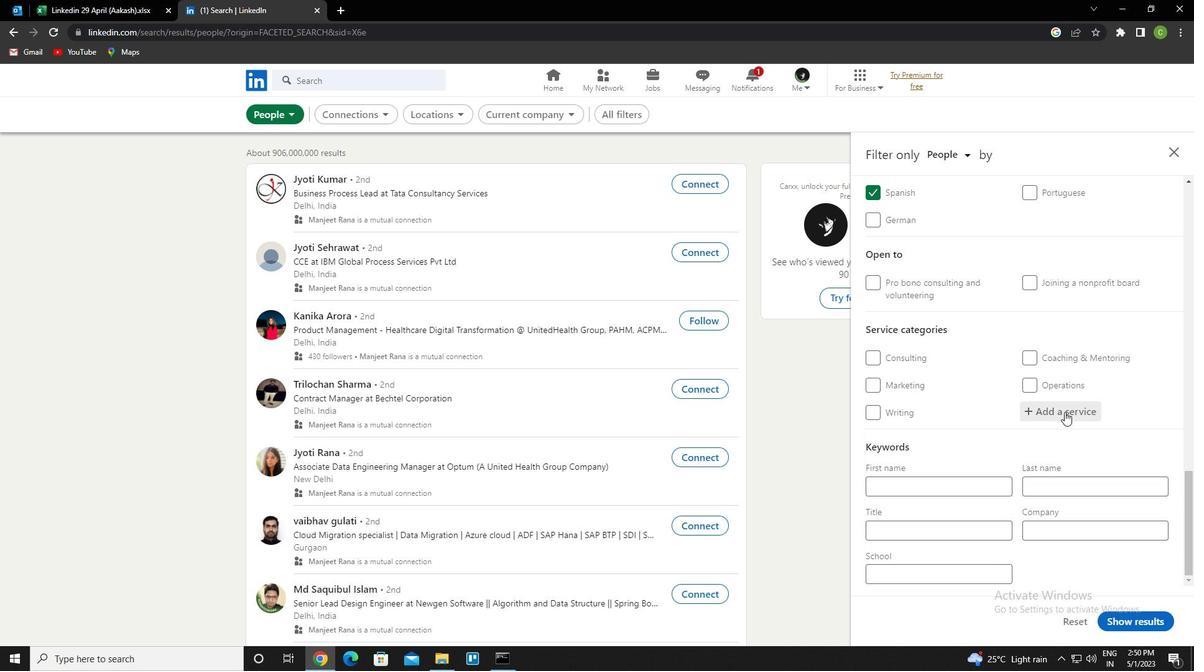 
Action: Mouse pressed left at (1065, 413)
Screenshot: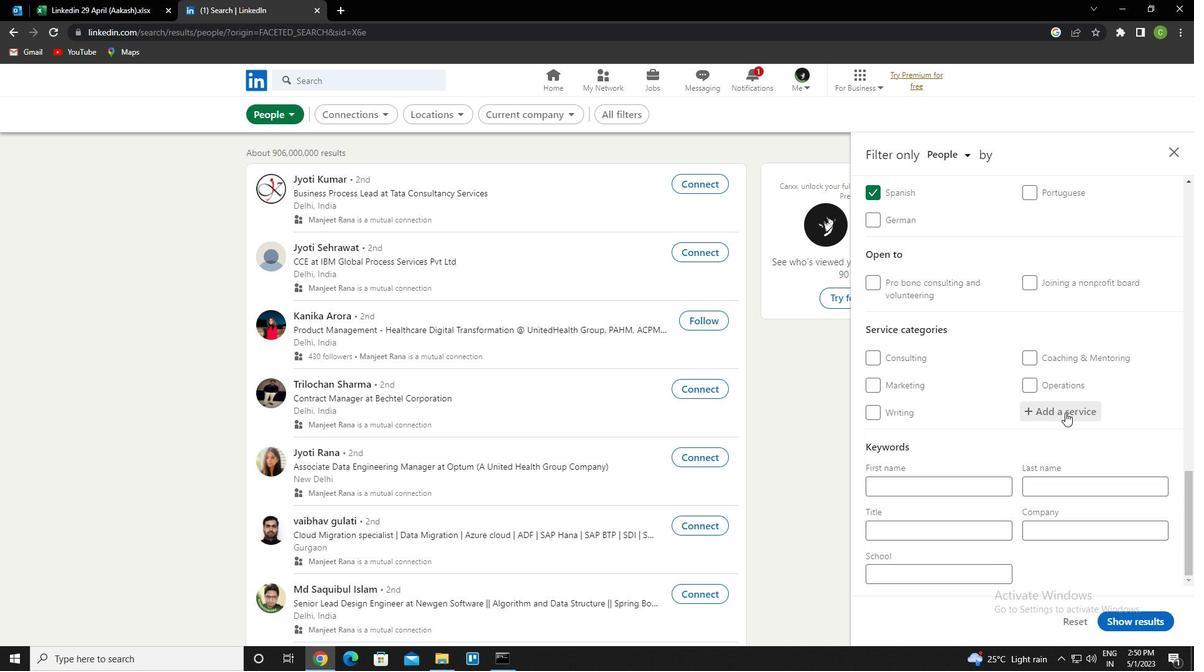 
Action: Mouse moved to (1065, 413)
Screenshot: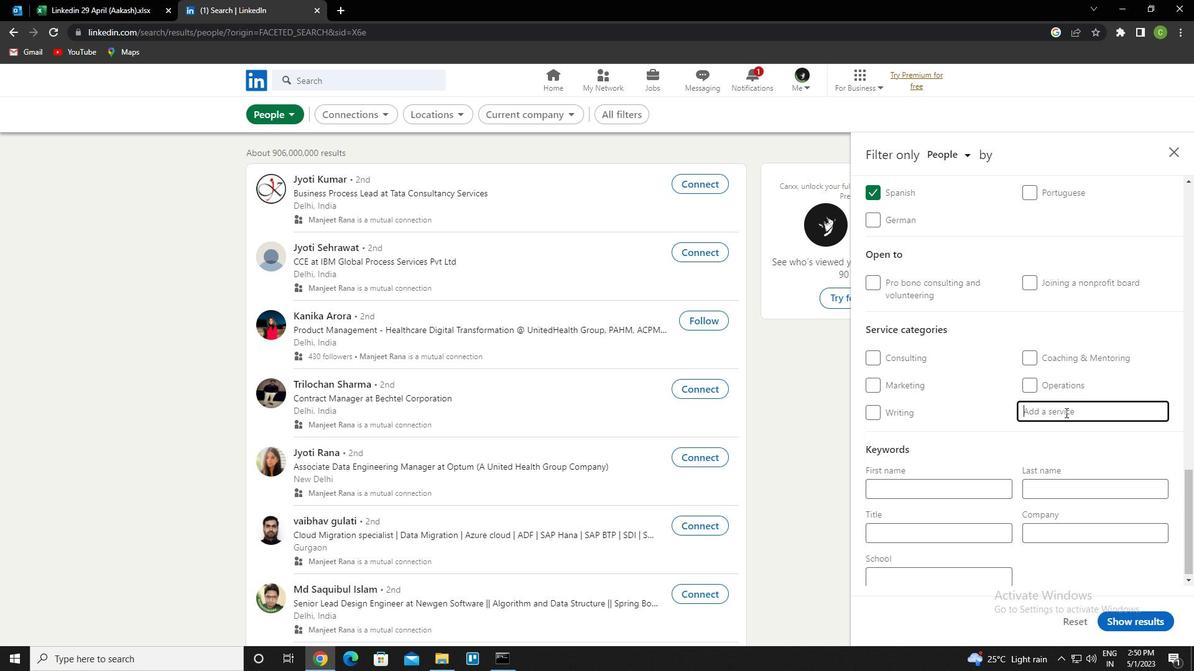 
Action: Key pressed <Key.caps_lock>a<Key.caps_lock>ndrio<Key.down><Key.enter>
Screenshot: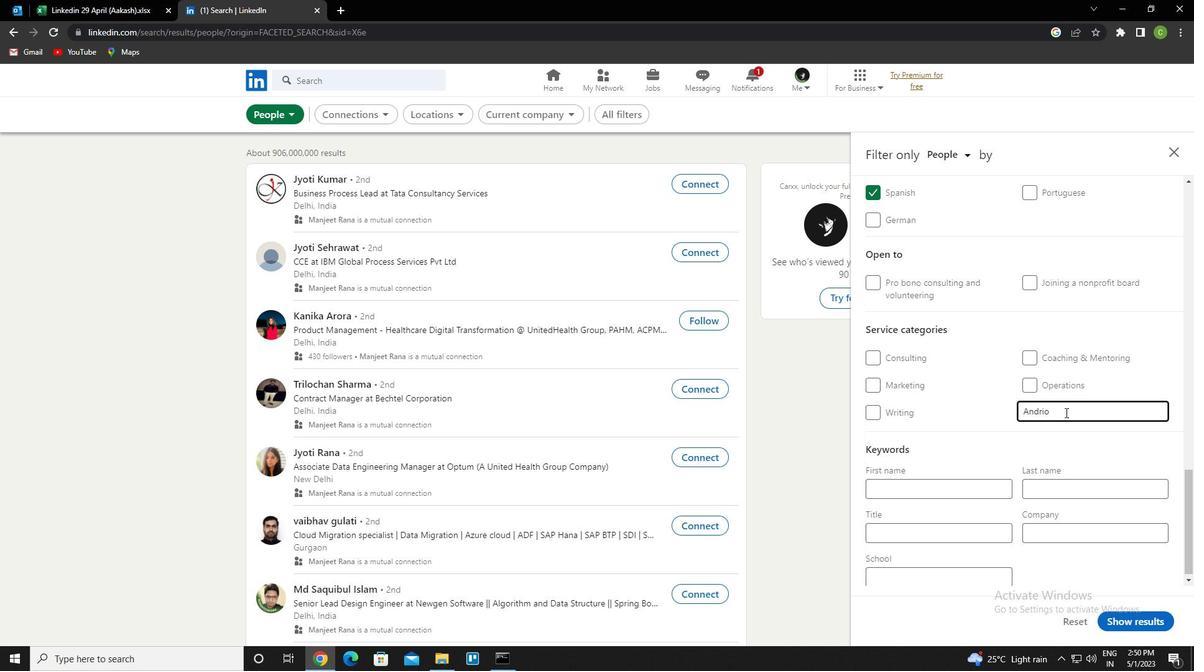 
Action: Mouse moved to (1057, 420)
Screenshot: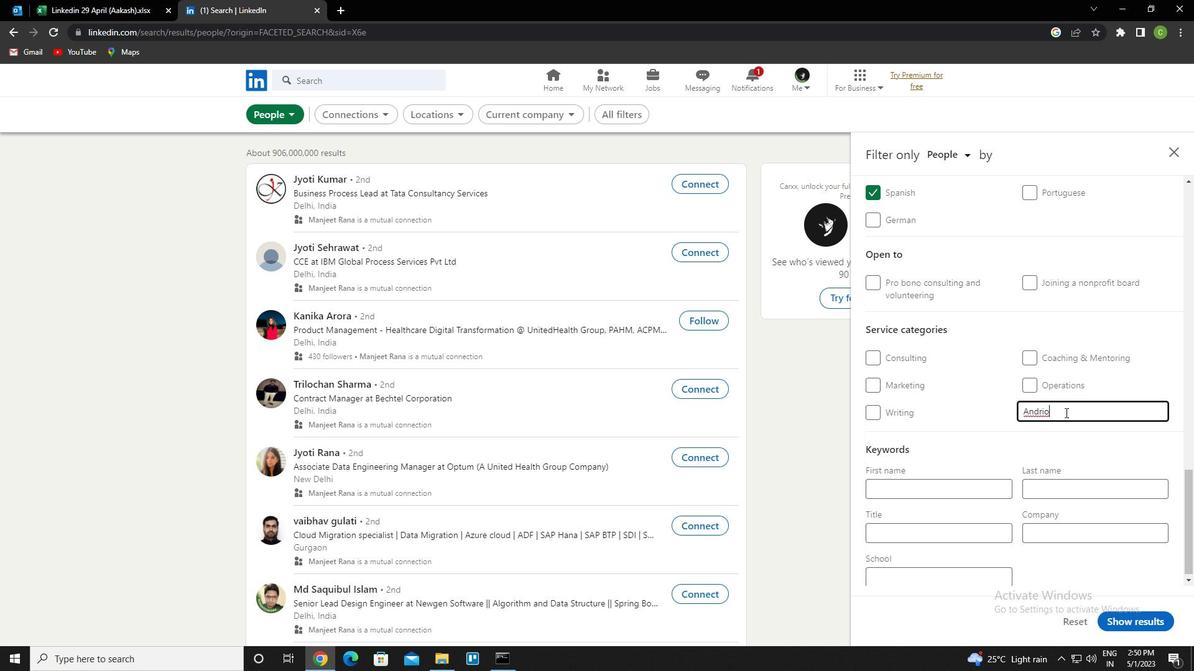 
Action: Mouse scrolled (1057, 419) with delta (0, 0)
Screenshot: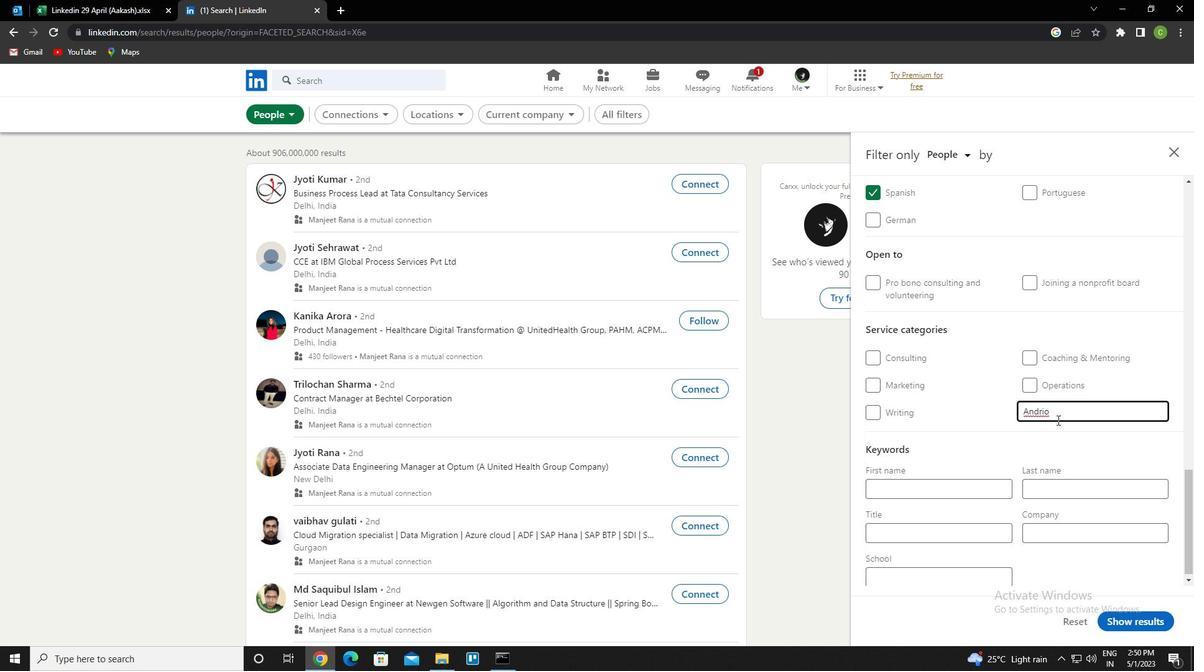 
Action: Mouse scrolled (1057, 419) with delta (0, 0)
Screenshot: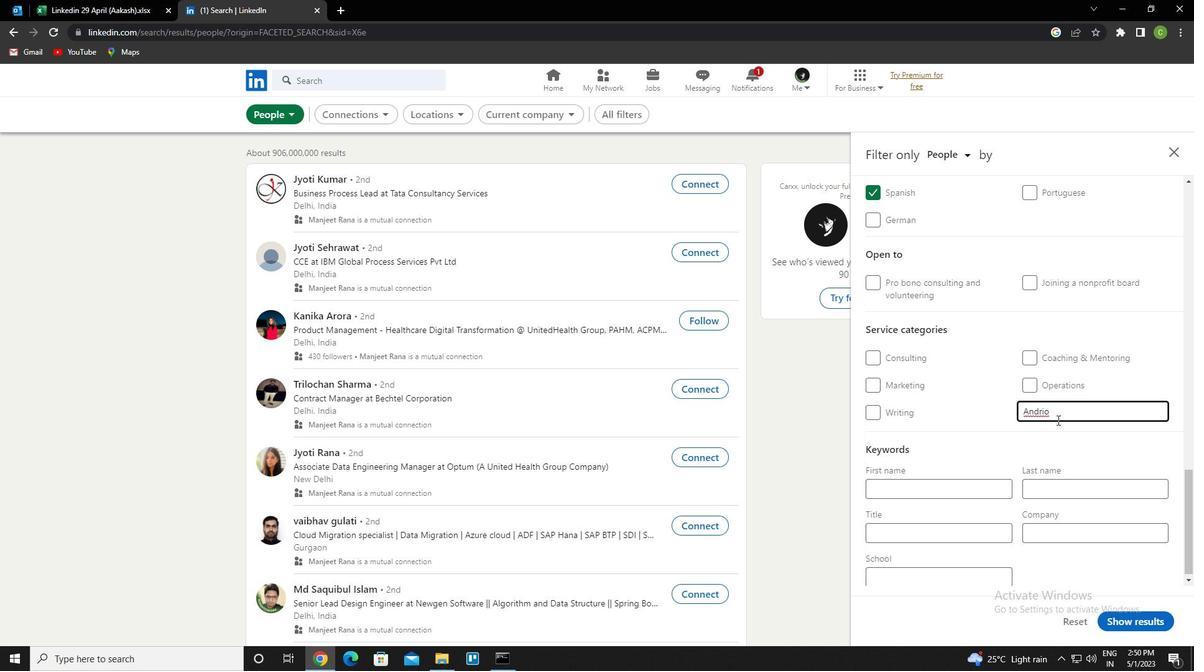 
Action: Mouse moved to (1032, 432)
Screenshot: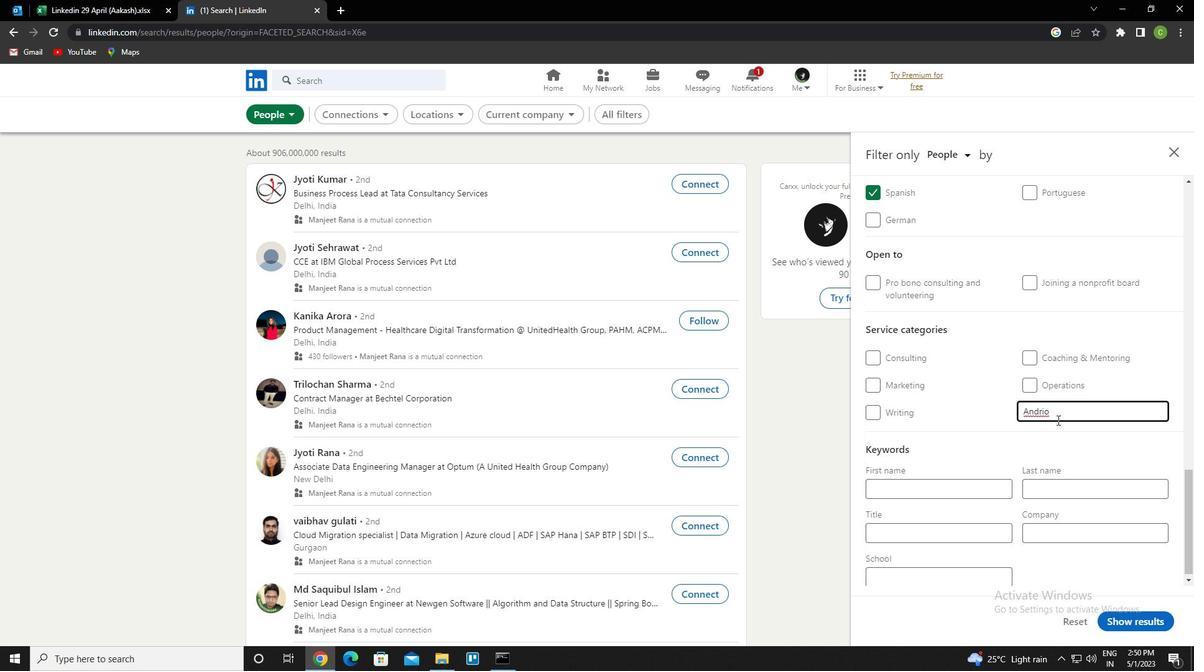 
Action: Mouse scrolled (1032, 431) with delta (0, 0)
Screenshot: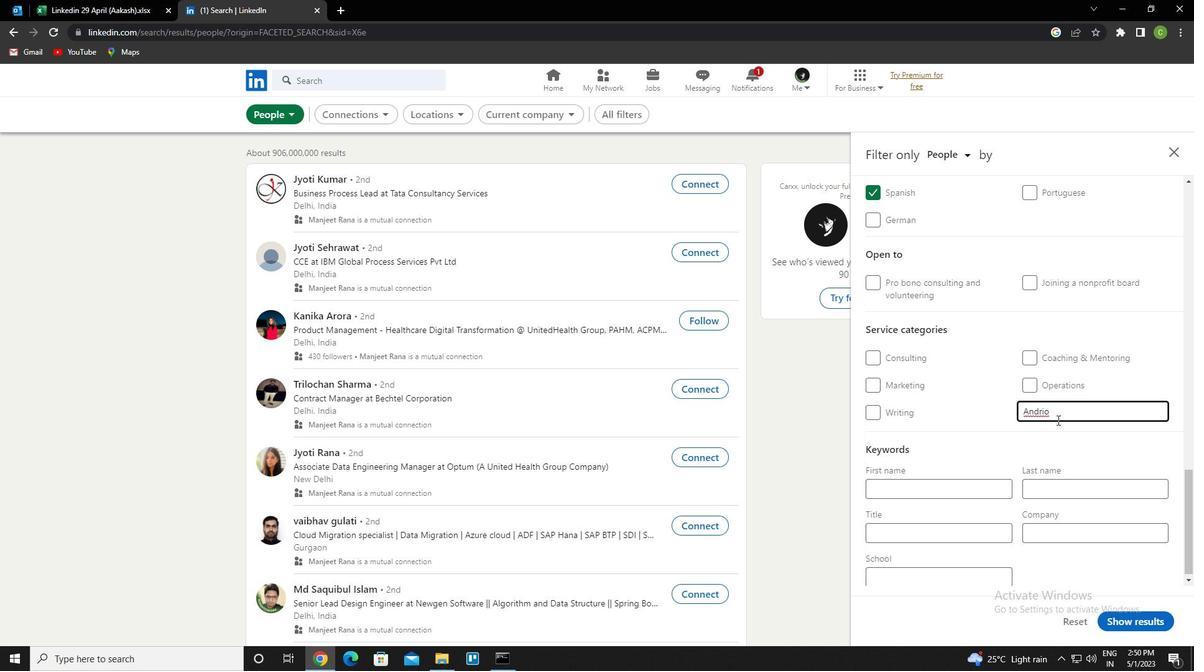 
Action: Mouse moved to (1010, 452)
Screenshot: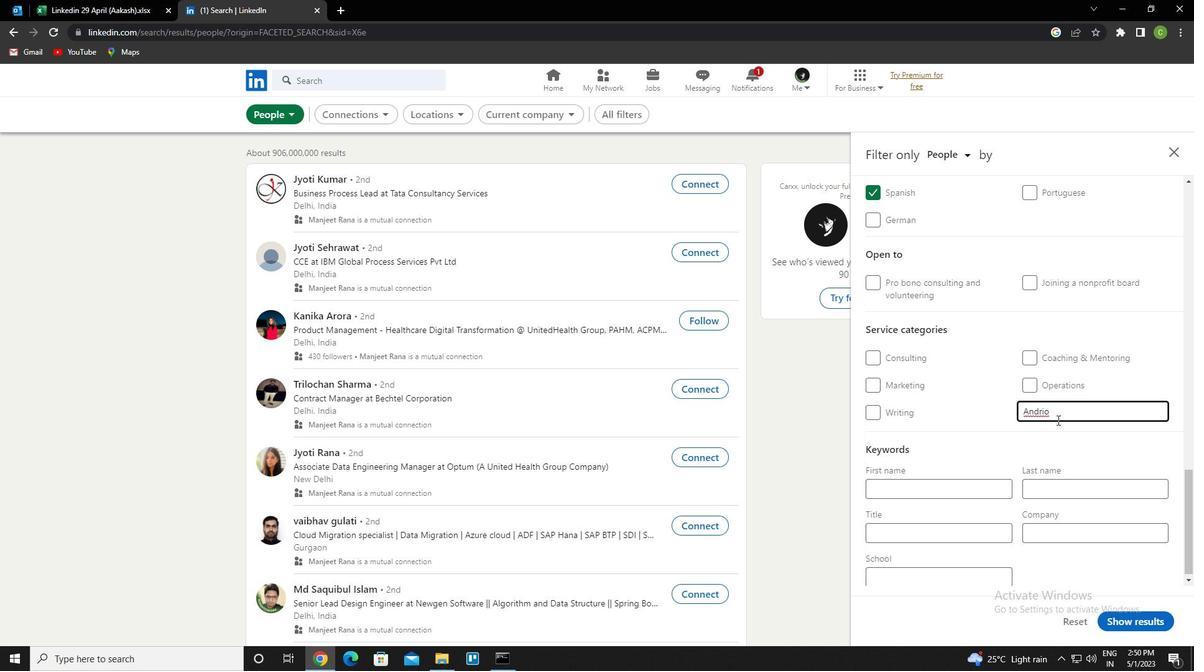 
Action: Mouse scrolled (1010, 452) with delta (0, 0)
Screenshot: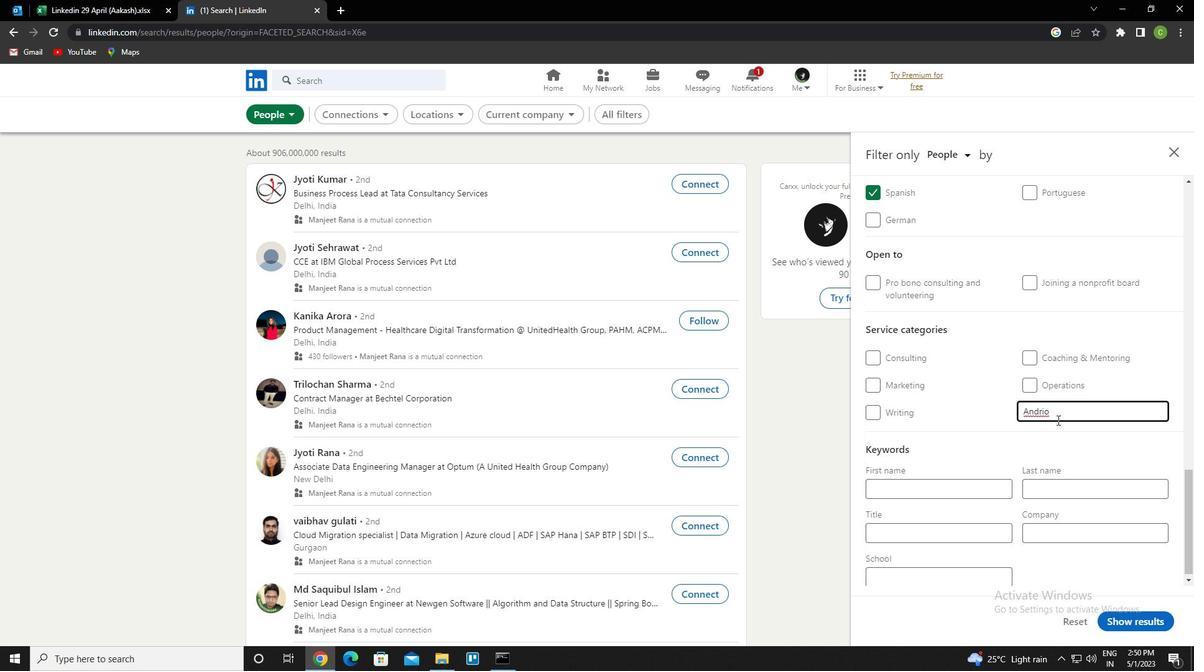 
Action: Mouse moved to (1007, 459)
Screenshot: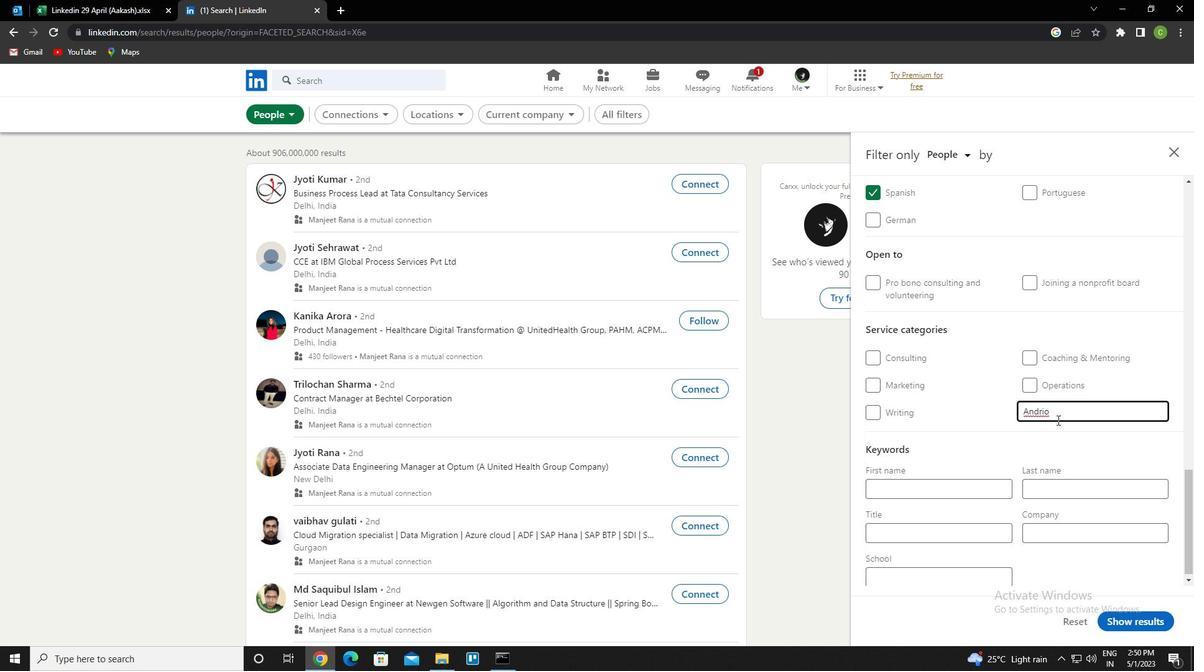
Action: Mouse scrolled (1007, 459) with delta (0, 0)
Screenshot: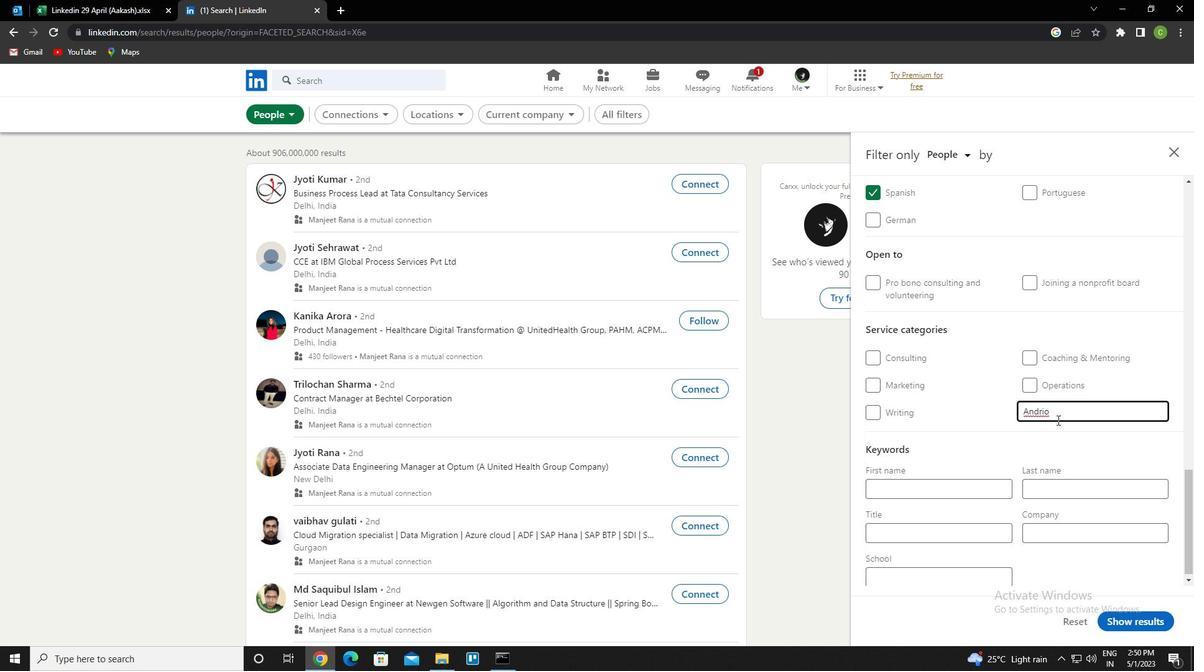 
Action: Mouse moved to (1007, 460)
Screenshot: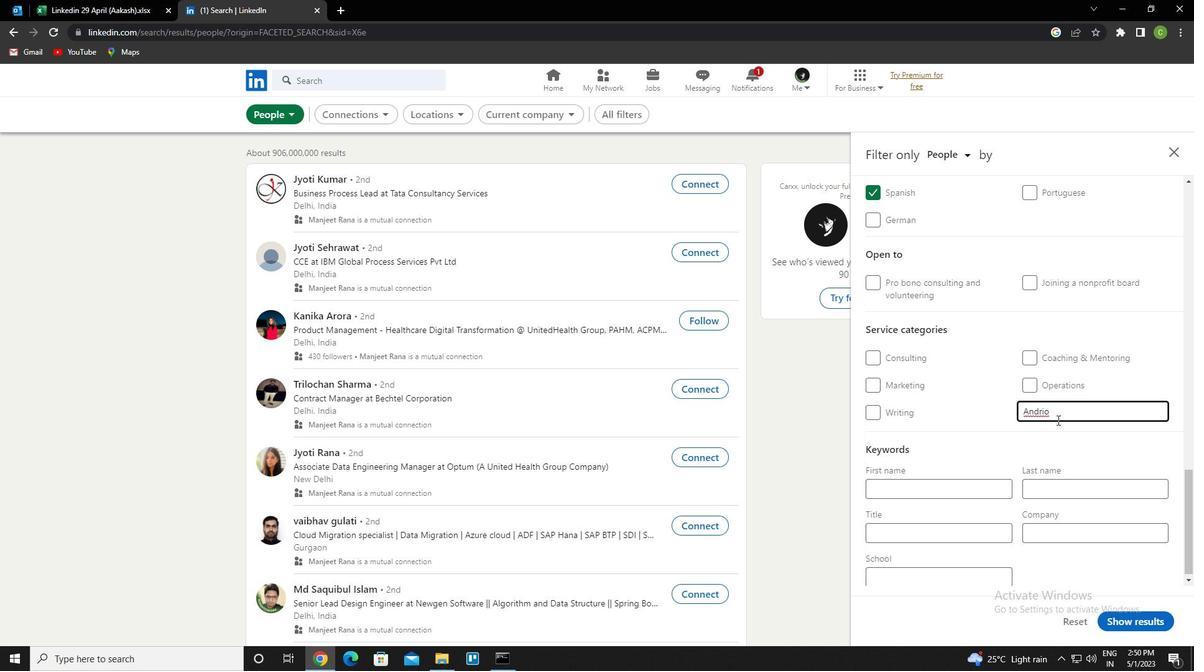 
Action: Mouse scrolled (1007, 459) with delta (0, 0)
Screenshot: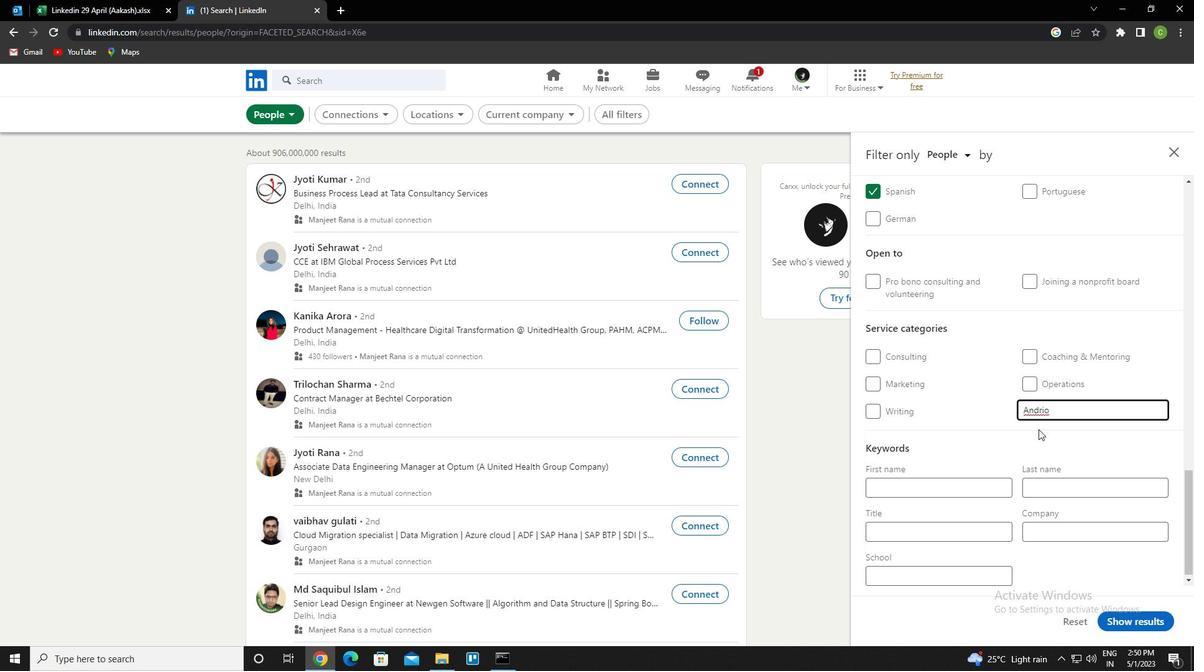 
Action: Mouse scrolled (1007, 459) with delta (0, 0)
Screenshot: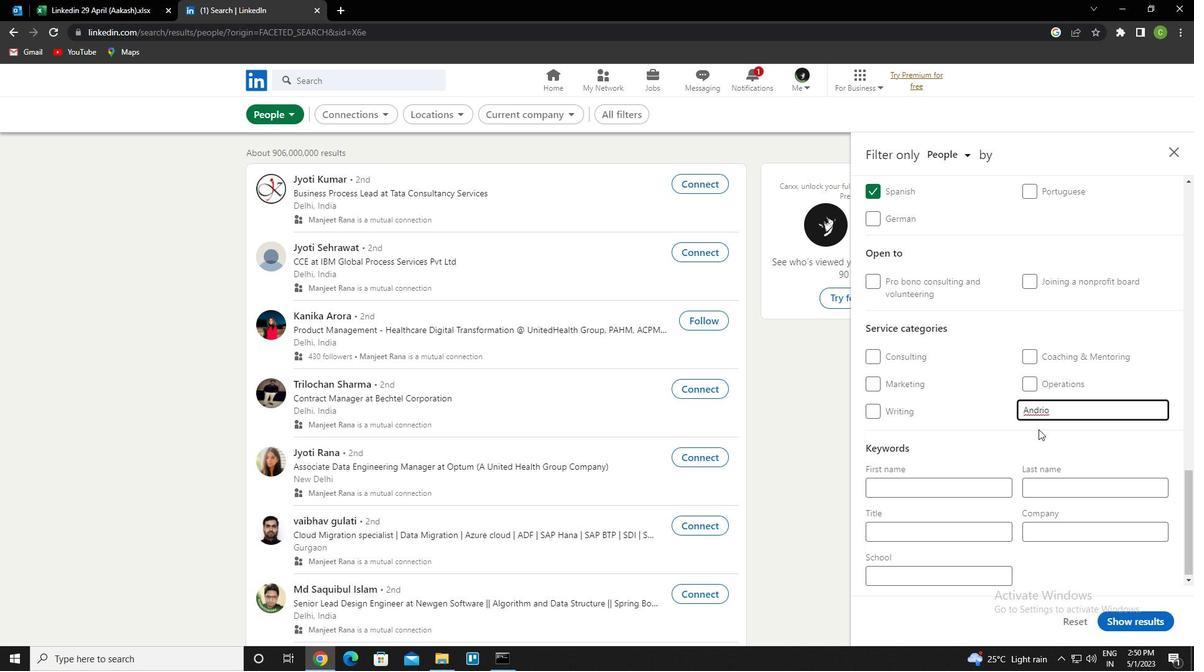 
Action: Mouse moved to (1003, 465)
Screenshot: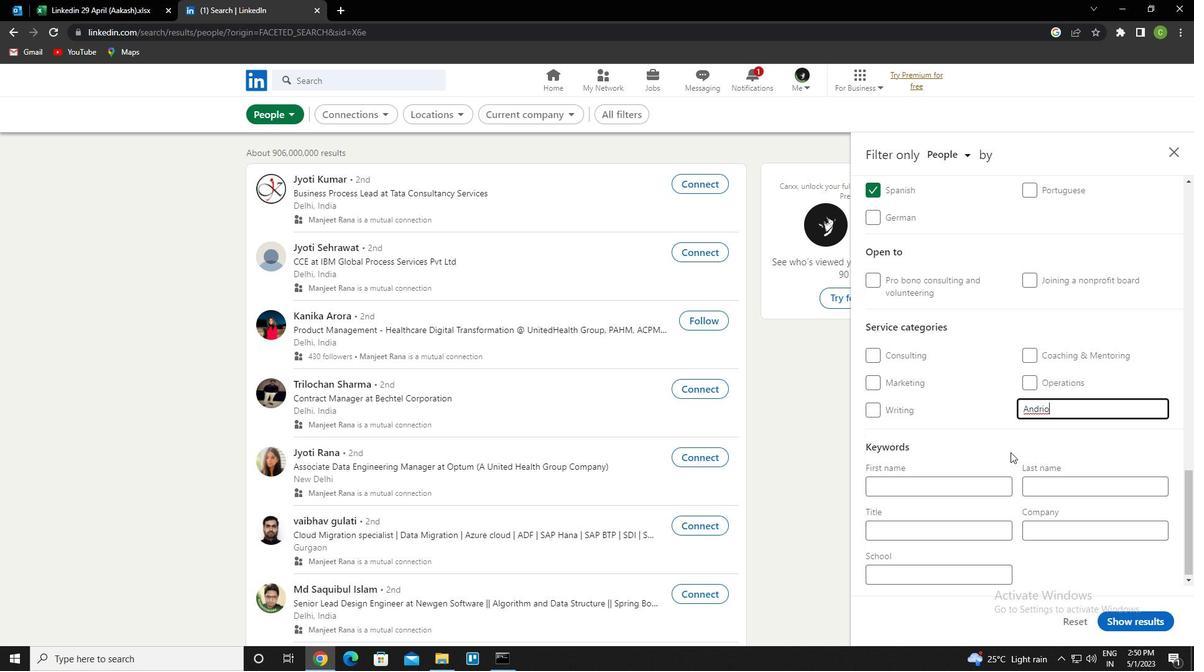 
Action: Mouse scrolled (1003, 465) with delta (0, 0)
Screenshot: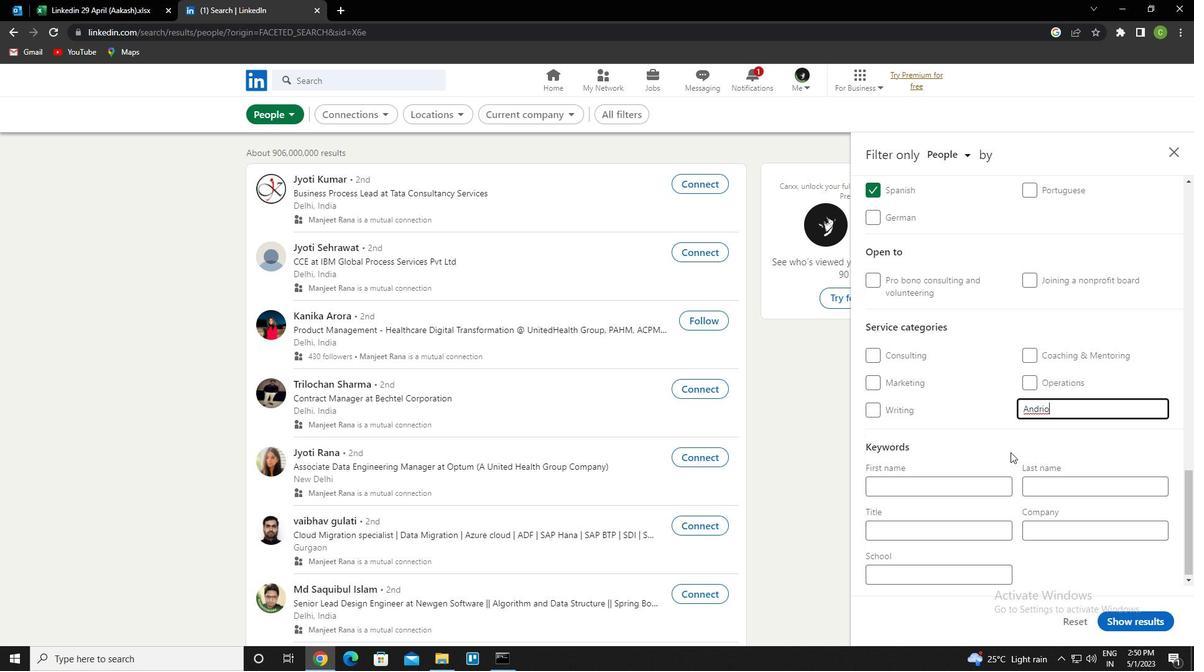 
Action: Mouse moved to (906, 539)
Screenshot: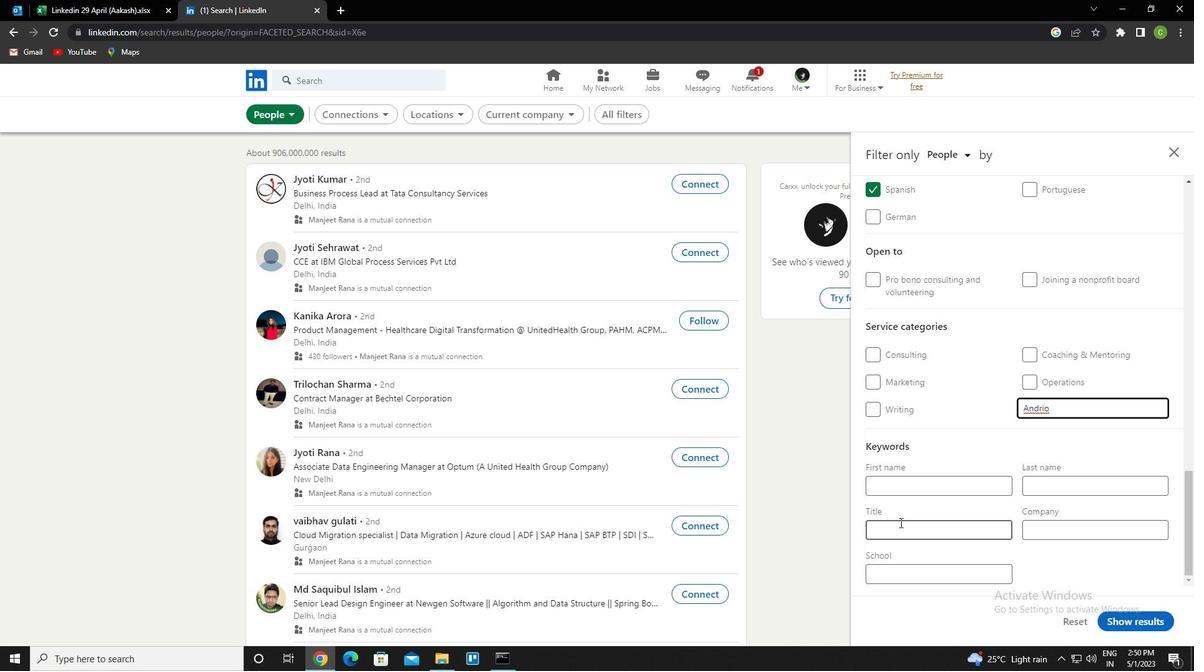 
Action: Mouse pressed left at (906, 539)
Screenshot: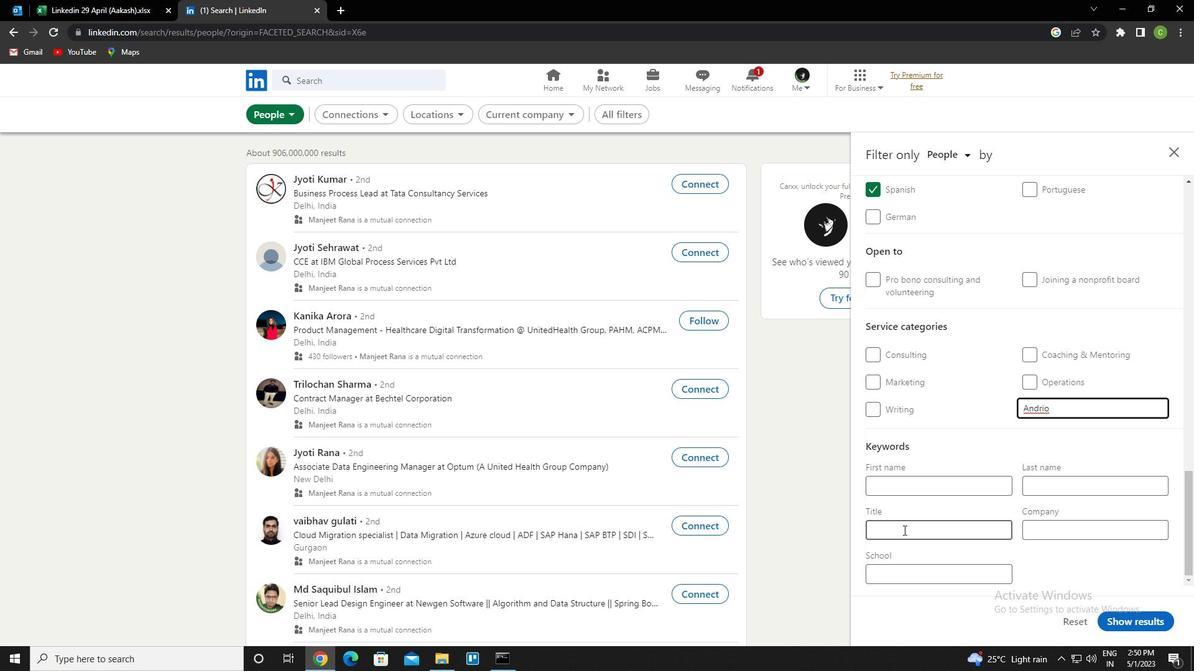 
Action: Mouse moved to (1074, 413)
Screenshot: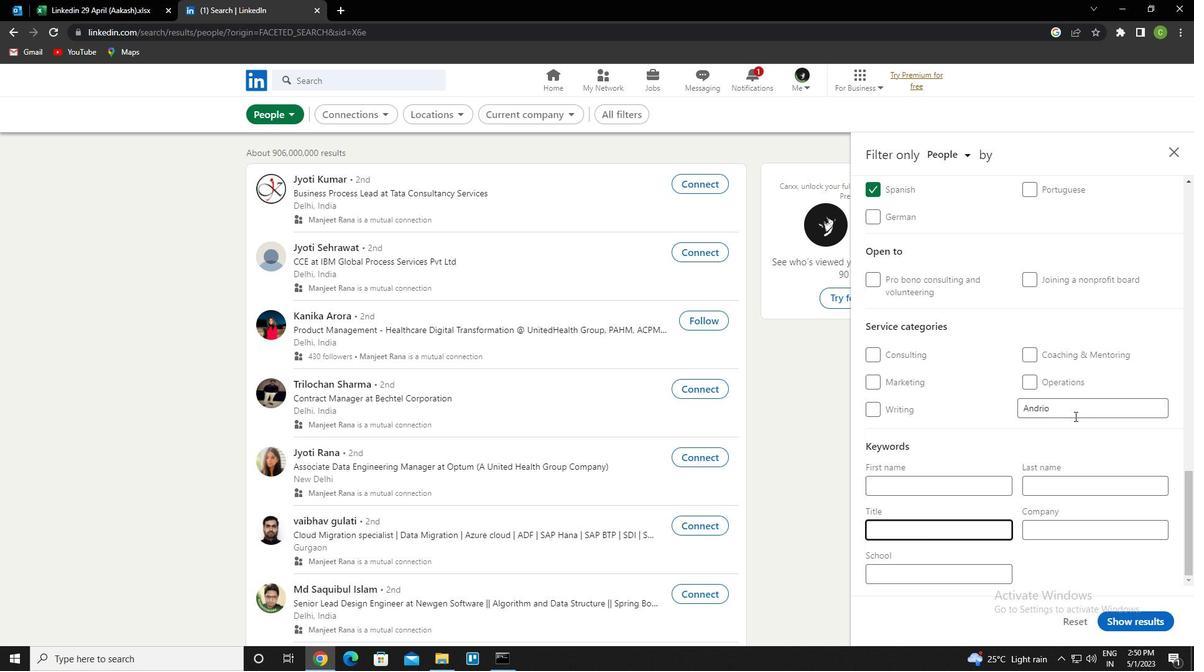 
Action: Mouse pressed left at (1074, 413)
Screenshot: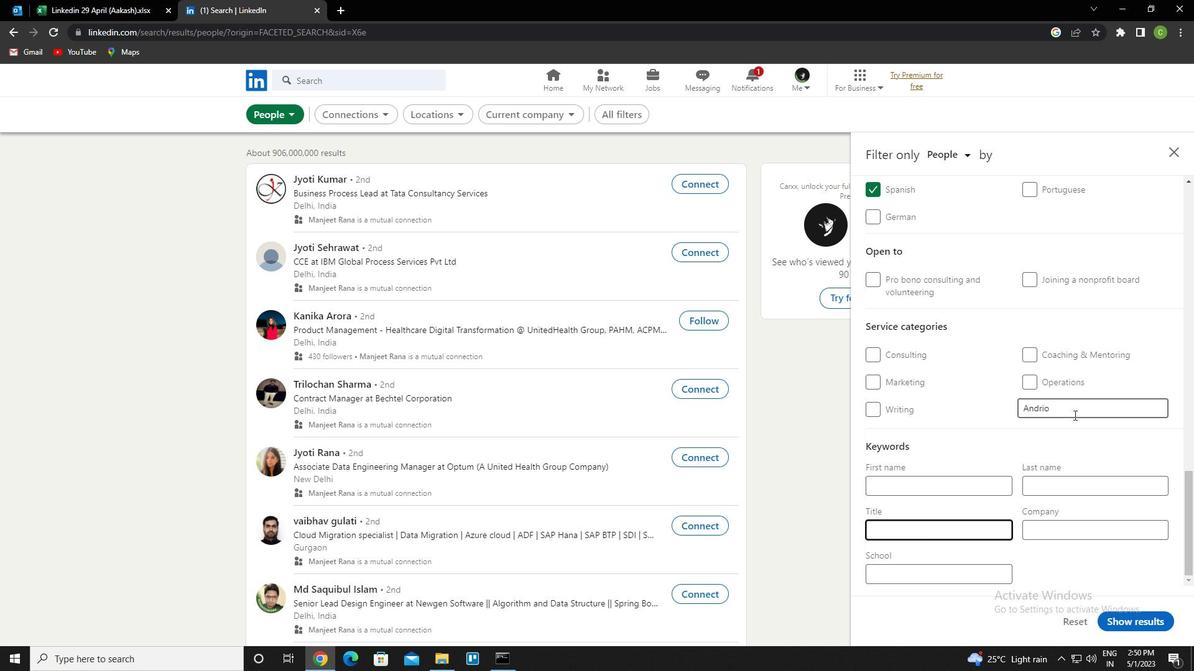 
Action: Mouse moved to (1074, 412)
Screenshot: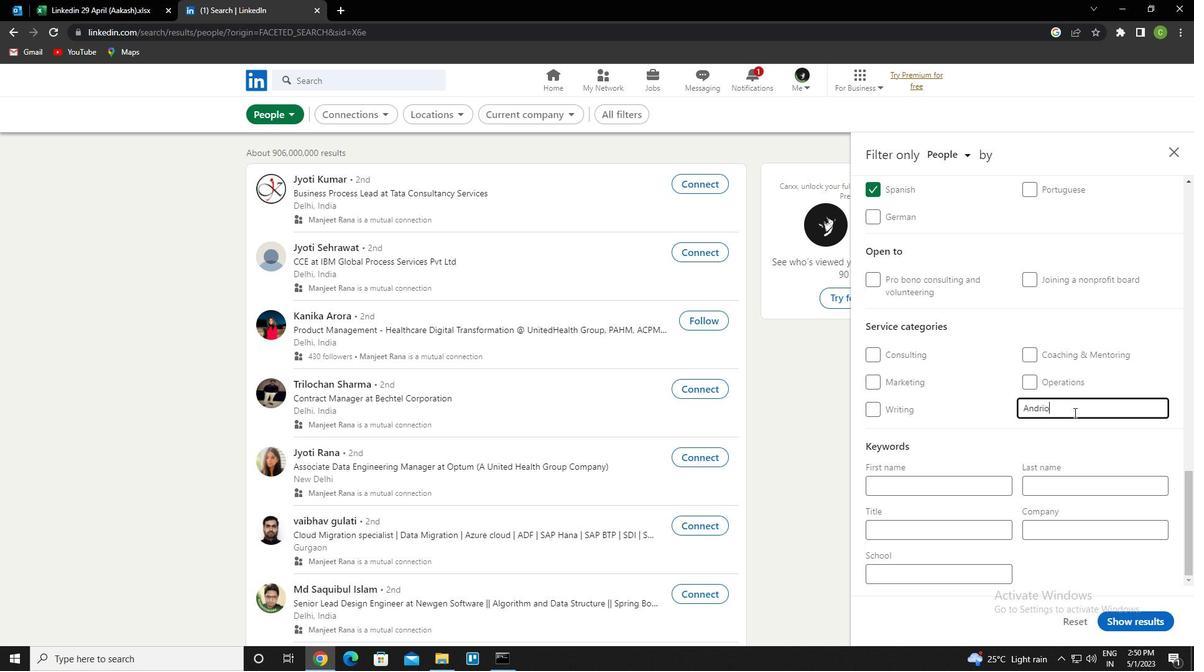 
Action: Key pressed d<Key.backspace><Key.backspace><Key.backspace>oi<Key.down><Key.enter>
Screenshot: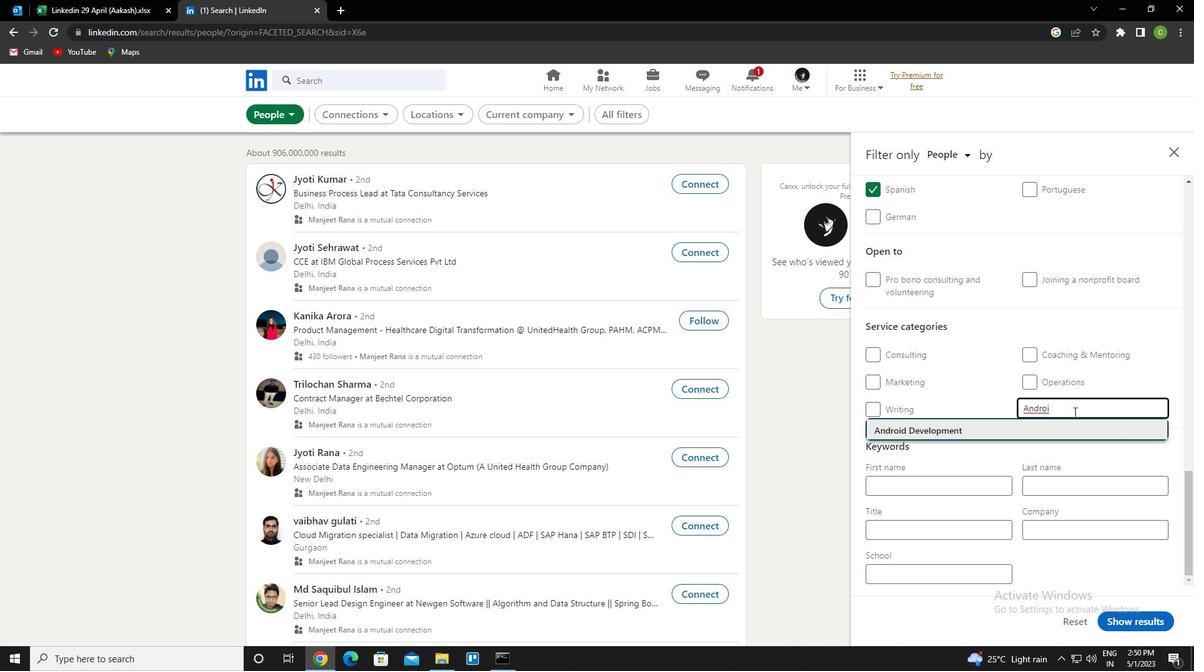 
Action: Mouse moved to (948, 500)
Screenshot: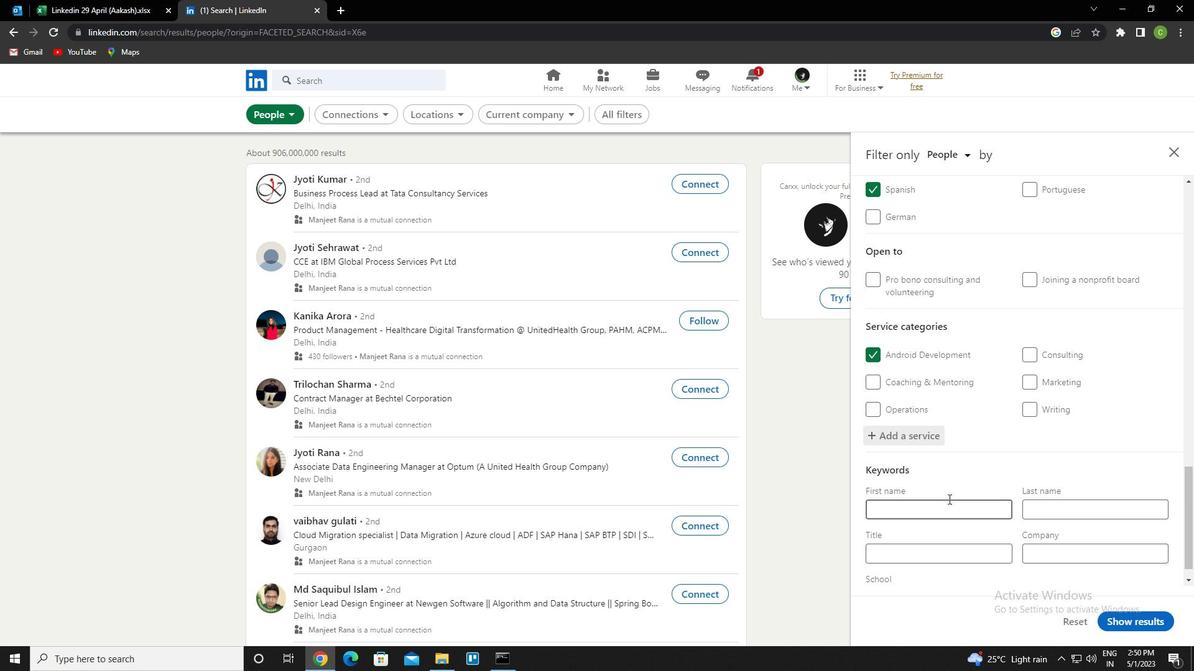 
Action: Mouse scrolled (948, 499) with delta (0, 0)
Screenshot: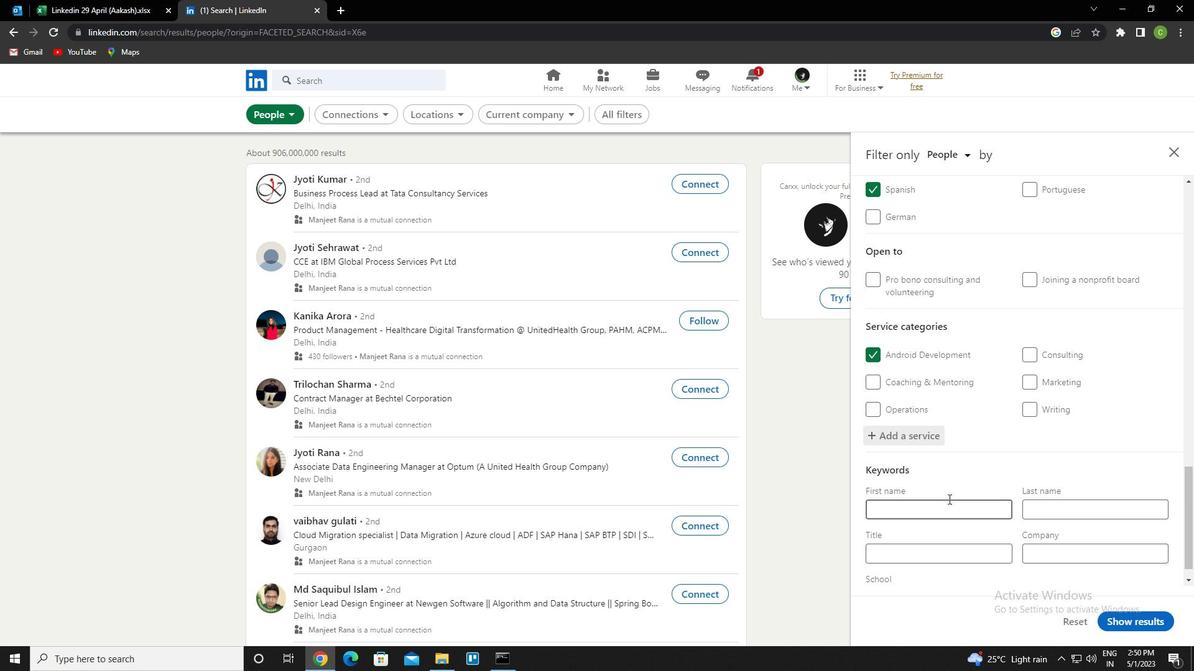 
Action: Mouse moved to (951, 510)
Screenshot: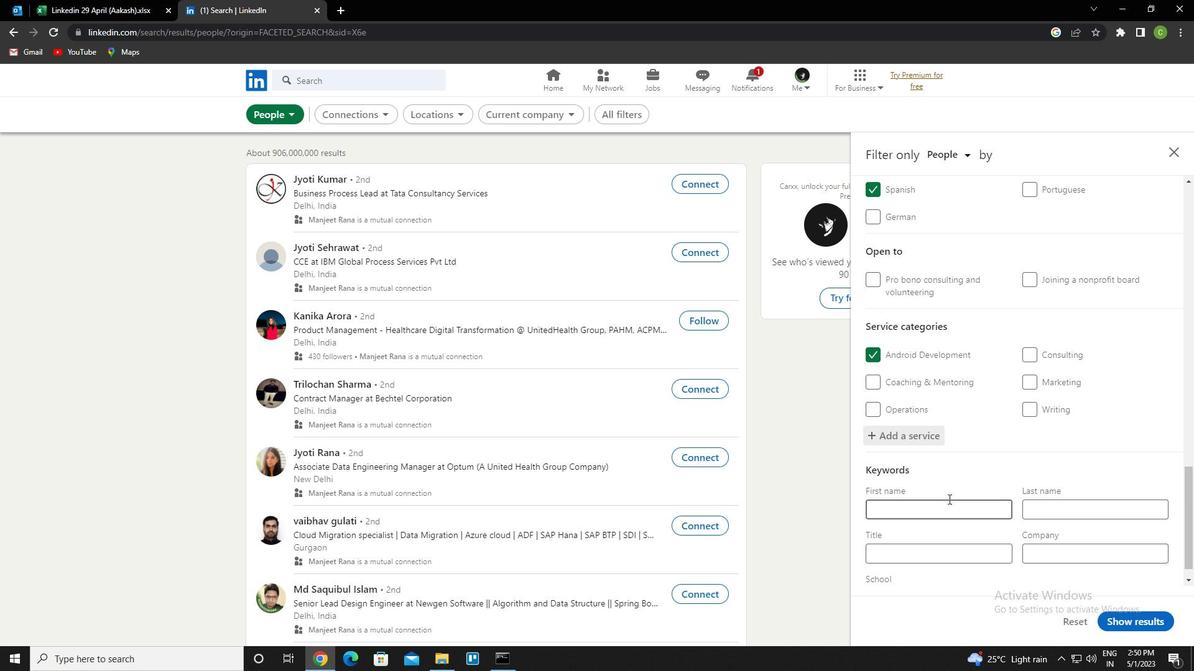 
Action: Mouse scrolled (951, 509) with delta (0, 0)
Screenshot: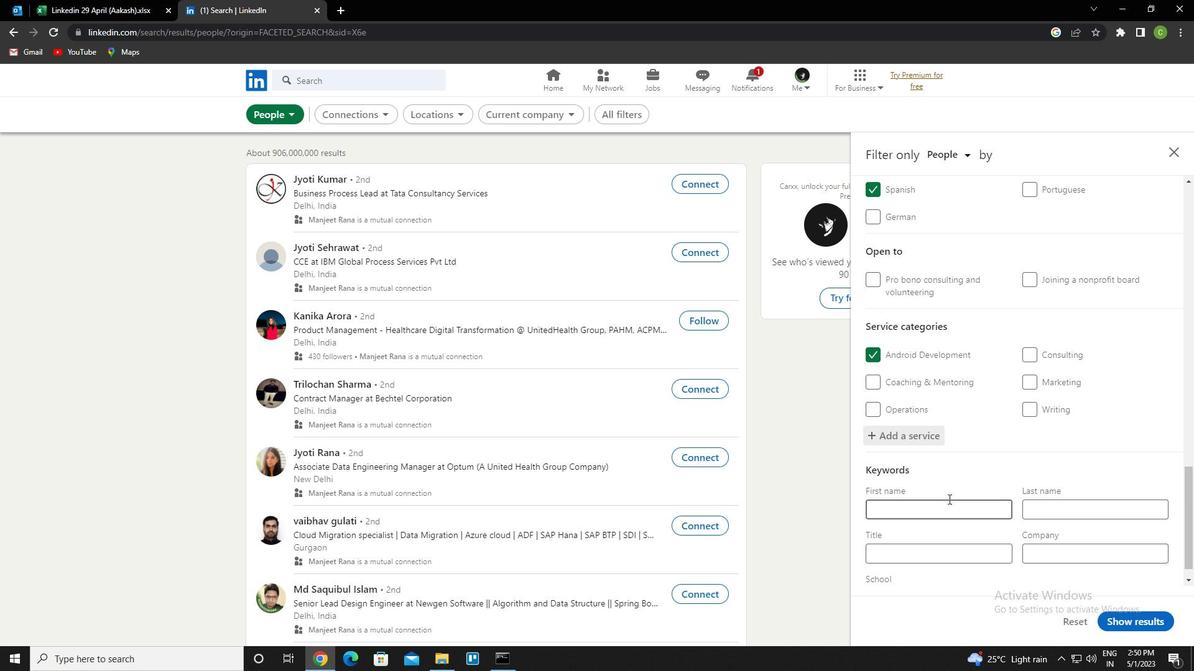 
Action: Mouse moved to (952, 518)
Screenshot: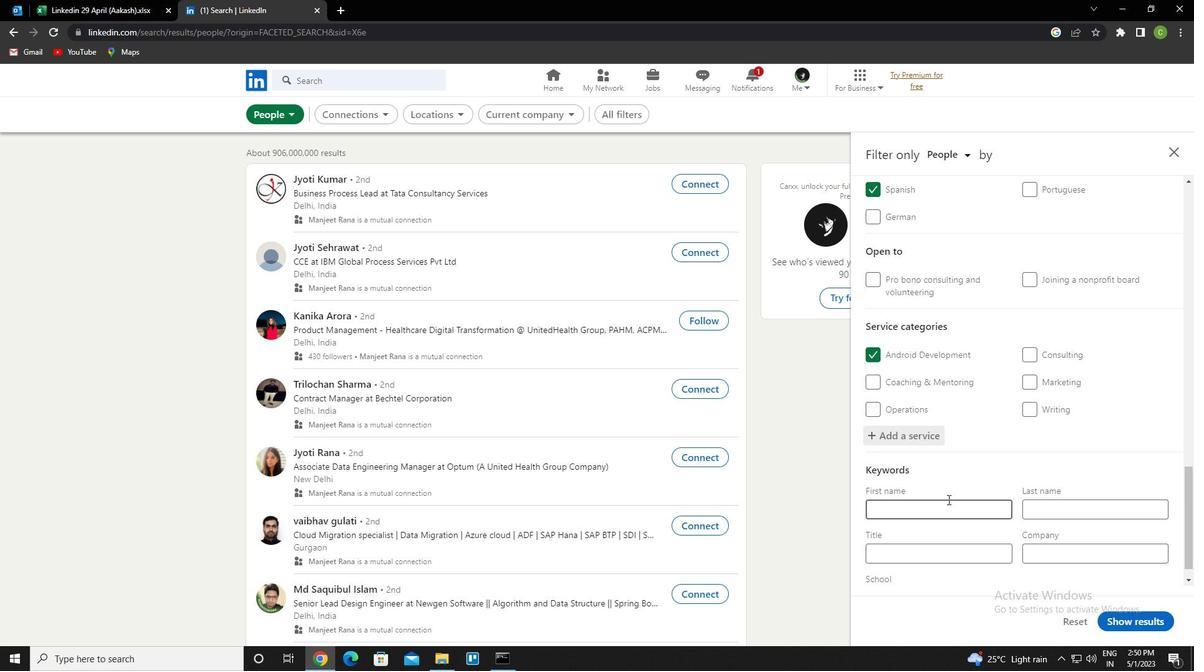 
Action: Mouse scrolled (952, 517) with delta (0, 0)
Screenshot: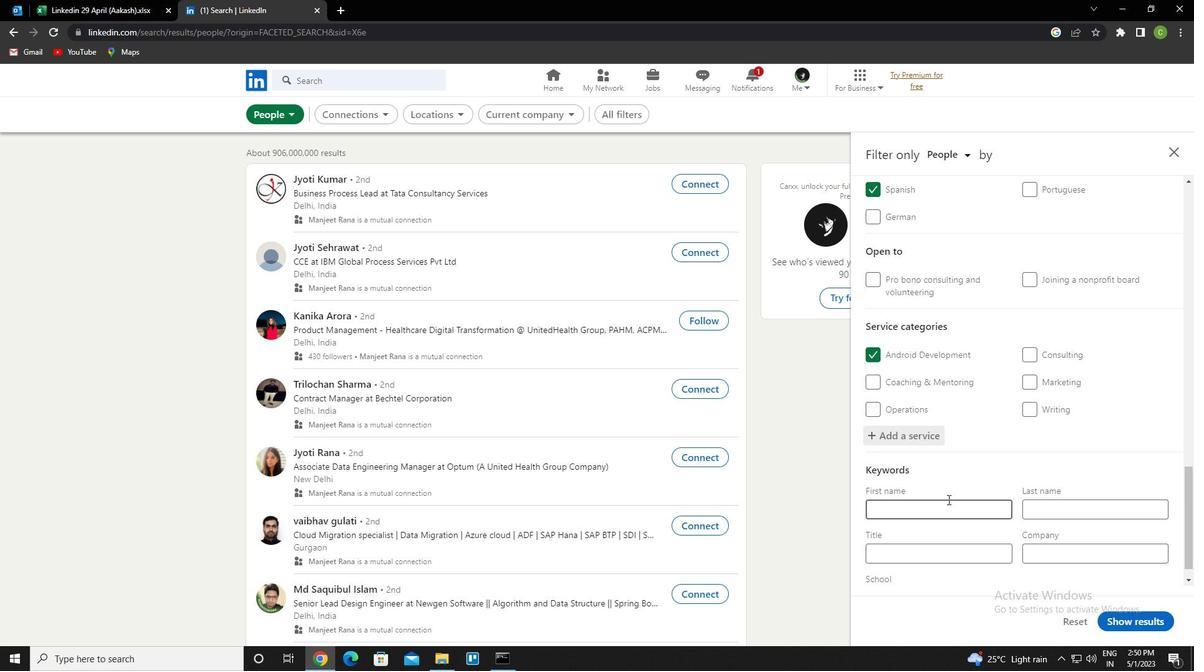 
Action: Mouse moved to (954, 523)
Screenshot: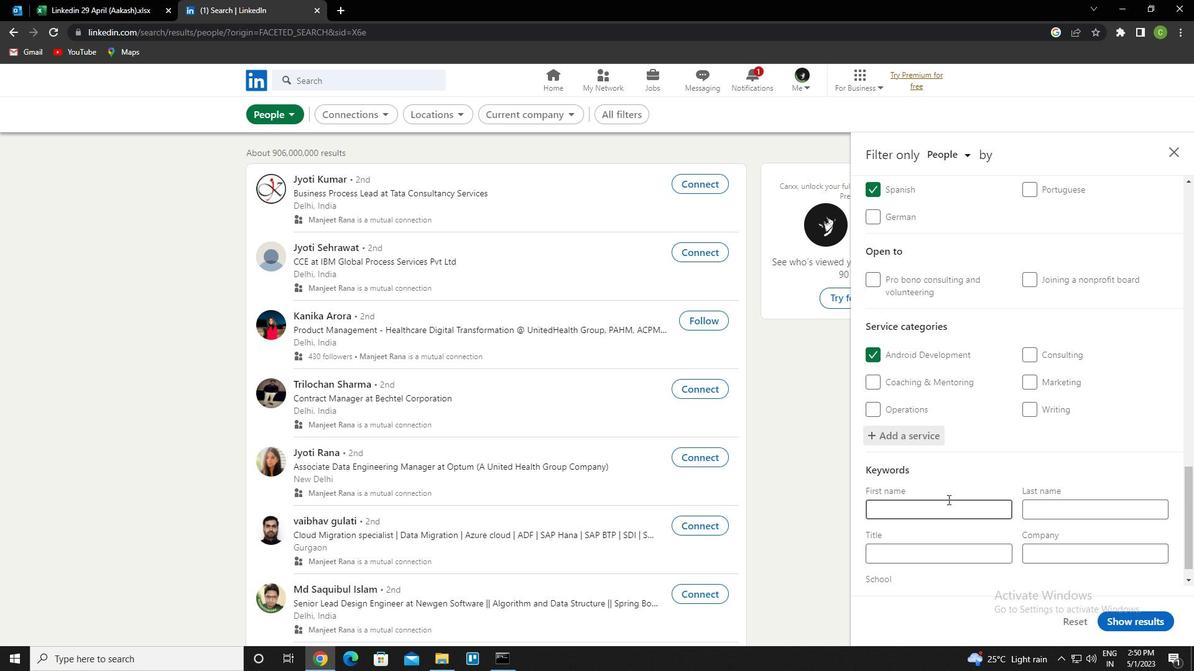 
Action: Mouse scrolled (954, 522) with delta (0, 0)
Screenshot: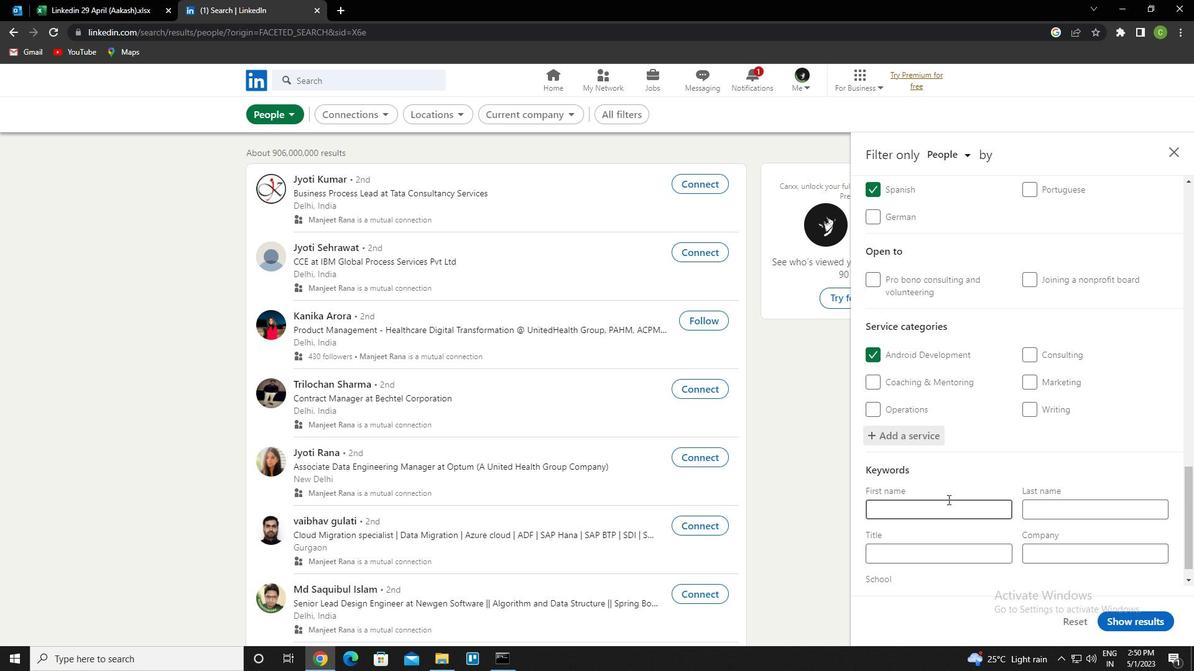 
Action: Mouse moved to (956, 533)
Screenshot: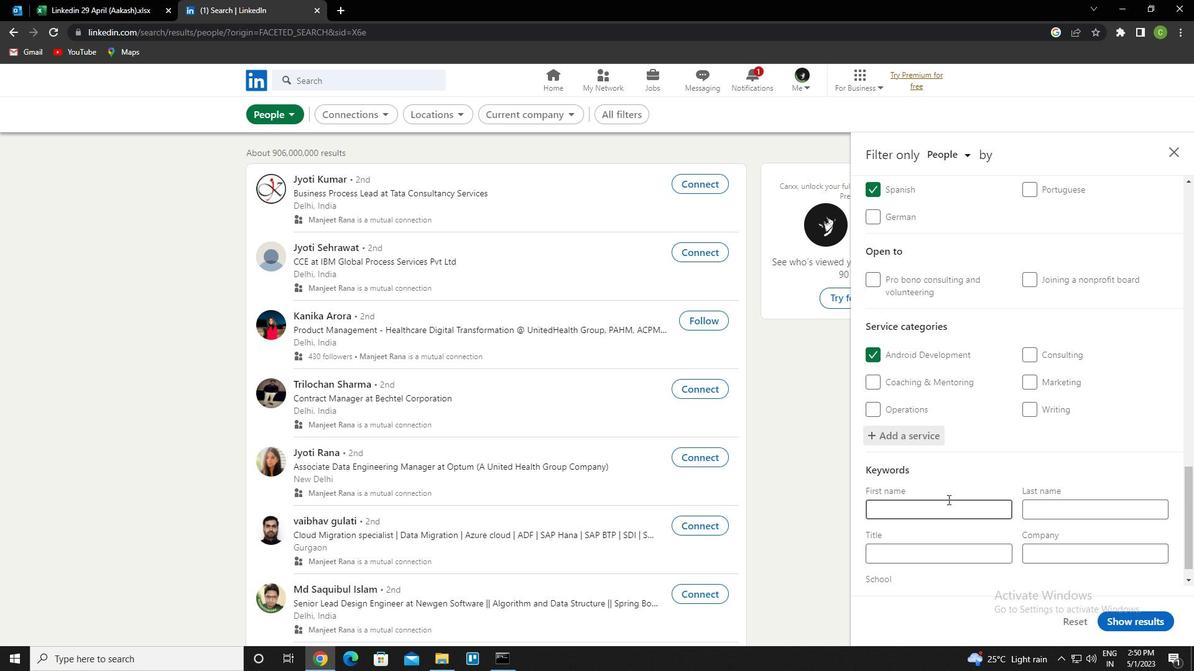 
Action: Mouse scrolled (956, 532) with delta (0, 0)
Screenshot: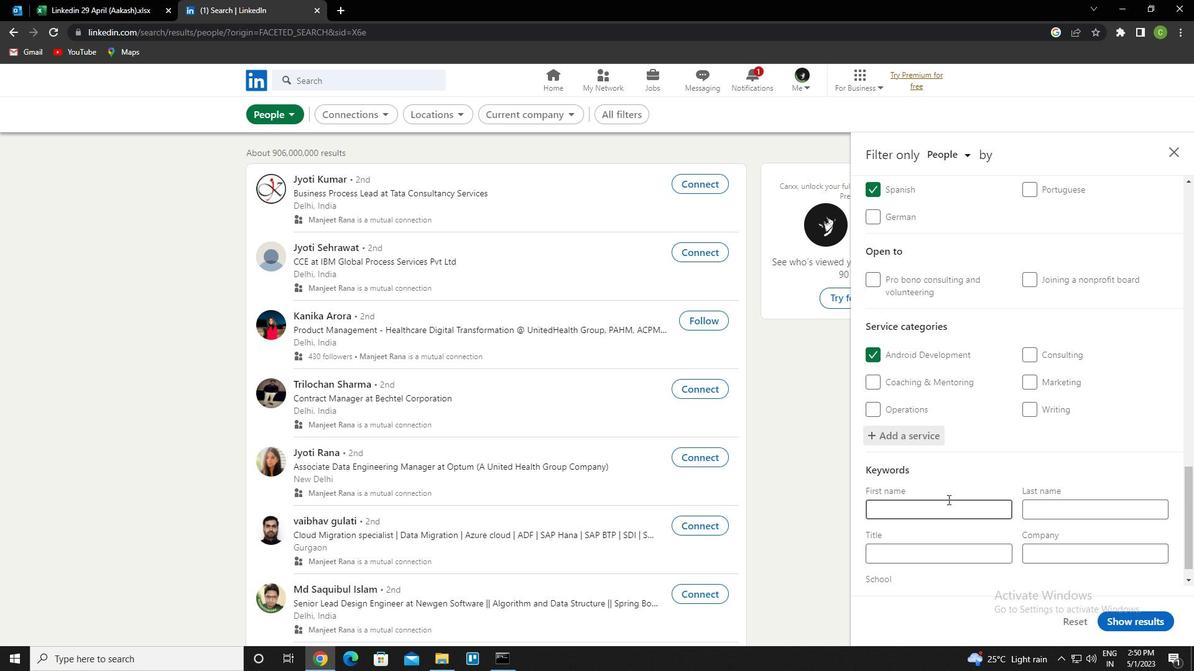 
Action: Mouse moved to (964, 534)
Screenshot: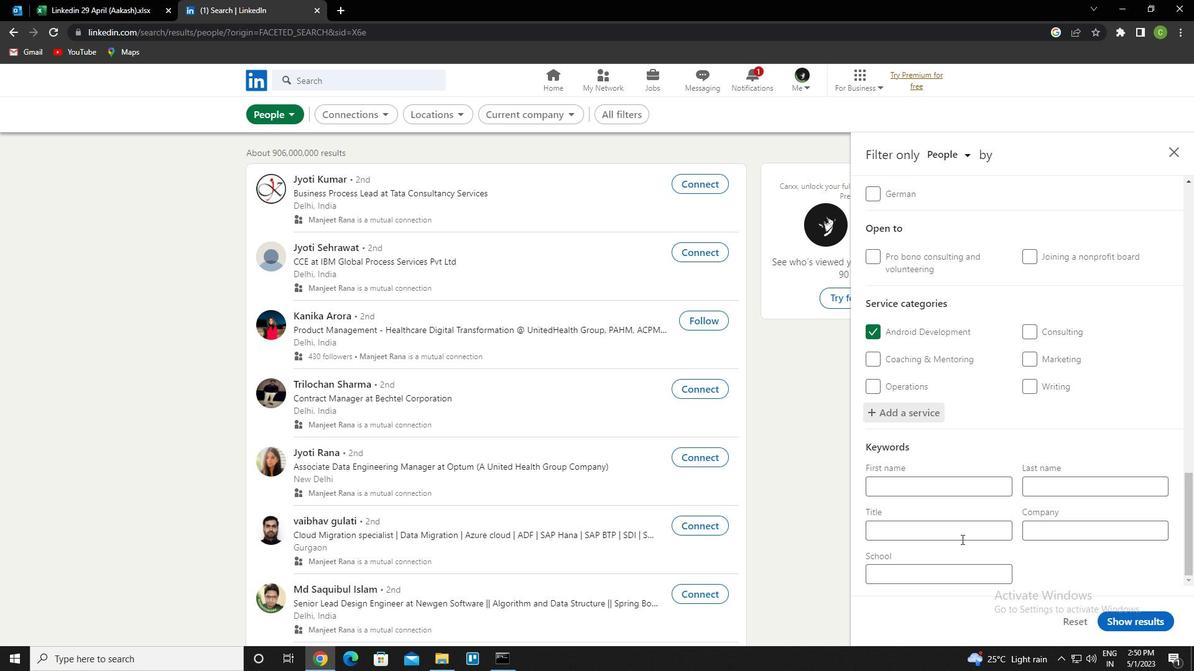 
Action: Mouse pressed left at (964, 534)
Screenshot: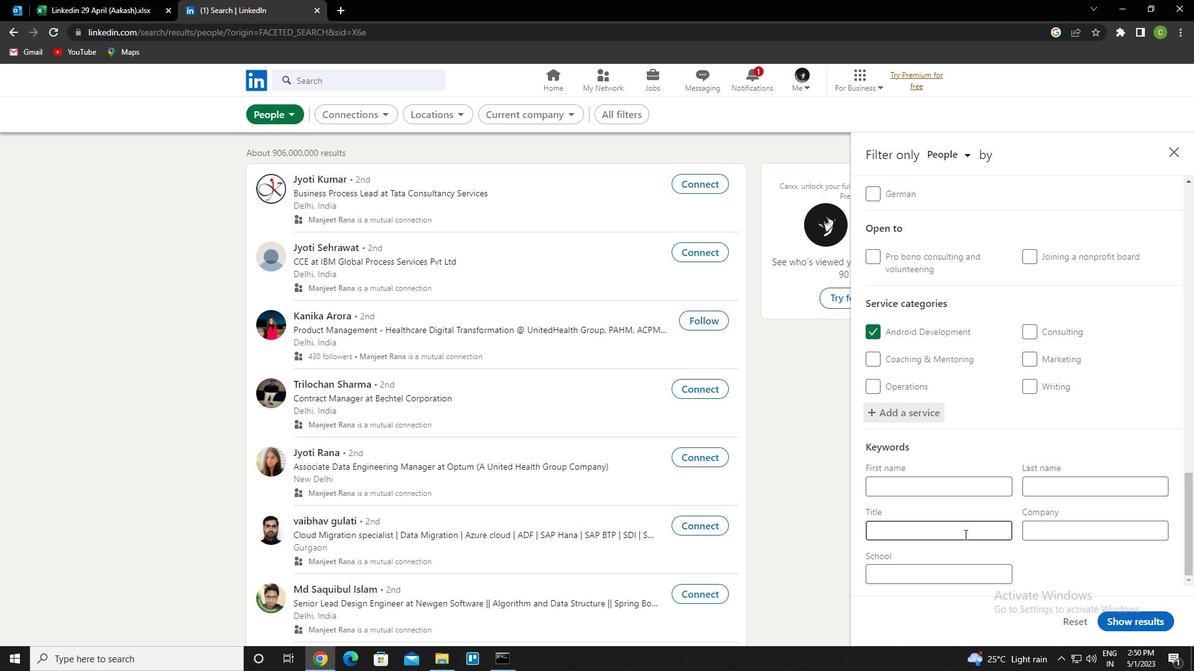 
Action: Key pressed <Key.caps_lock>c<Key.caps_lock>opy<Key.space><Key.caps_lock>e<Key.caps_lock>ditor
Screenshot: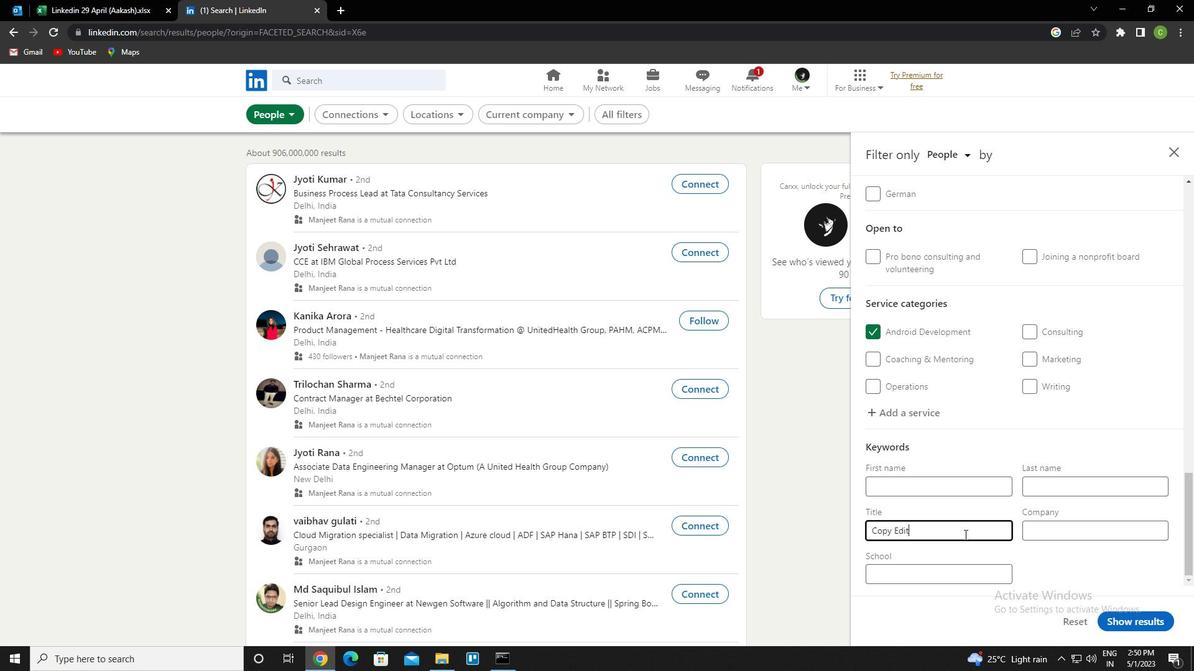 
Action: Mouse moved to (1091, 446)
Screenshot: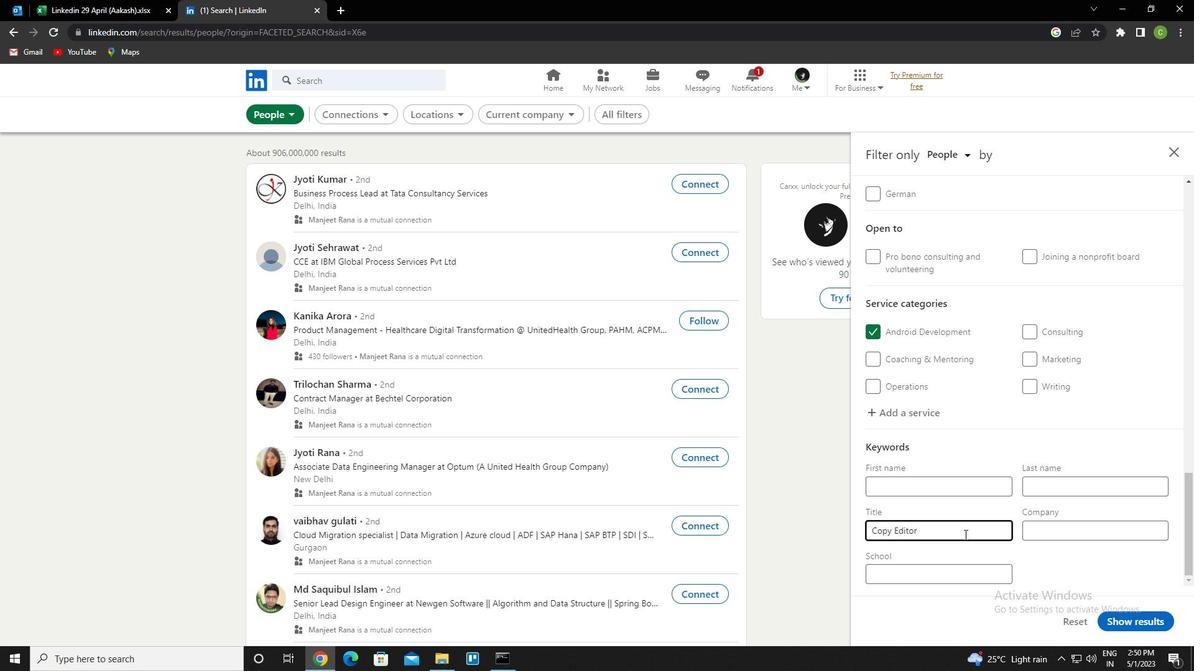 
Action: Mouse scrolled (1091, 446) with delta (0, 0)
Screenshot: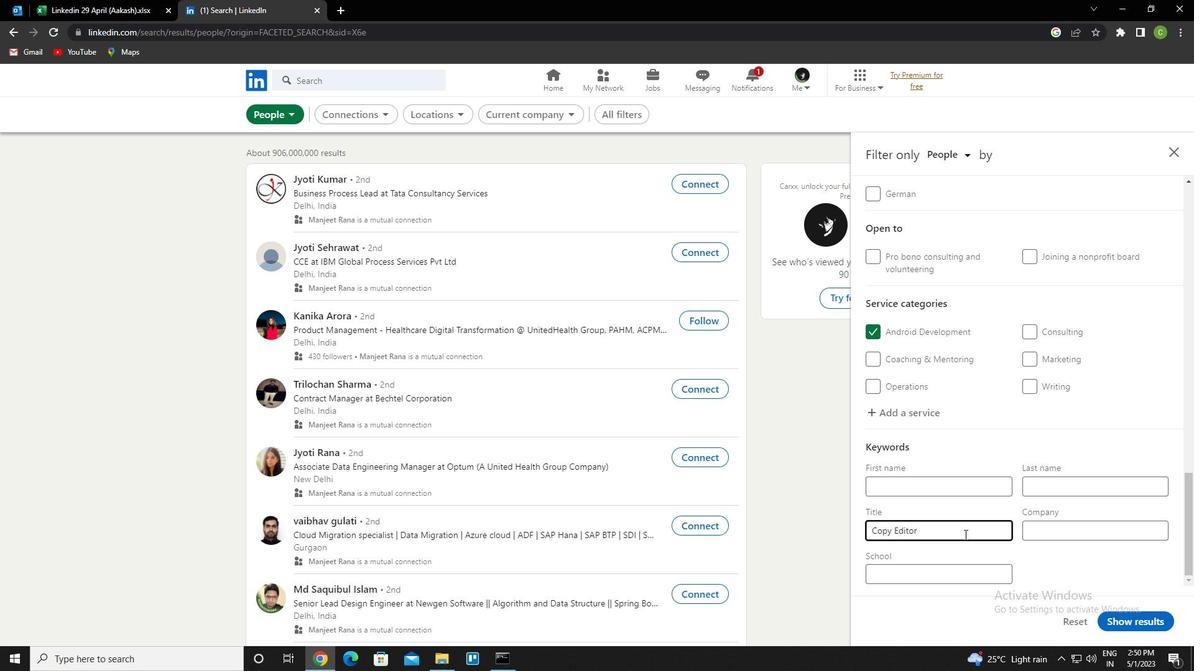 
Action: Mouse moved to (1128, 622)
Screenshot: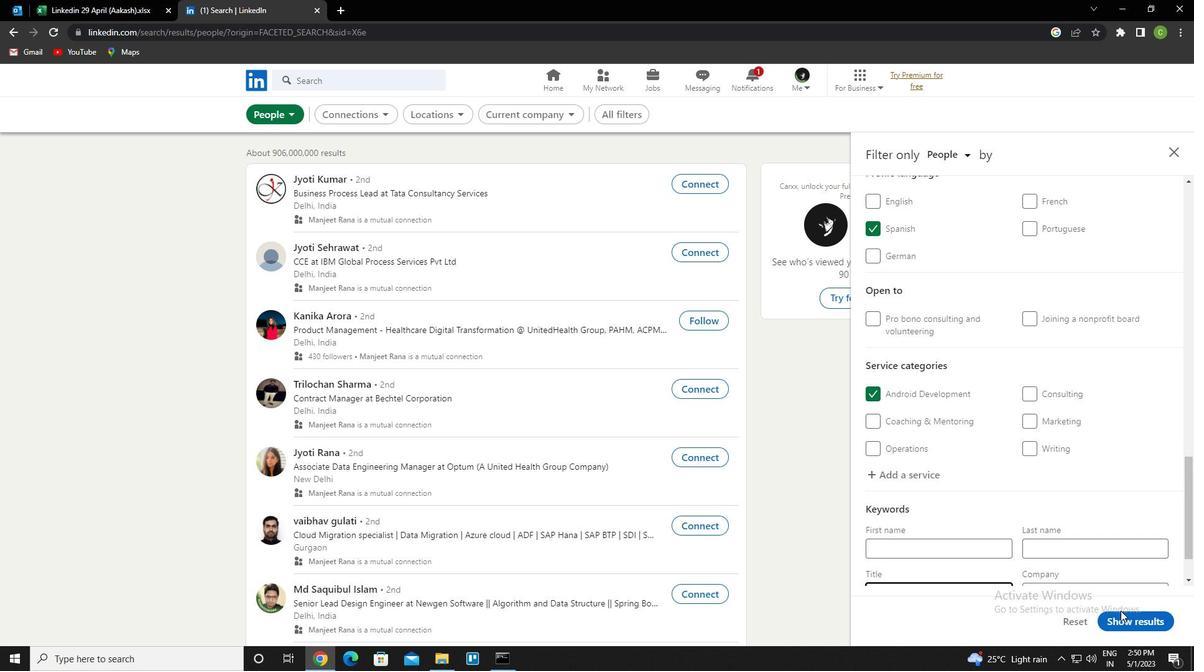 
Action: Mouse pressed left at (1128, 622)
Screenshot: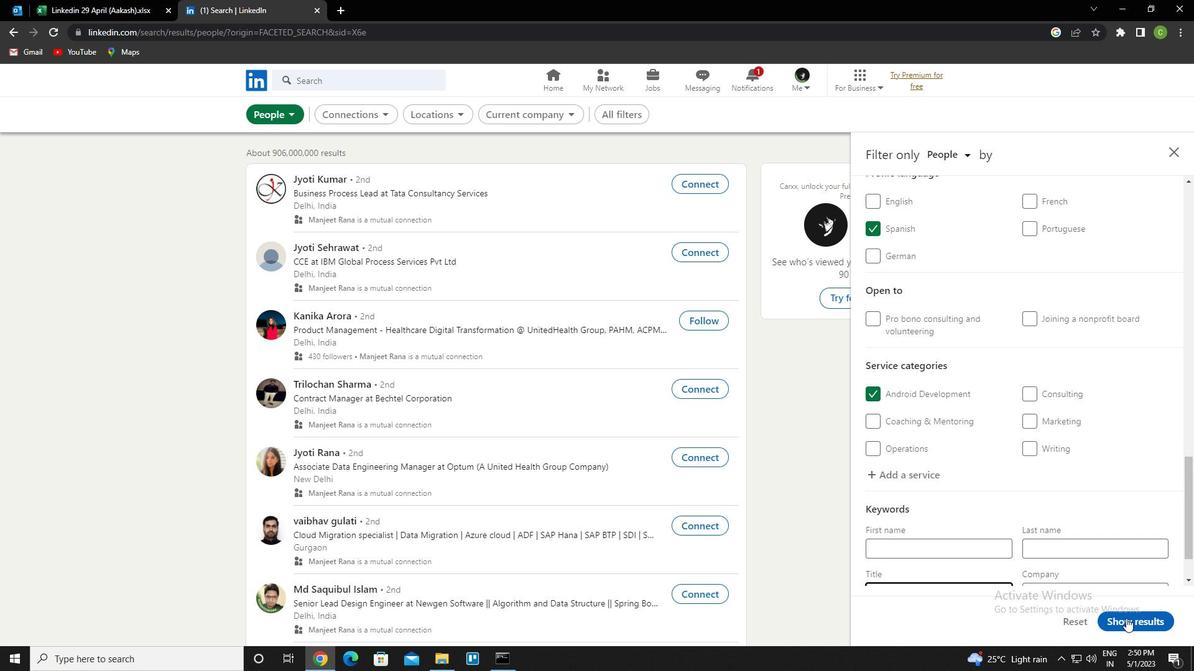 
Action: Mouse moved to (562, 493)
Screenshot: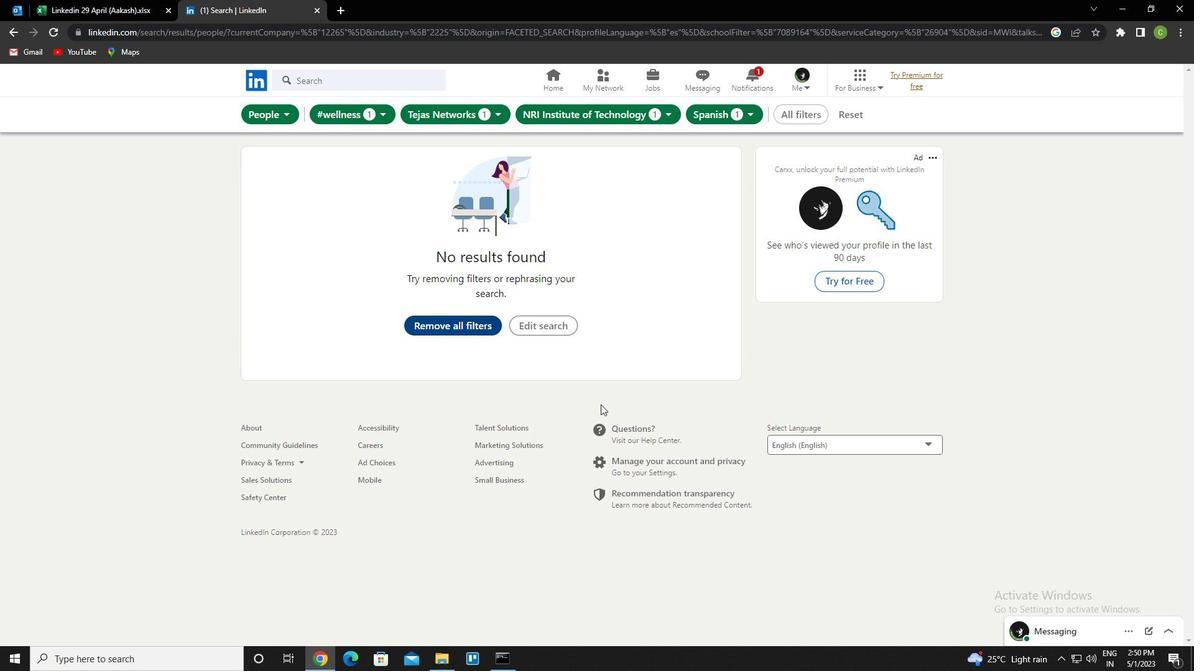 
